 Task: Find connections with filter location Lianzhou with filter topic #Softwaredesignwith filter profile language French with filter current company Patanjali Ayurved Limited with filter school Bharatiya Vidya Bhavan's with filter industry Telecommunications Carriers with filter service category Event Photography with filter keywords title Nuclear Engineer
Action: Mouse moved to (345, 249)
Screenshot: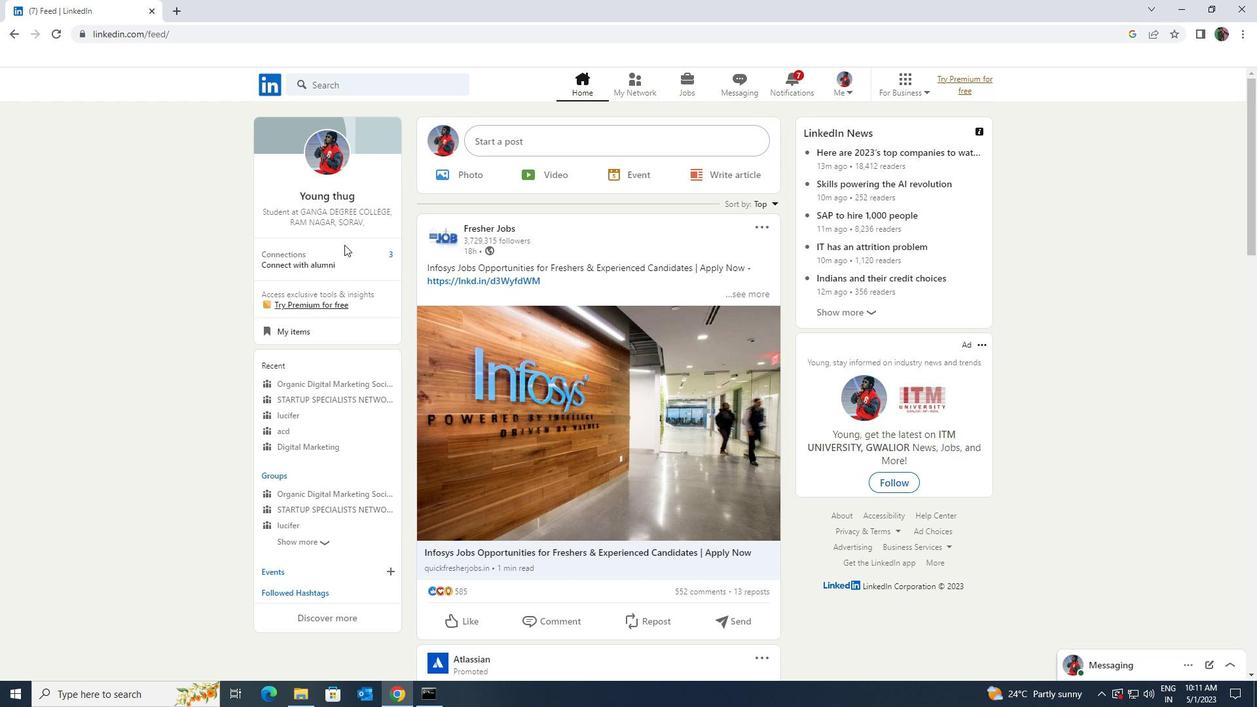 
Action: Mouse pressed left at (345, 249)
Screenshot: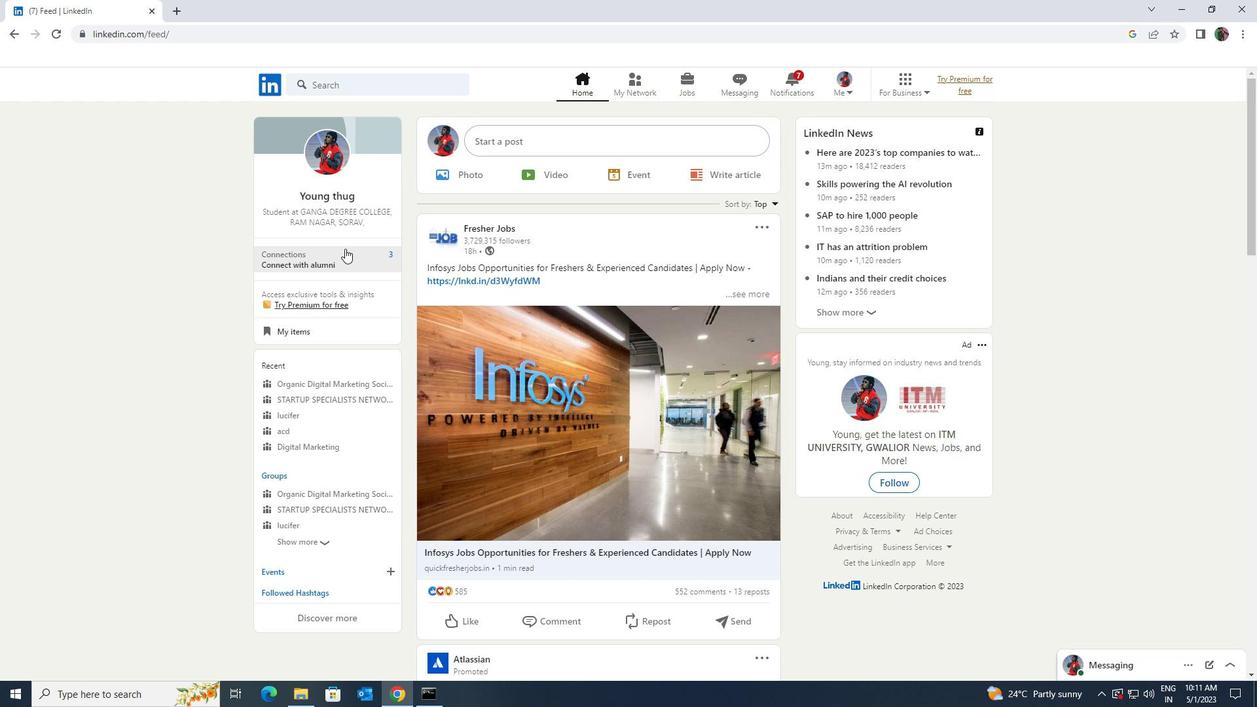 
Action: Mouse moved to (364, 157)
Screenshot: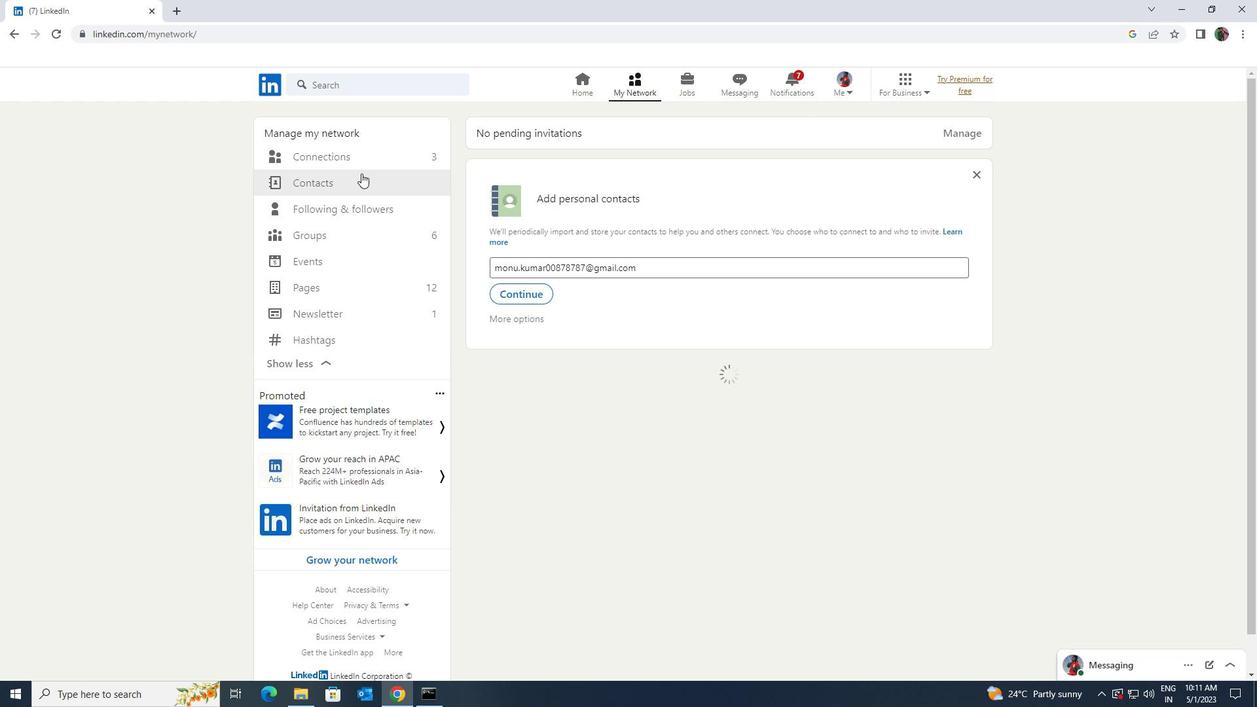 
Action: Mouse pressed left at (364, 157)
Screenshot: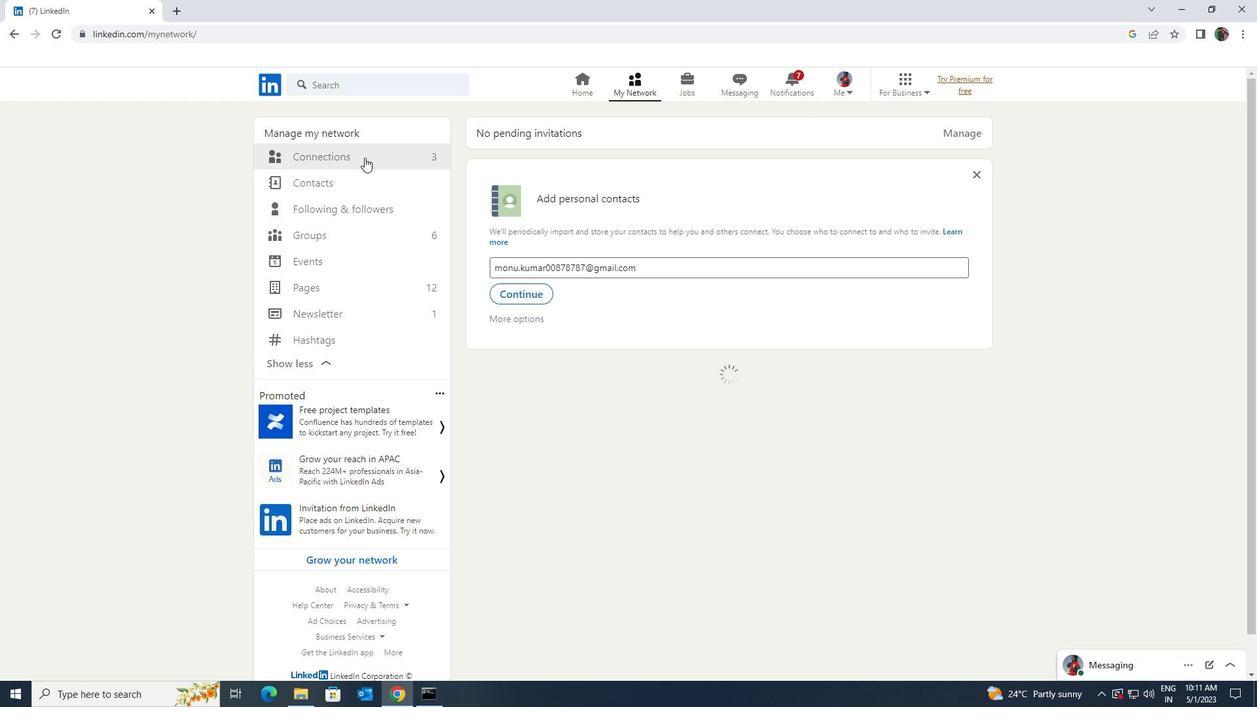 
Action: Mouse moved to (703, 161)
Screenshot: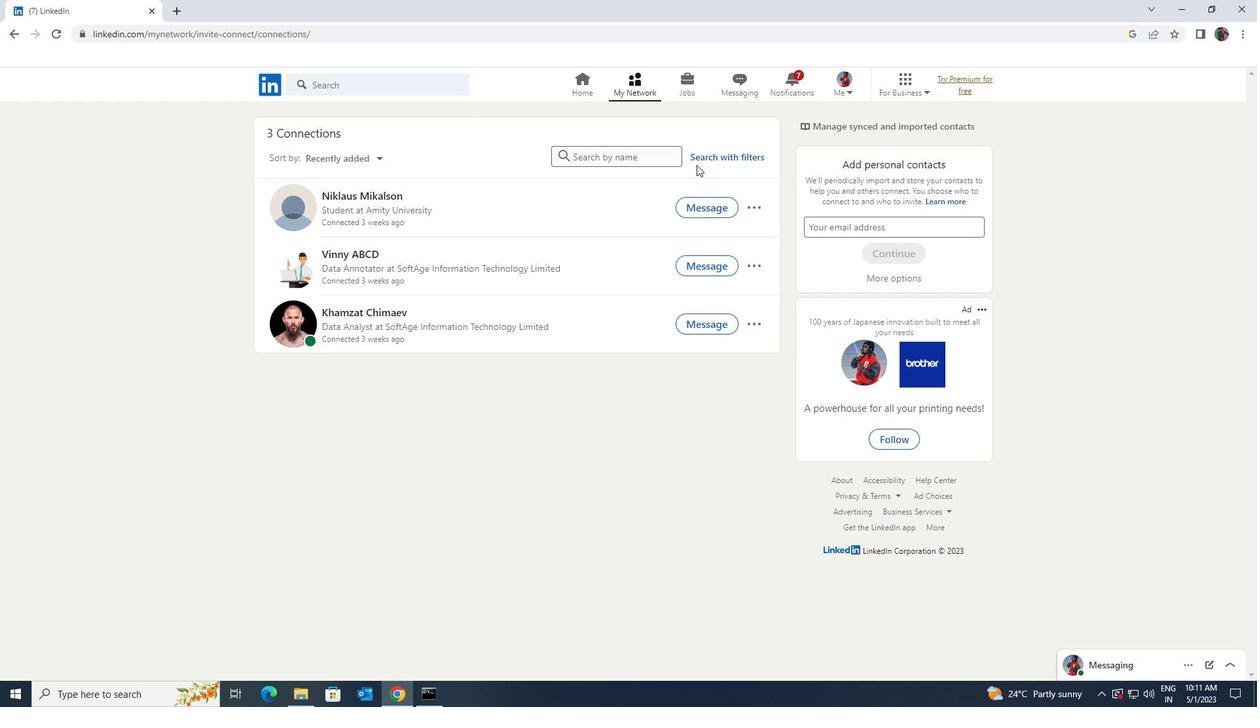 
Action: Mouse pressed left at (703, 161)
Screenshot: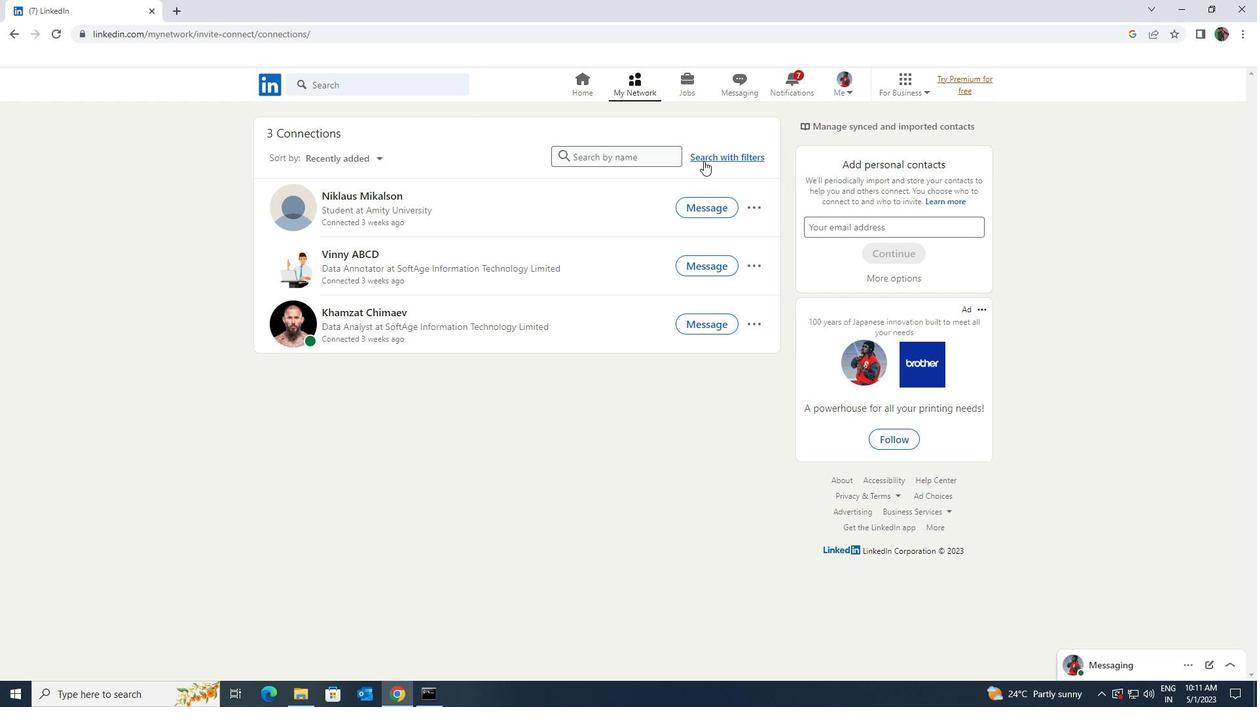 
Action: Mouse moved to (683, 123)
Screenshot: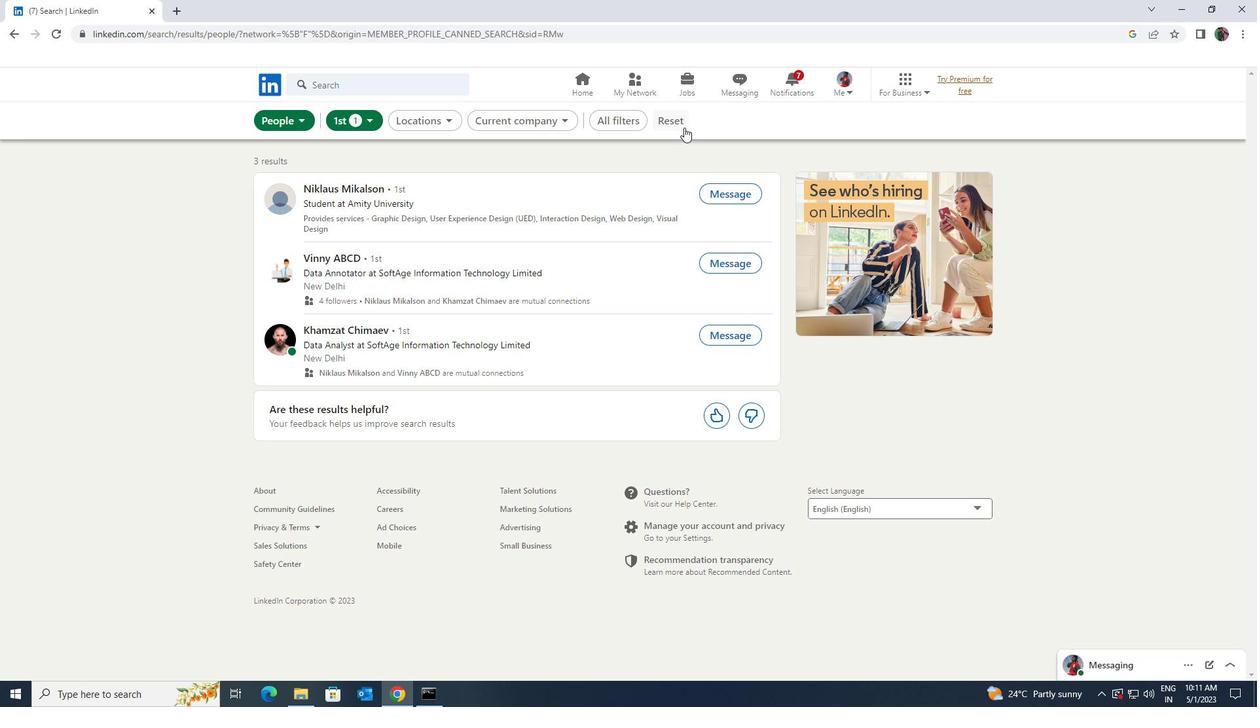 
Action: Mouse pressed left at (683, 123)
Screenshot: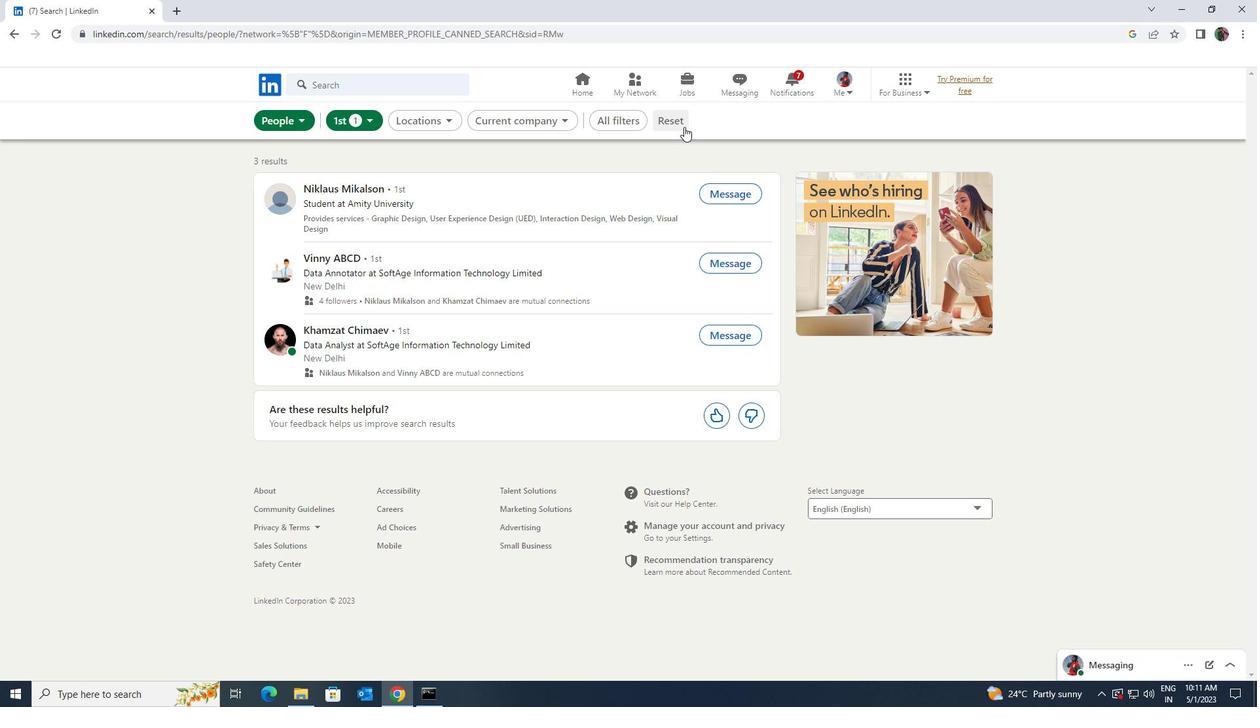 
Action: Mouse moved to (628, 115)
Screenshot: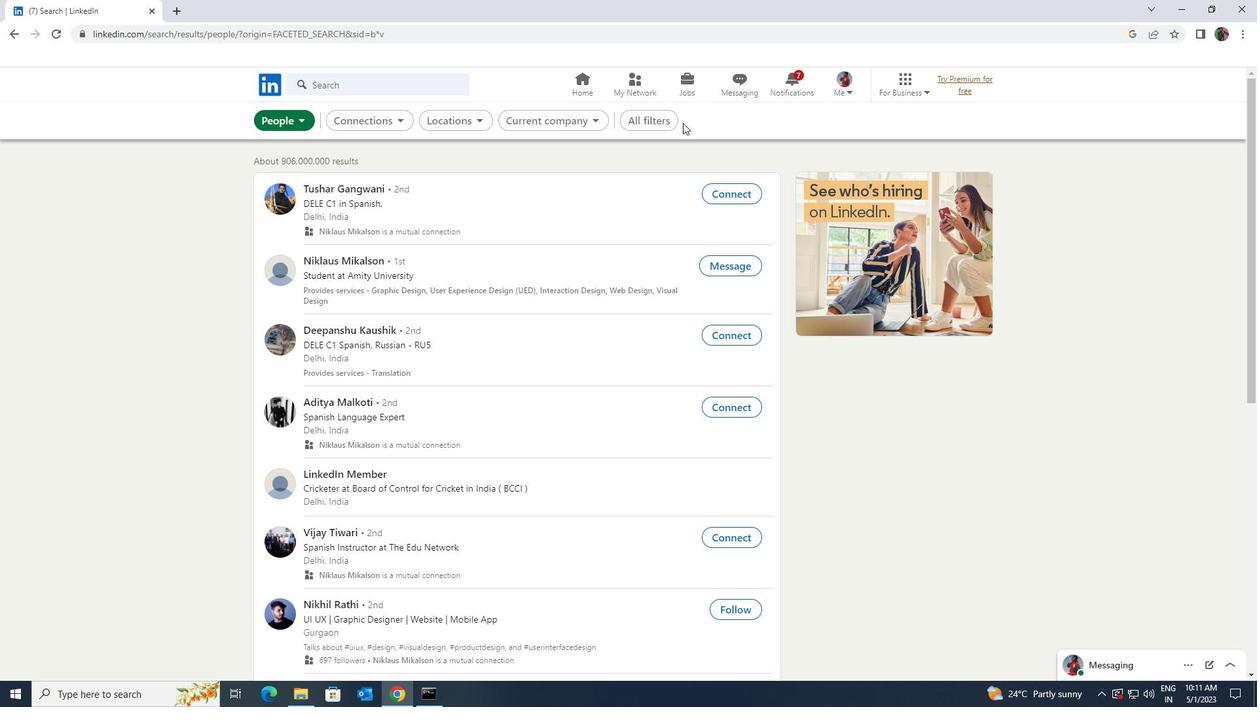 
Action: Mouse pressed left at (628, 115)
Screenshot: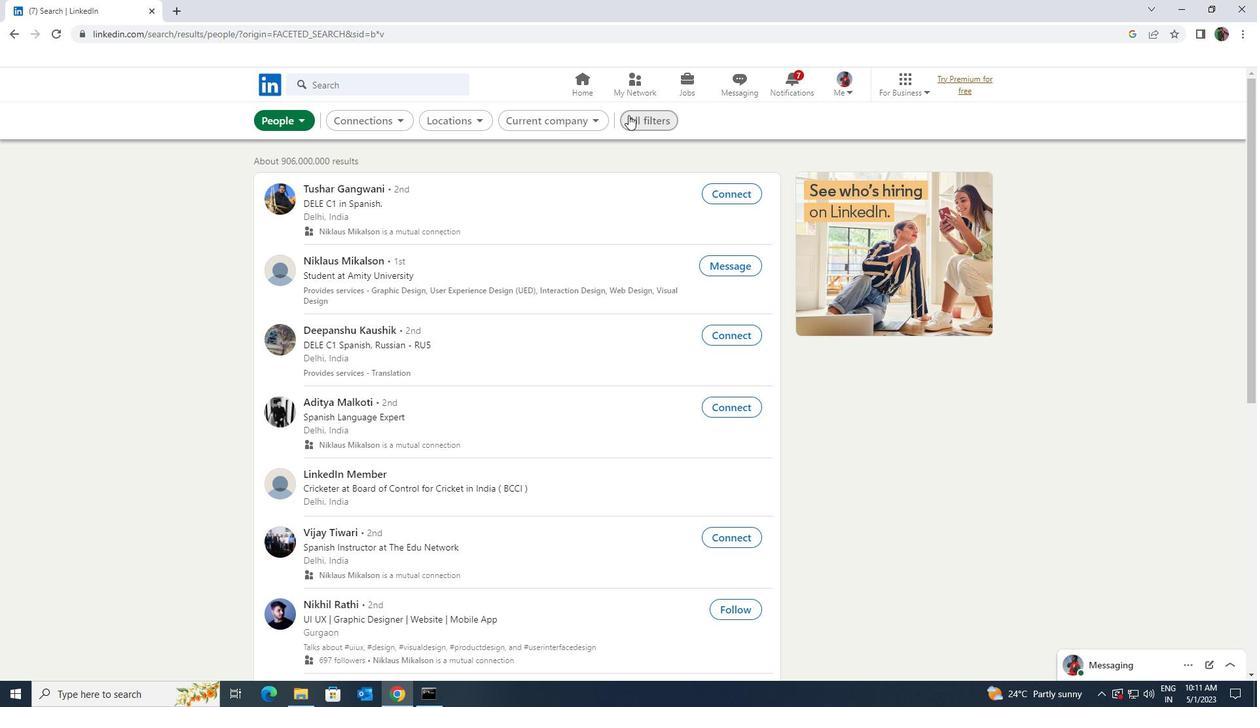 
Action: Mouse moved to (1053, 409)
Screenshot: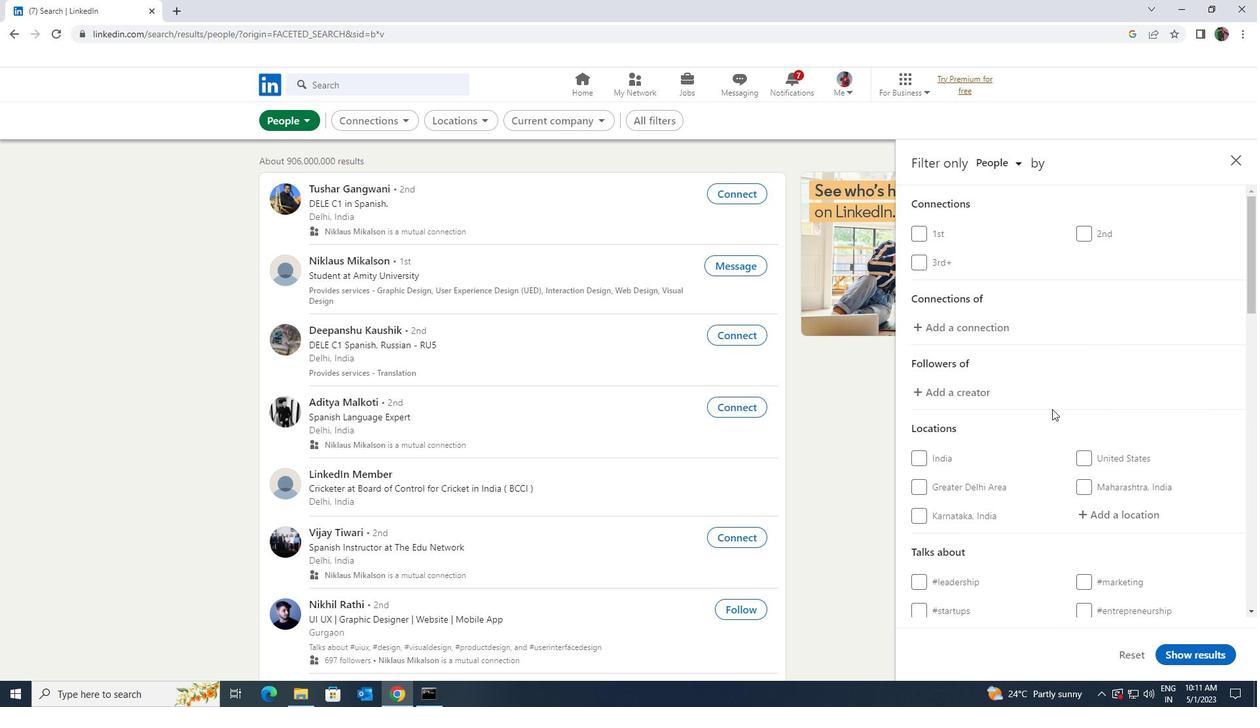 
Action: Mouse scrolled (1053, 408) with delta (0, 0)
Screenshot: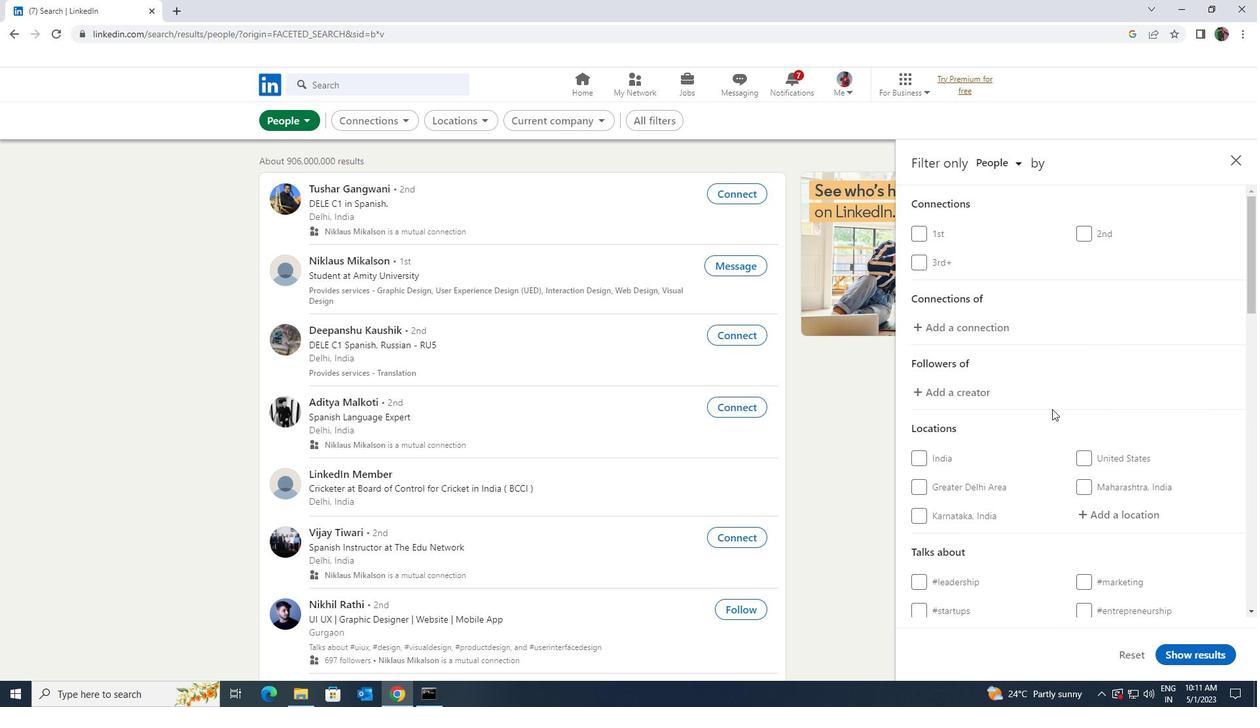 
Action: Mouse scrolled (1053, 408) with delta (0, 0)
Screenshot: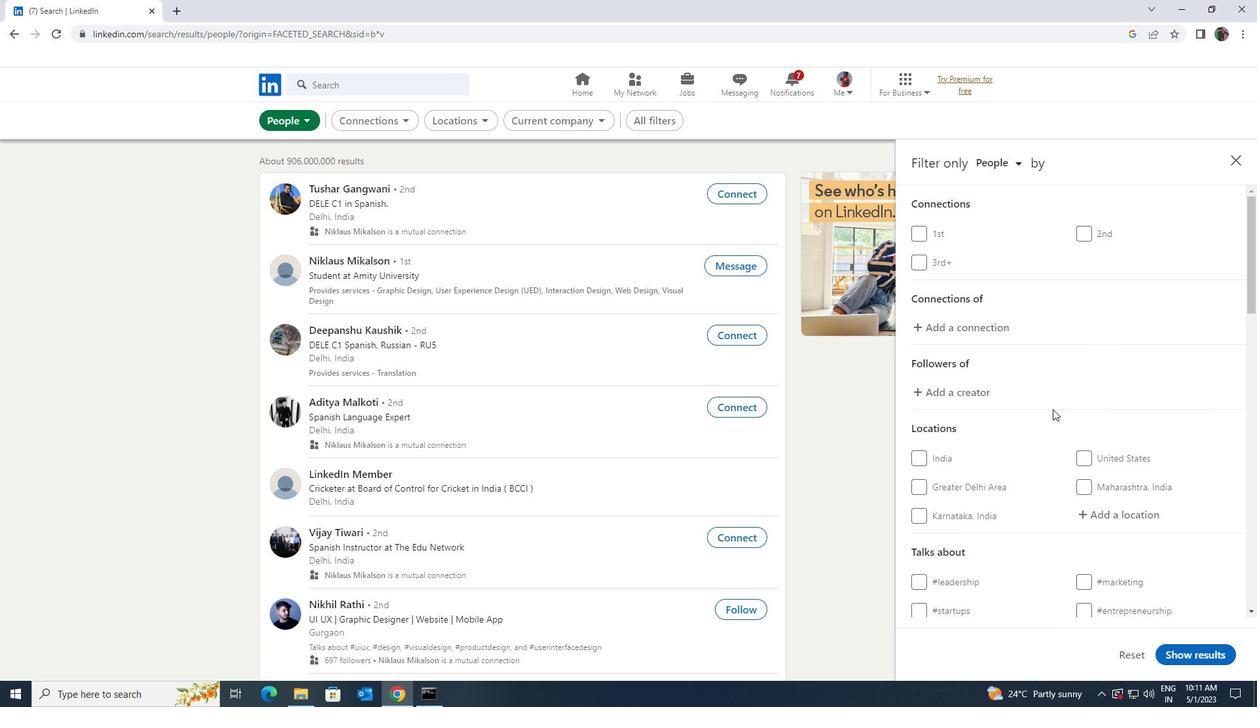 
Action: Mouse moved to (1106, 383)
Screenshot: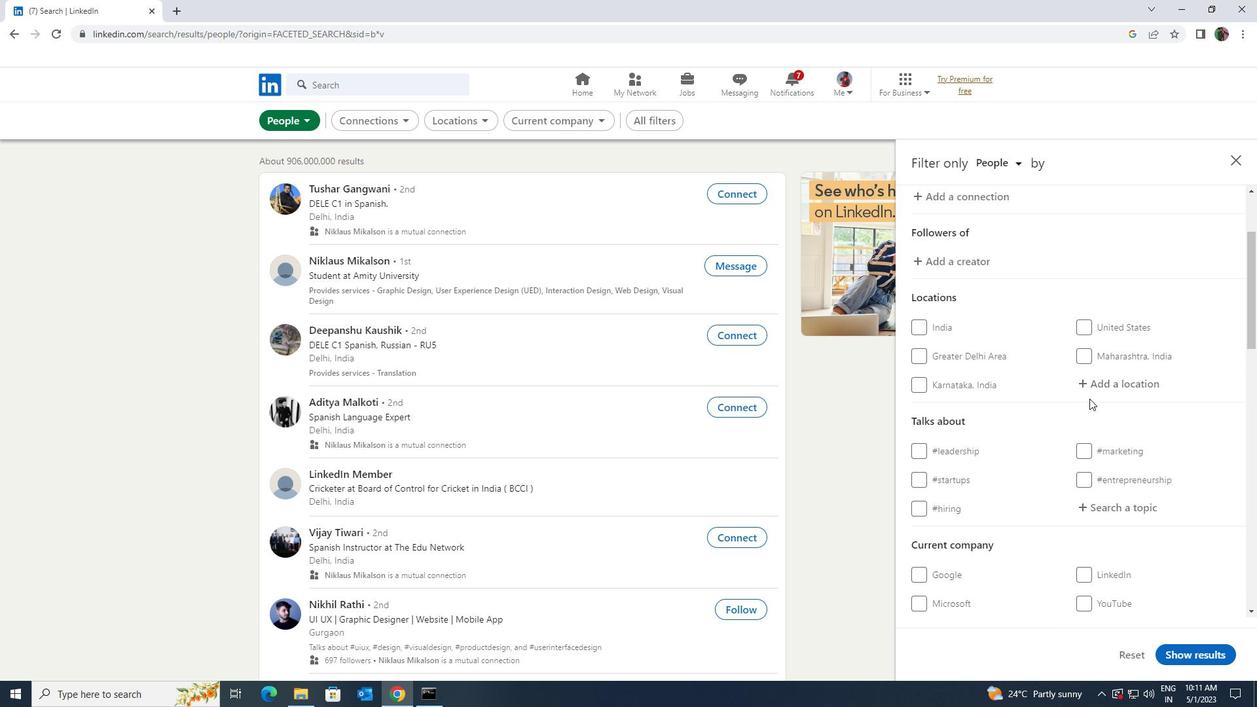 
Action: Mouse pressed left at (1106, 383)
Screenshot: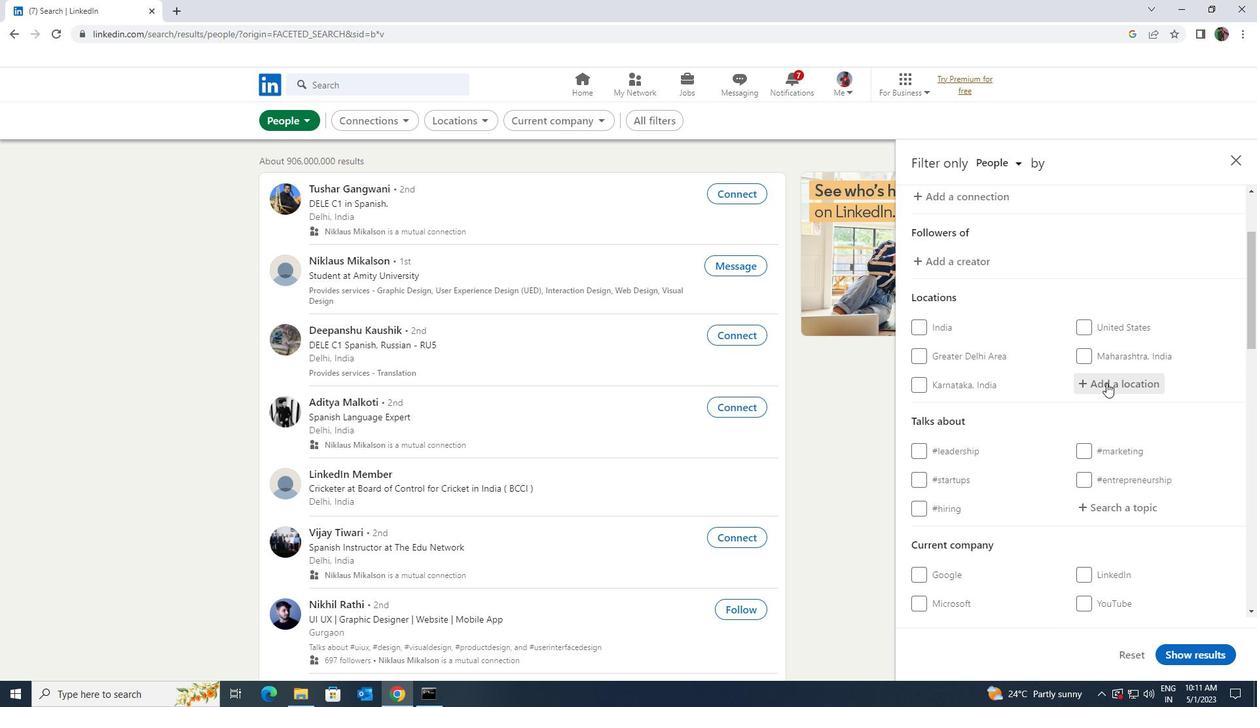 
Action: Key pressed <Key.shift>LIANZHOU
Screenshot: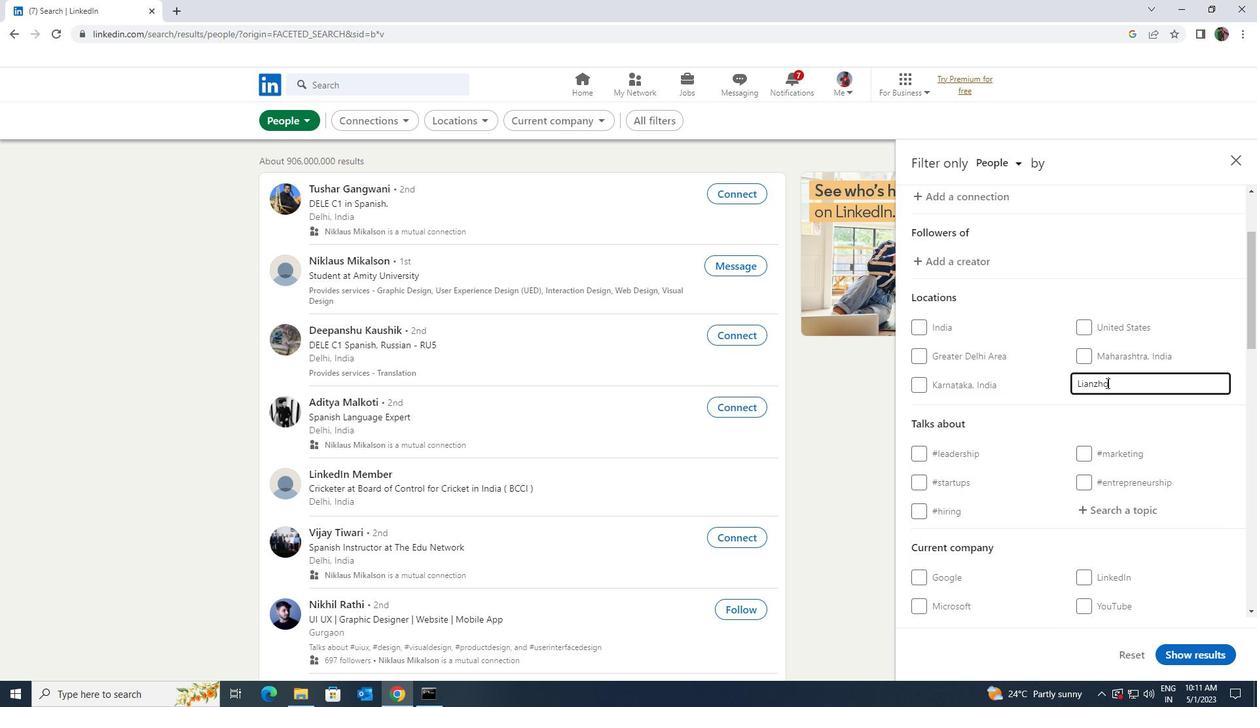 
Action: Mouse moved to (1121, 508)
Screenshot: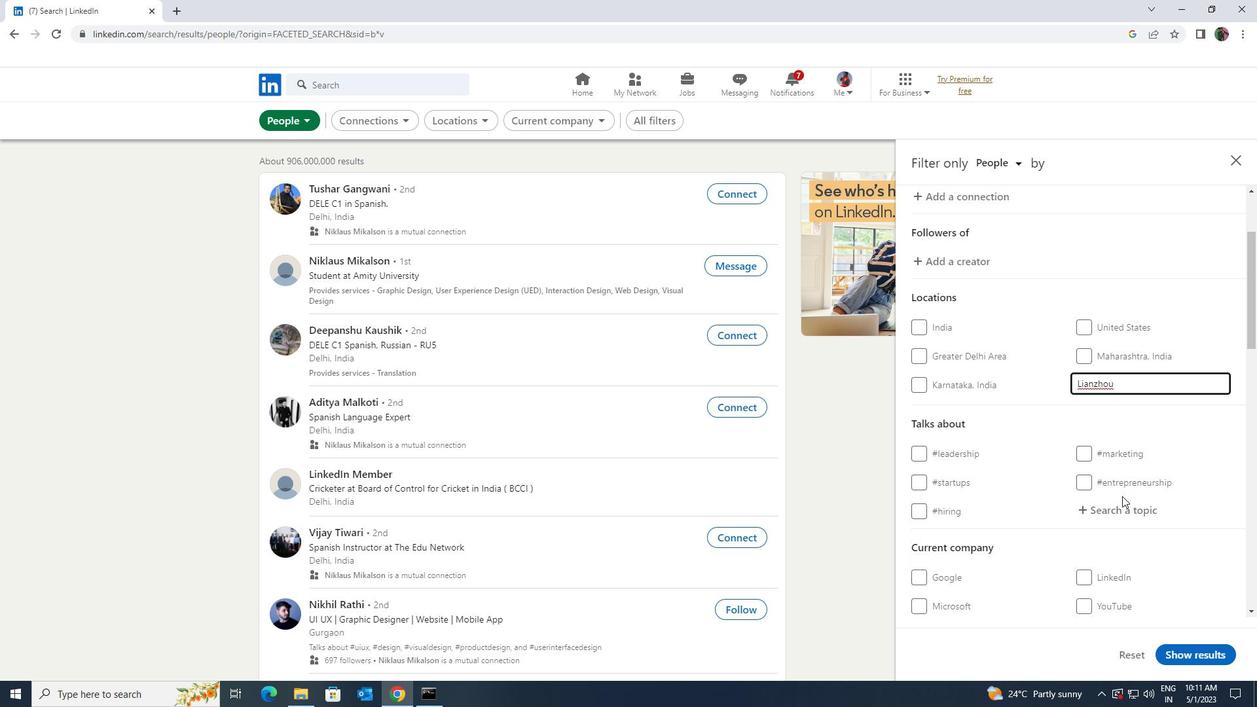 
Action: Mouse pressed left at (1121, 508)
Screenshot: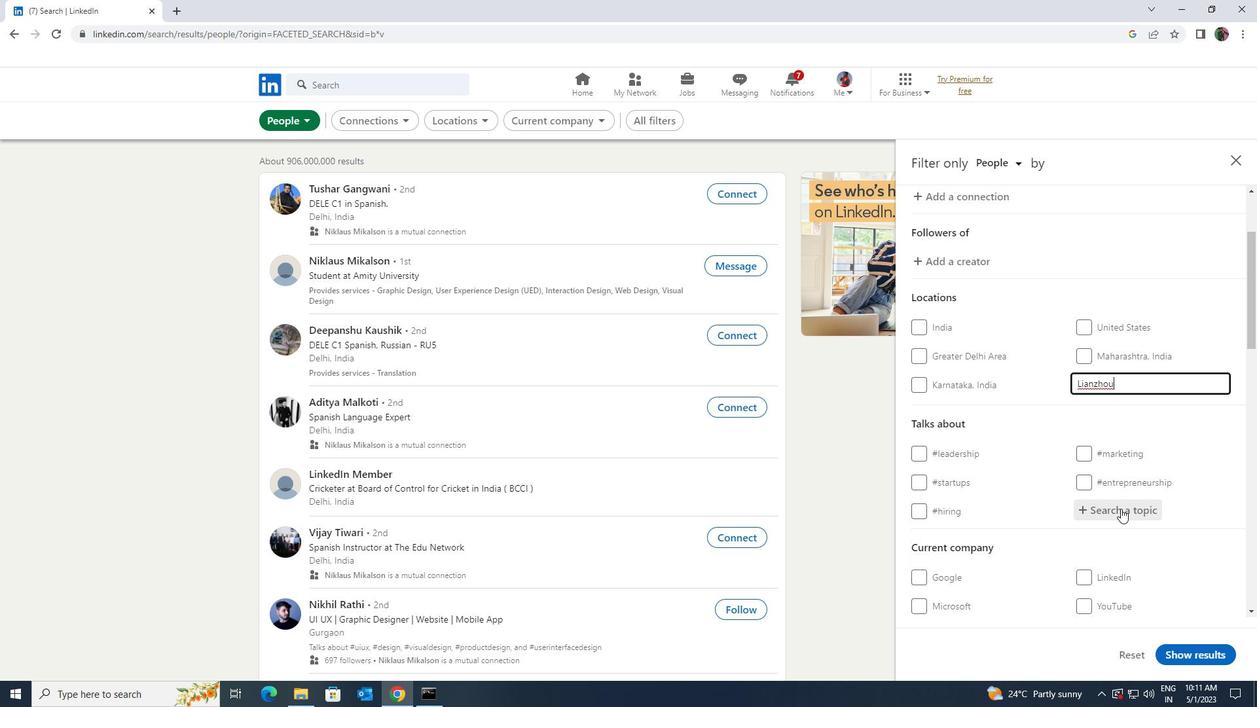 
Action: Key pressed <Key.shift>SOFTWAREDE
Screenshot: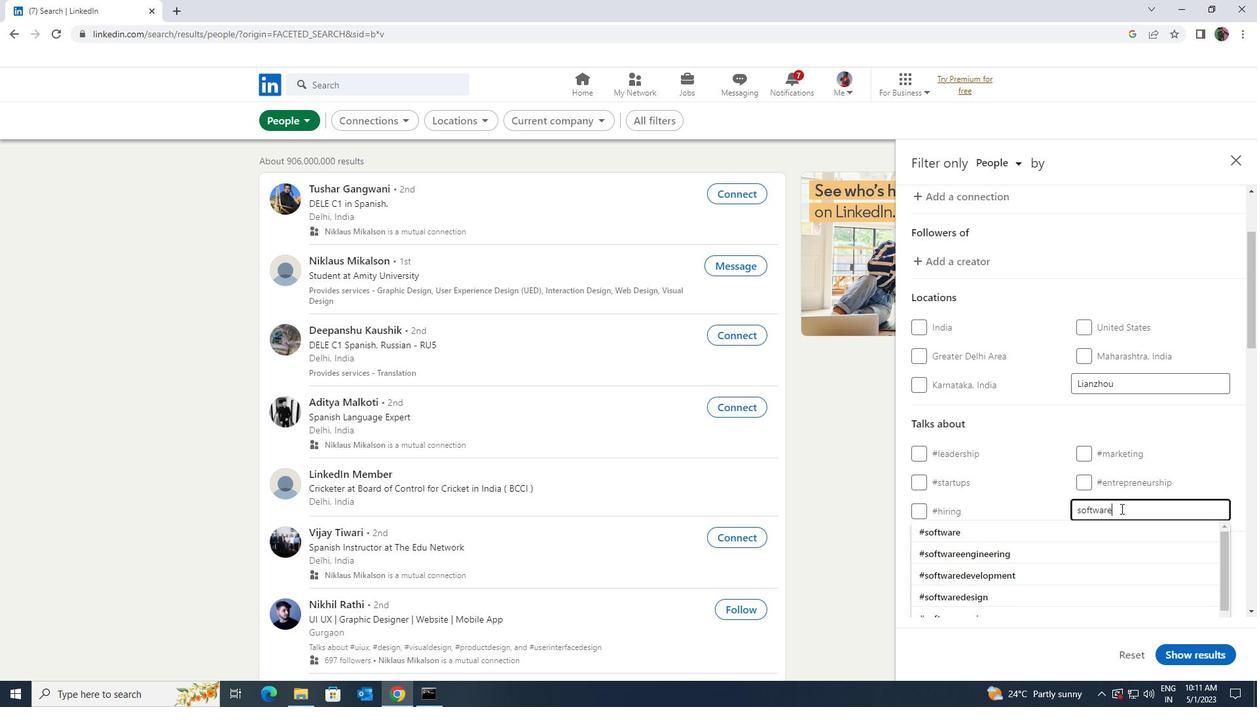 
Action: Mouse moved to (1107, 544)
Screenshot: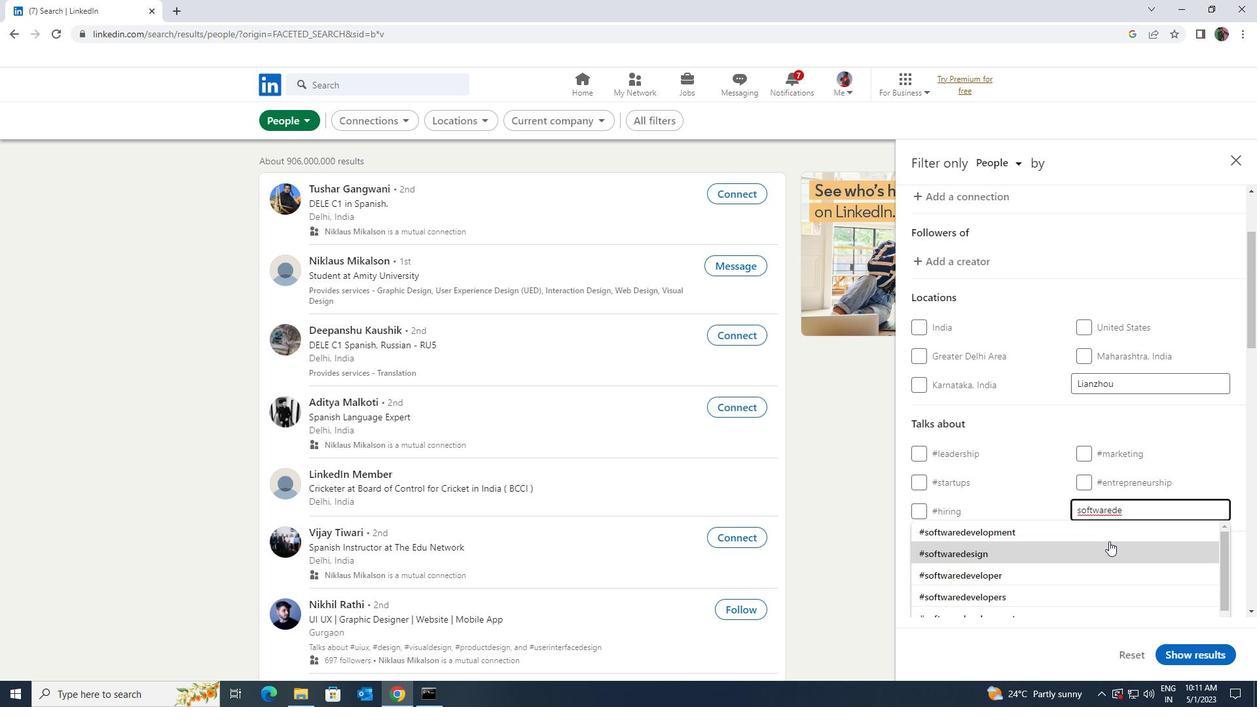 
Action: Mouse pressed left at (1107, 544)
Screenshot: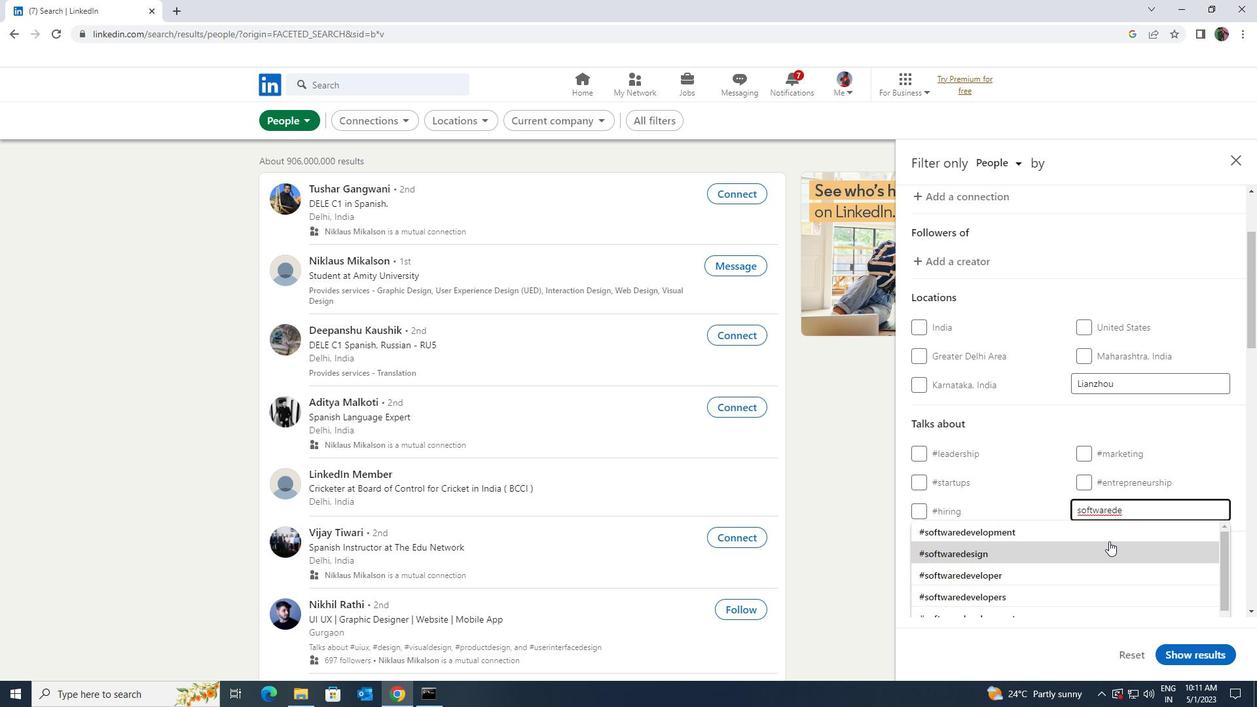
Action: Mouse moved to (1107, 543)
Screenshot: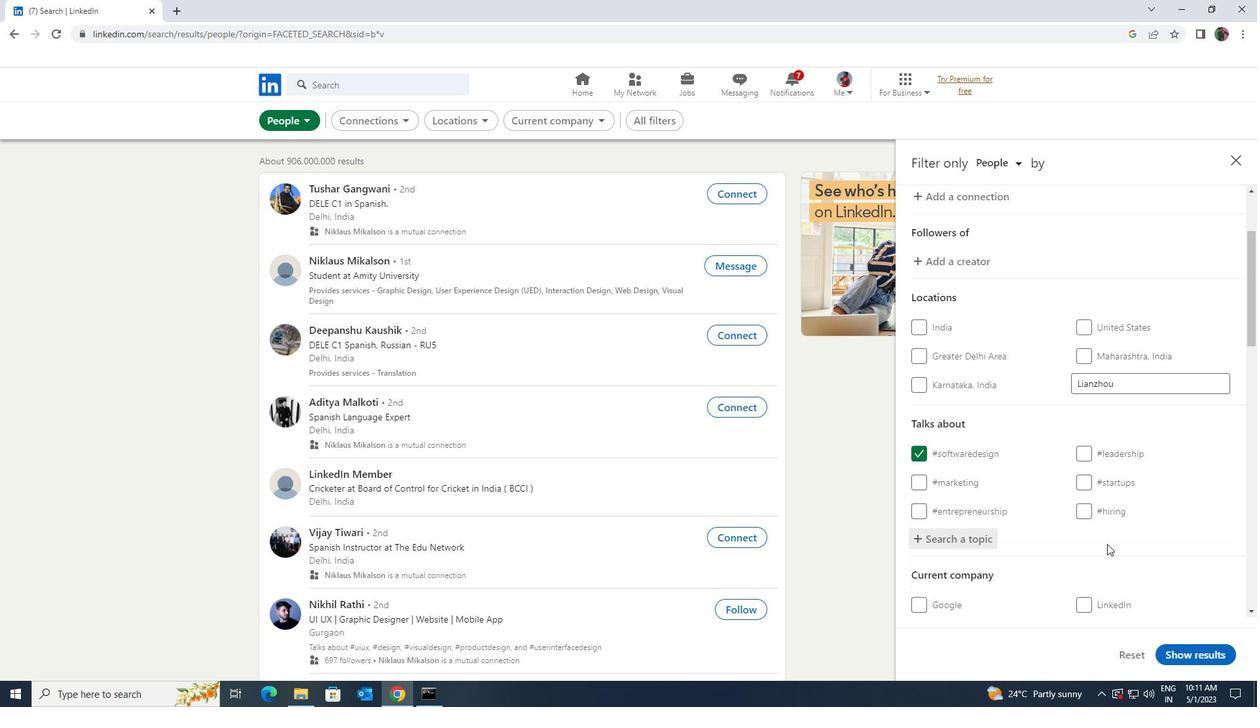 
Action: Mouse scrolled (1107, 542) with delta (0, 0)
Screenshot: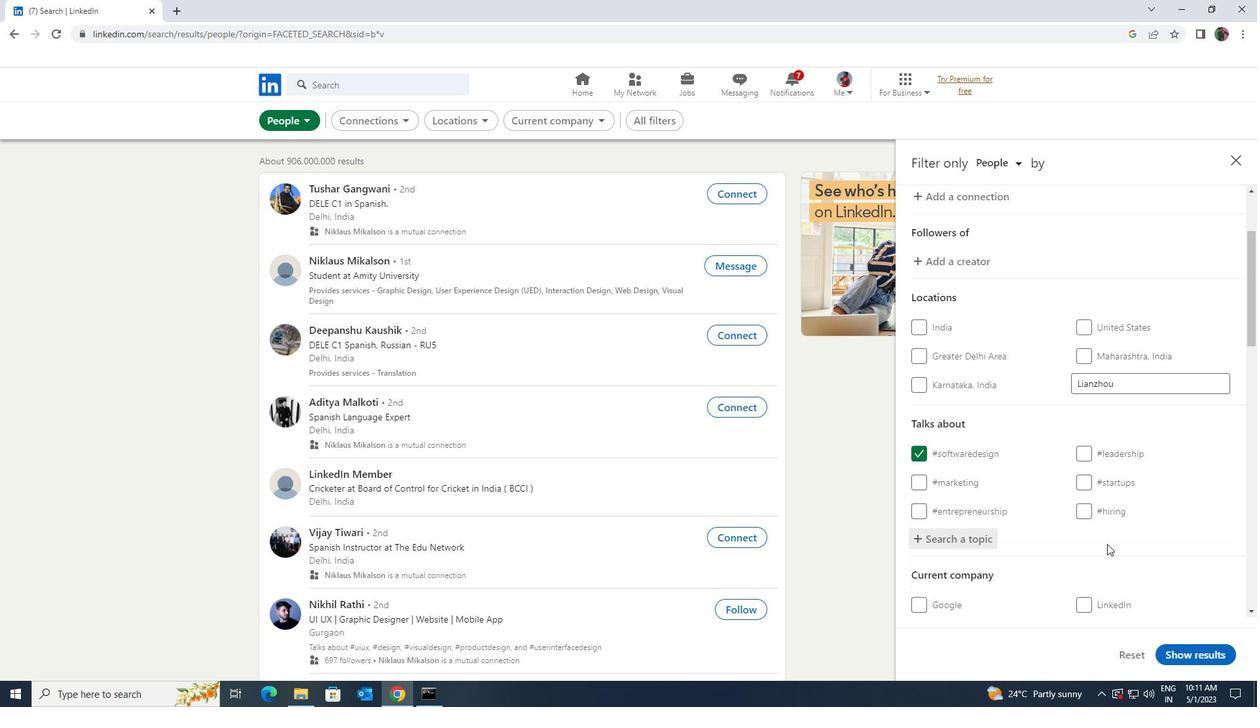 
Action: Mouse scrolled (1107, 542) with delta (0, 0)
Screenshot: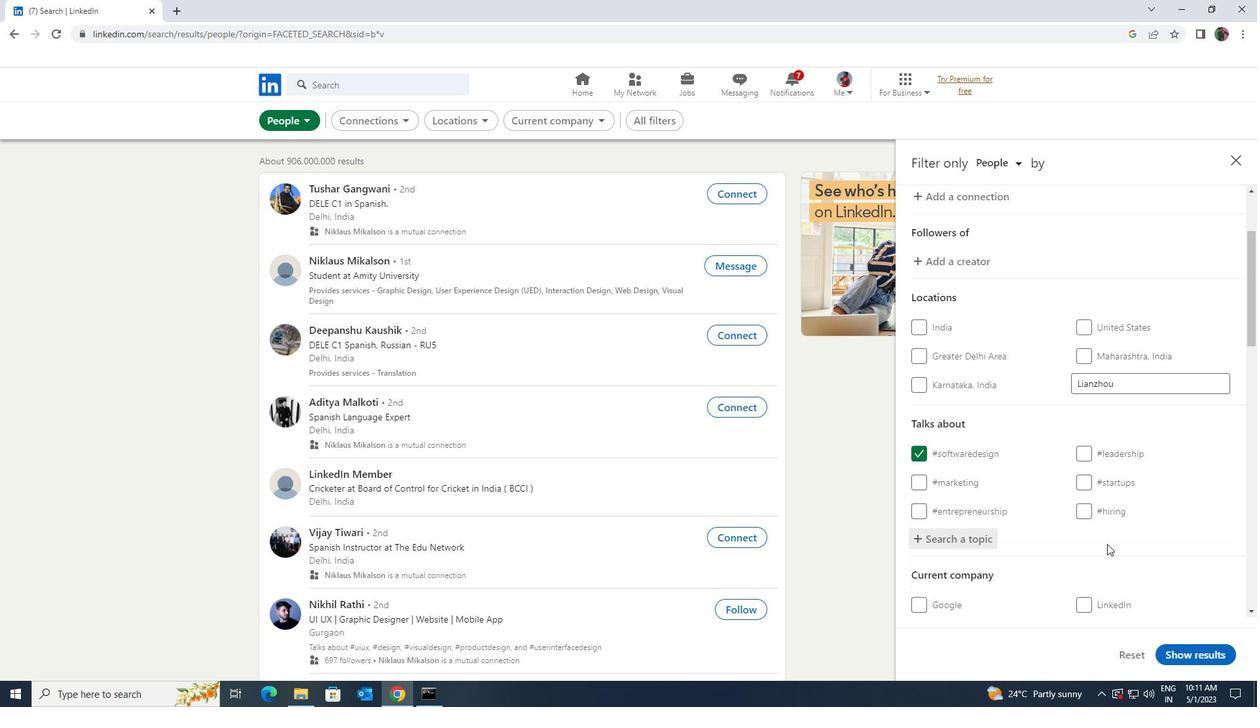 
Action: Mouse moved to (1107, 542)
Screenshot: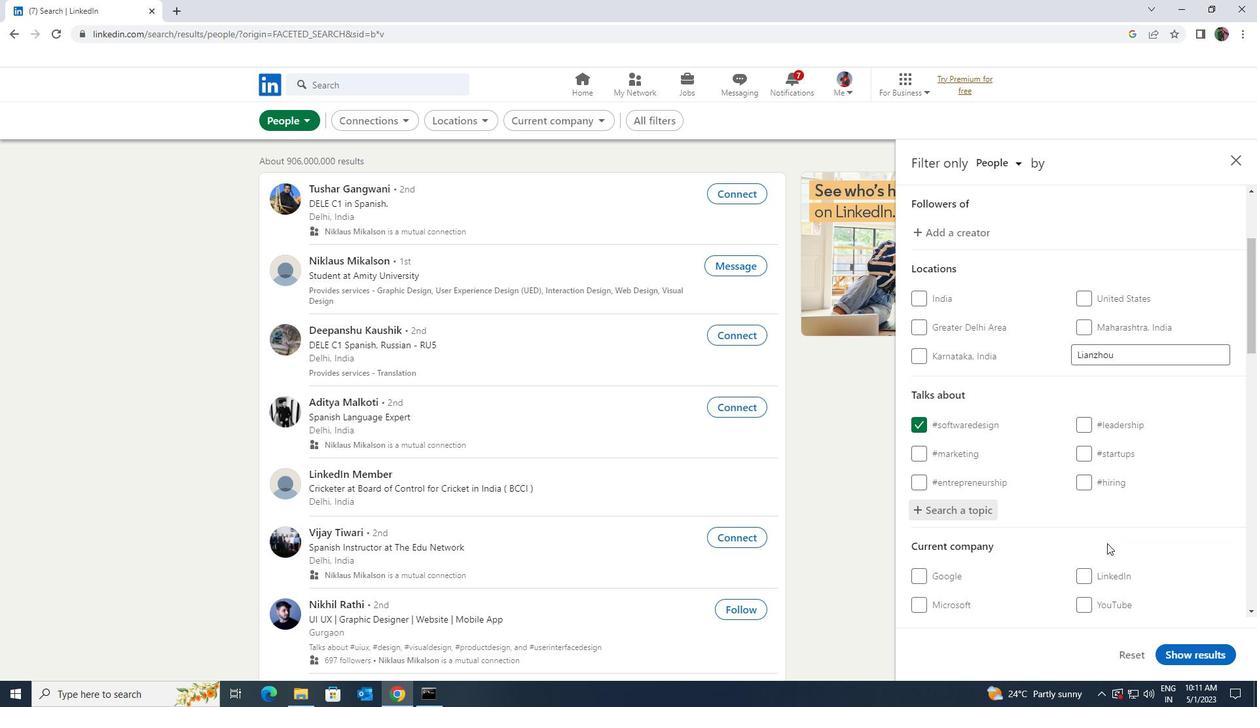 
Action: Mouse scrolled (1107, 541) with delta (0, 0)
Screenshot: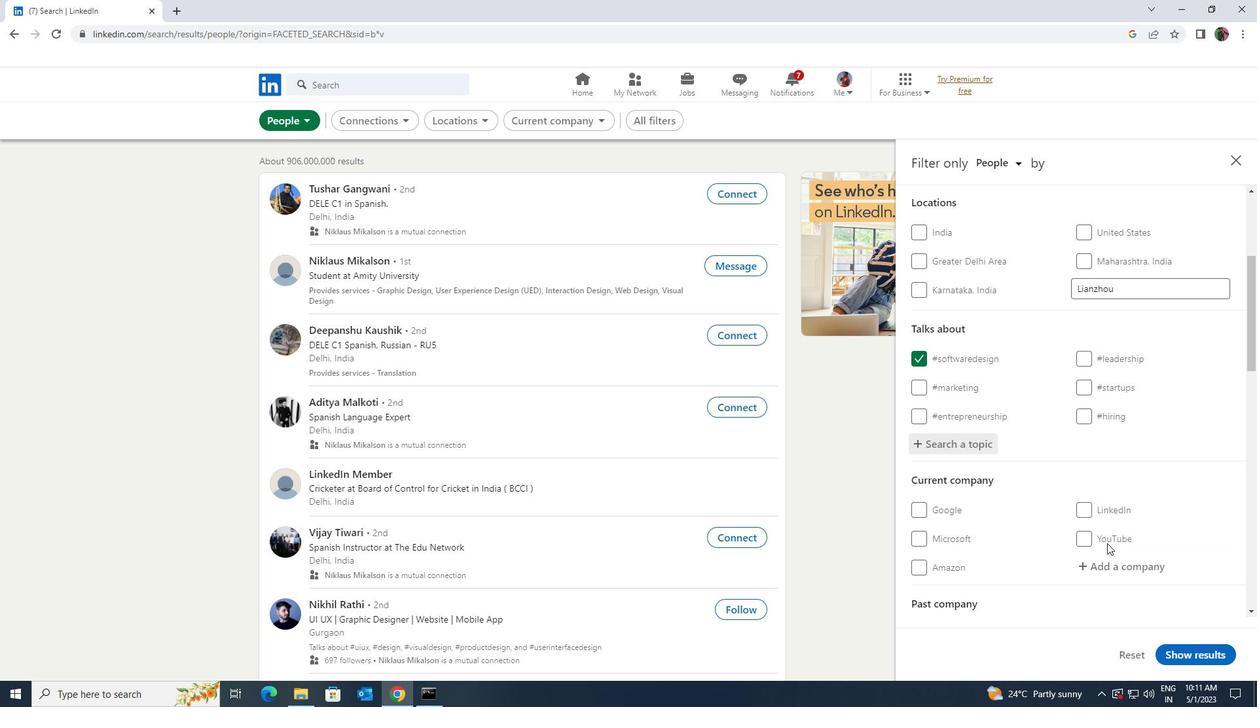 
Action: Mouse scrolled (1107, 541) with delta (0, 0)
Screenshot: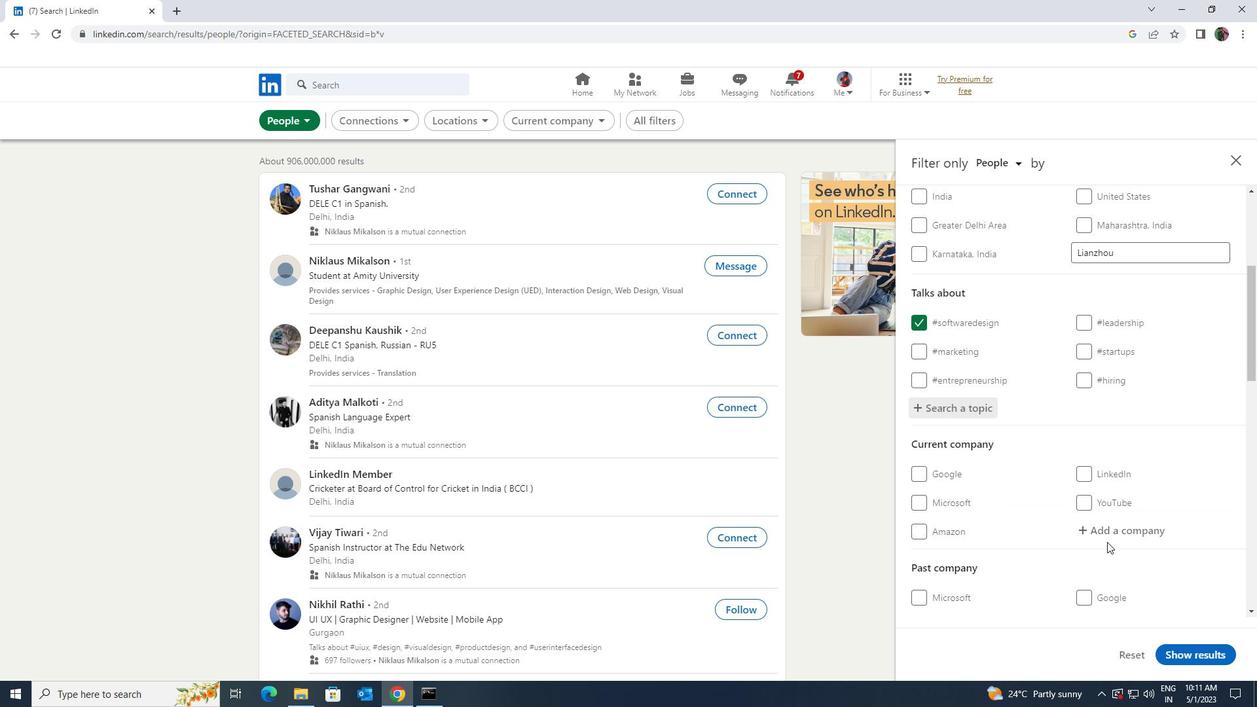 
Action: Mouse moved to (1103, 538)
Screenshot: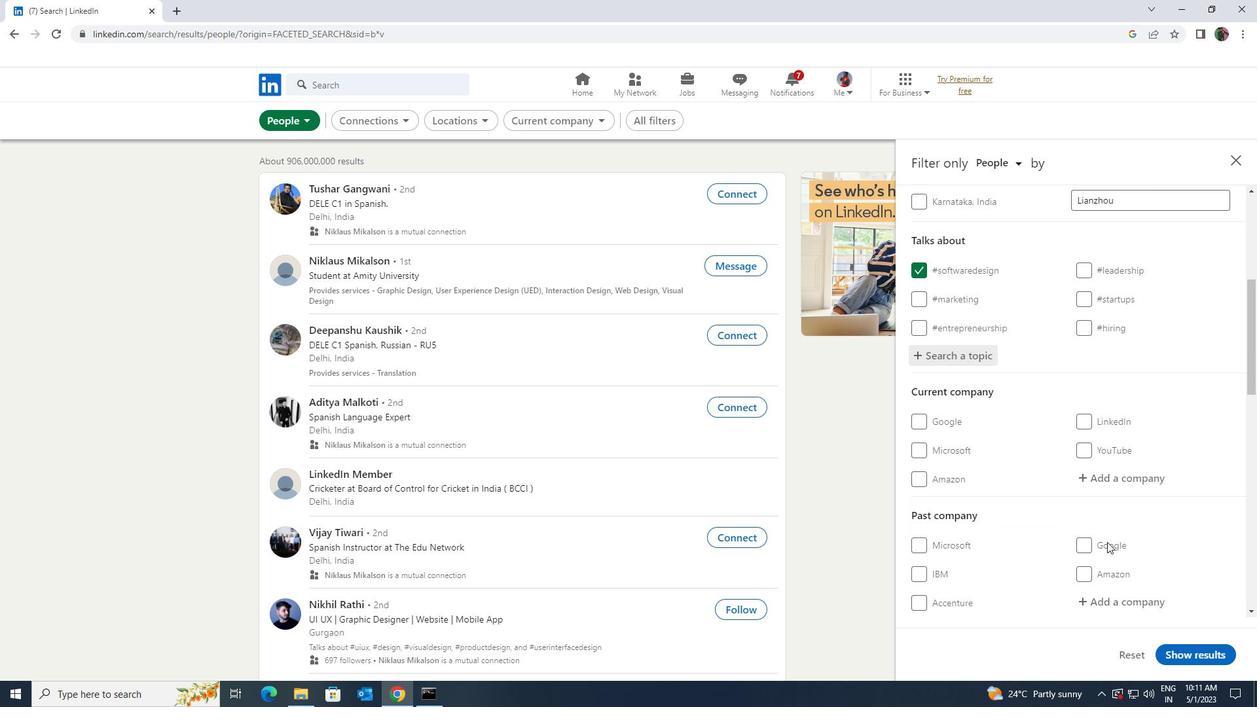 
Action: Mouse scrolled (1103, 538) with delta (0, 0)
Screenshot: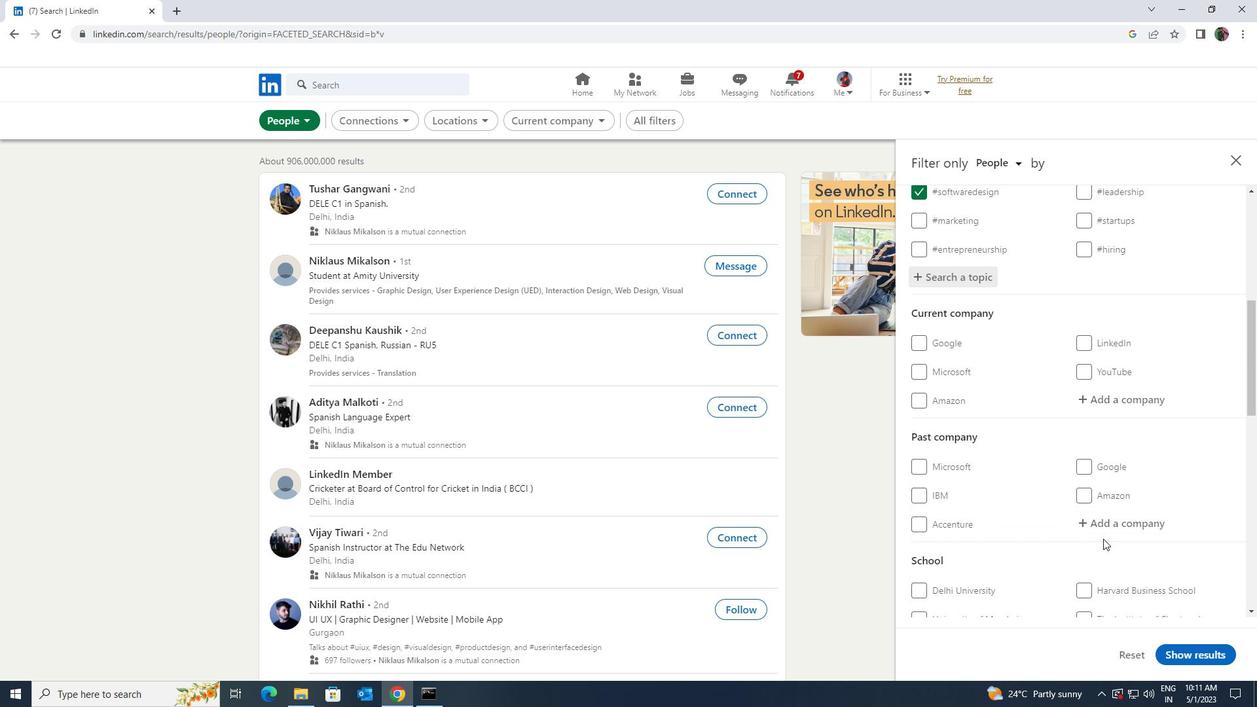 
Action: Mouse scrolled (1103, 538) with delta (0, 0)
Screenshot: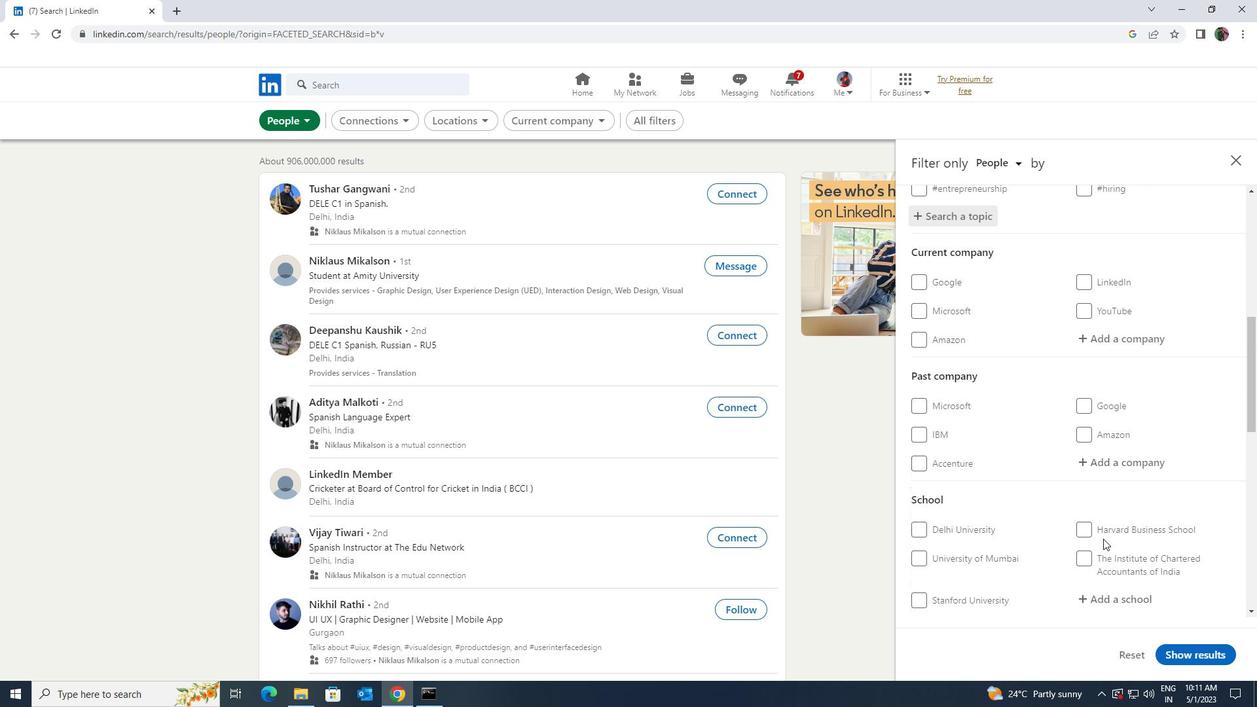 
Action: Mouse scrolled (1103, 538) with delta (0, 0)
Screenshot: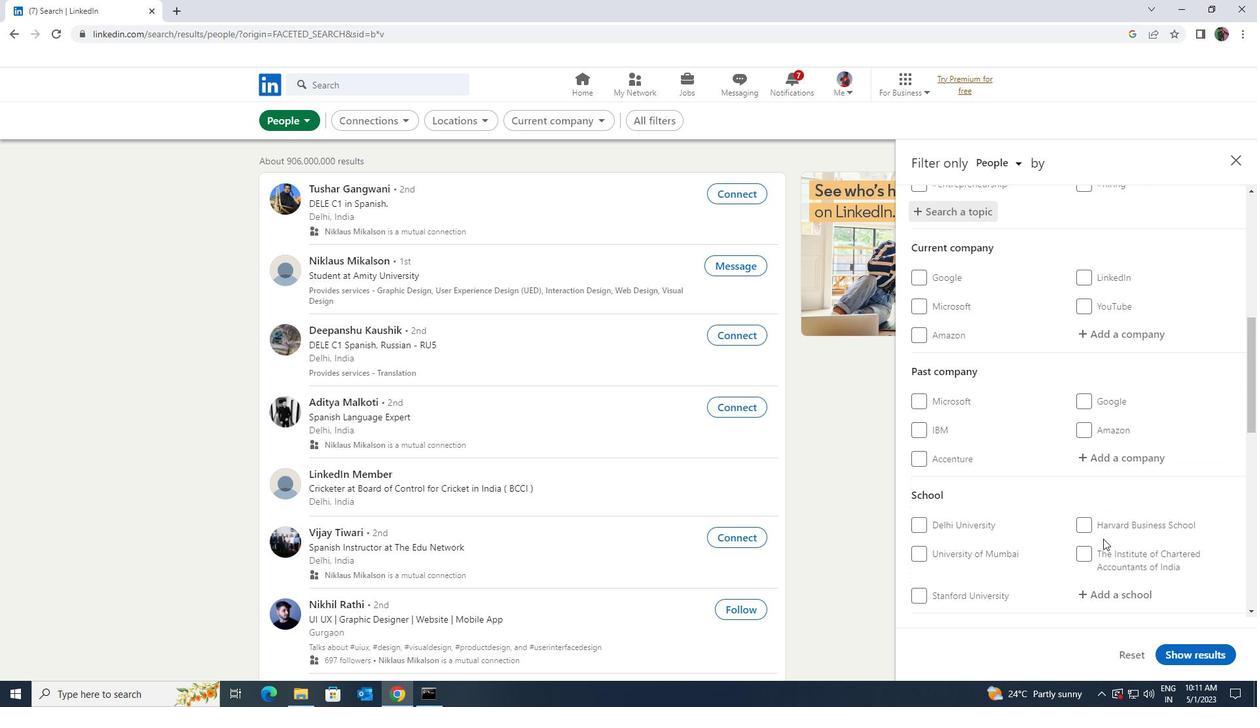 
Action: Mouse scrolled (1103, 538) with delta (0, 0)
Screenshot: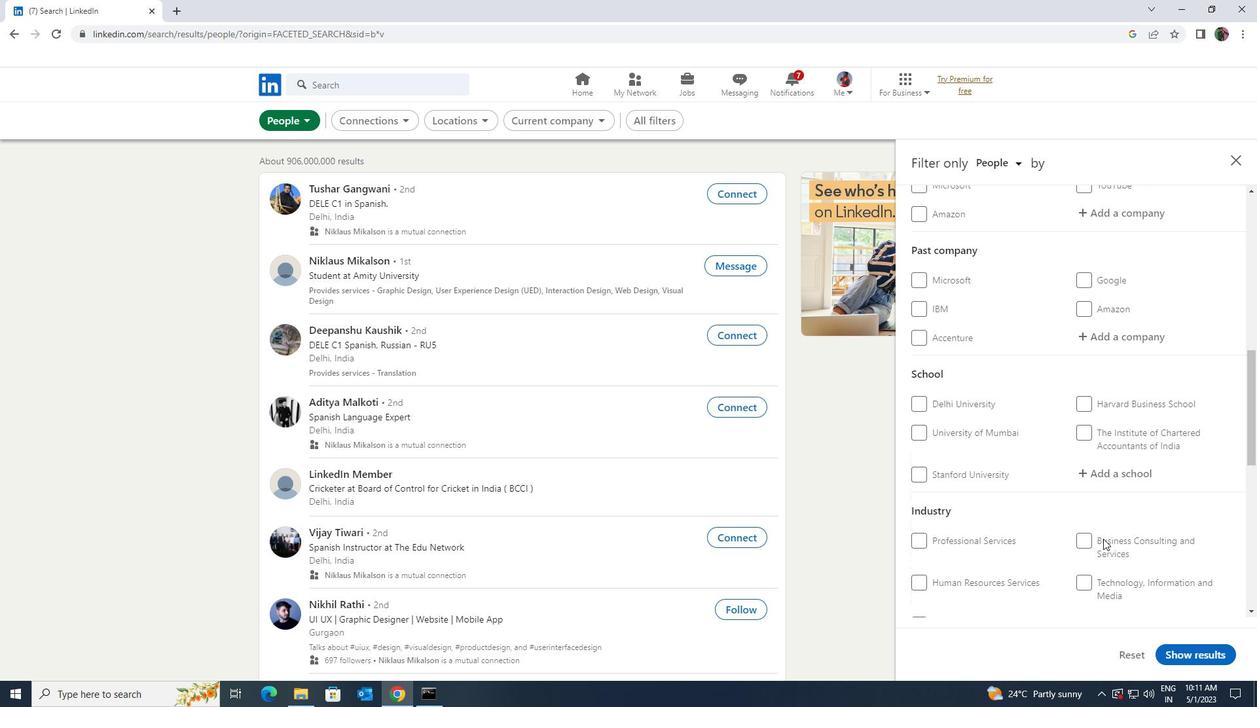 
Action: Mouse scrolled (1103, 538) with delta (0, 0)
Screenshot: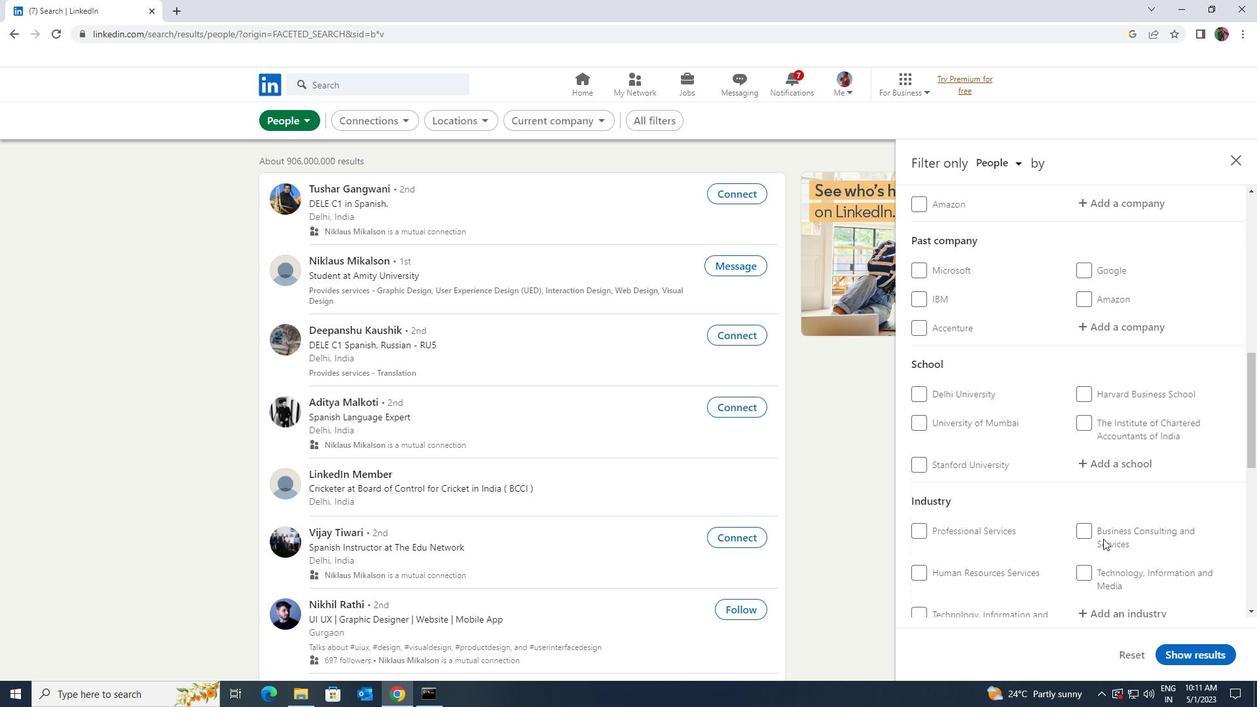 
Action: Mouse scrolled (1103, 538) with delta (0, 0)
Screenshot: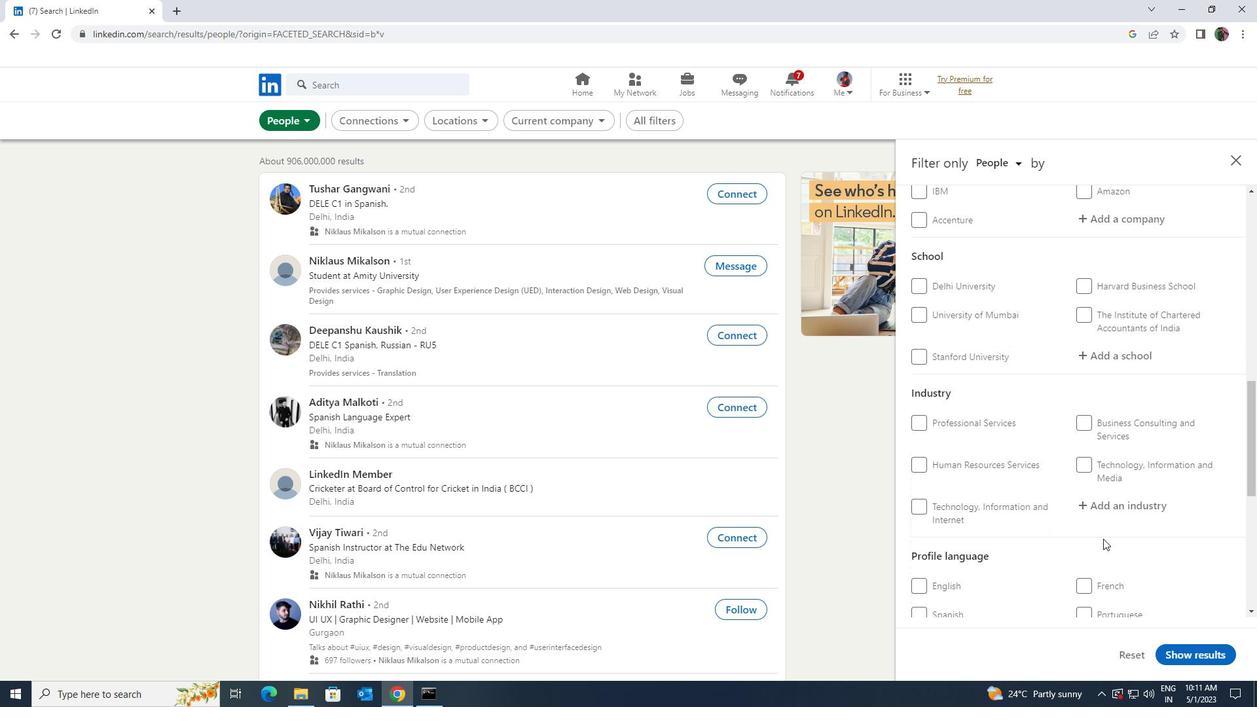 
Action: Mouse moved to (1080, 499)
Screenshot: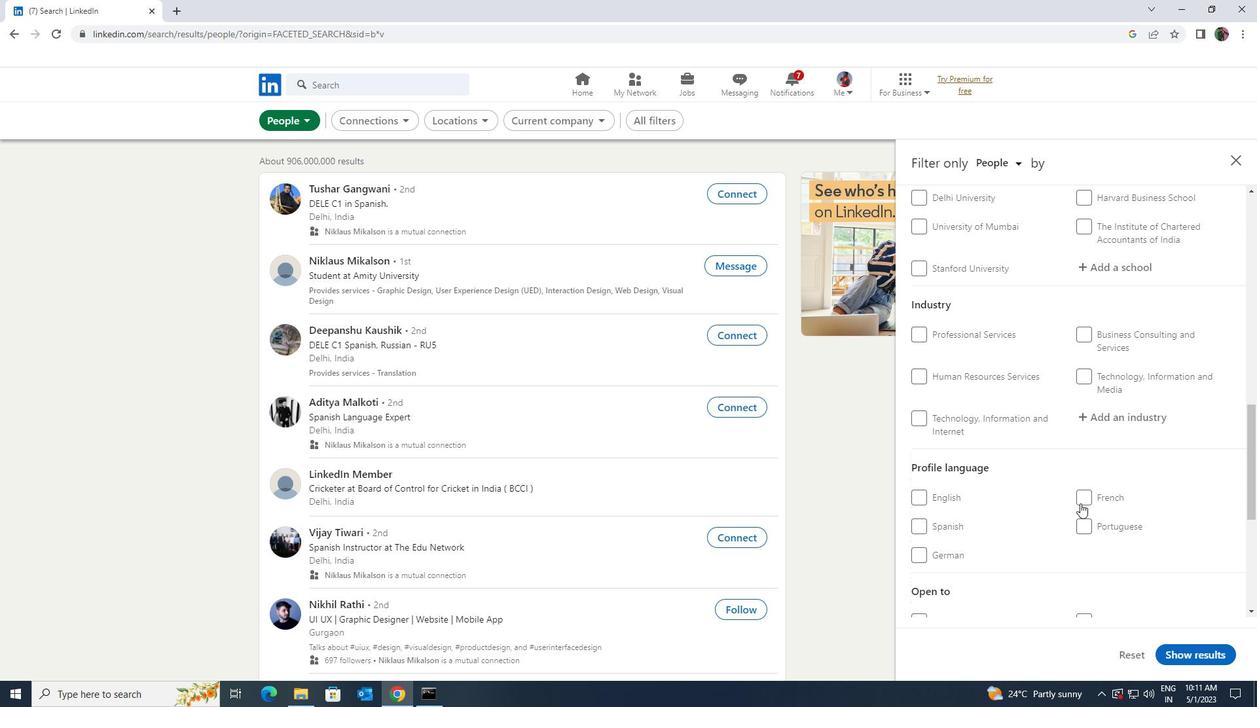 
Action: Mouse pressed left at (1080, 499)
Screenshot: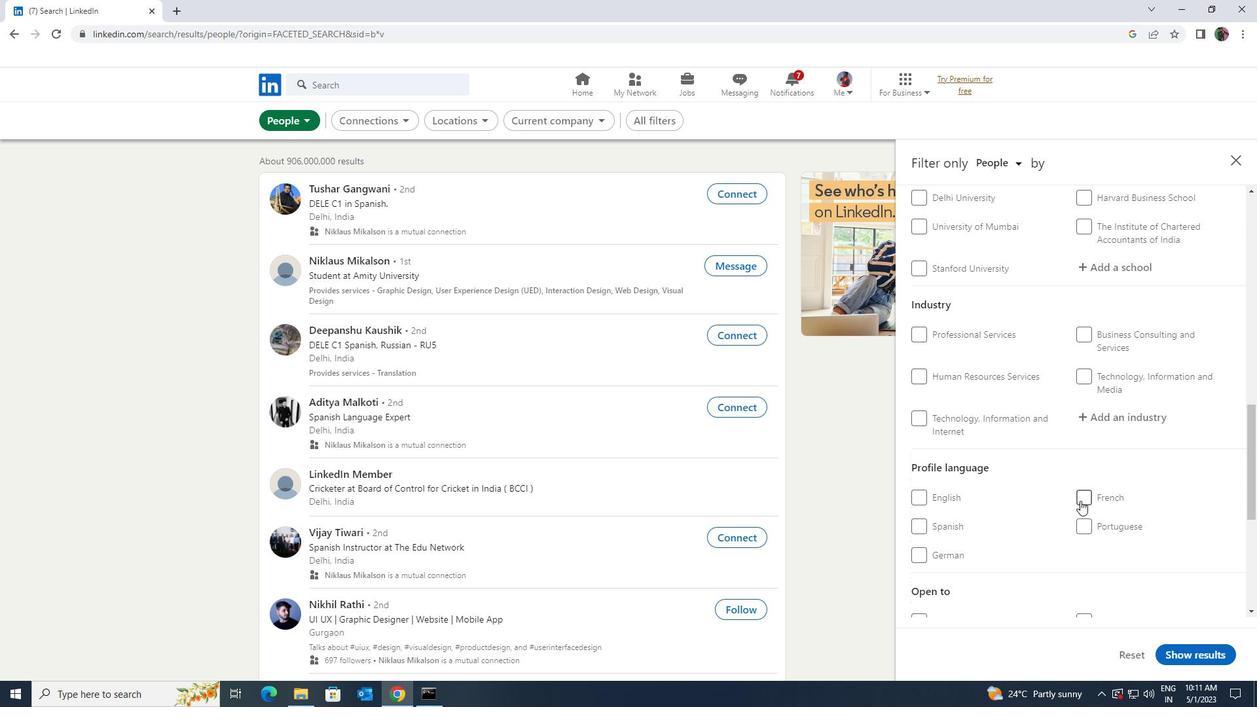 
Action: Mouse scrolled (1080, 500) with delta (0, 0)
Screenshot: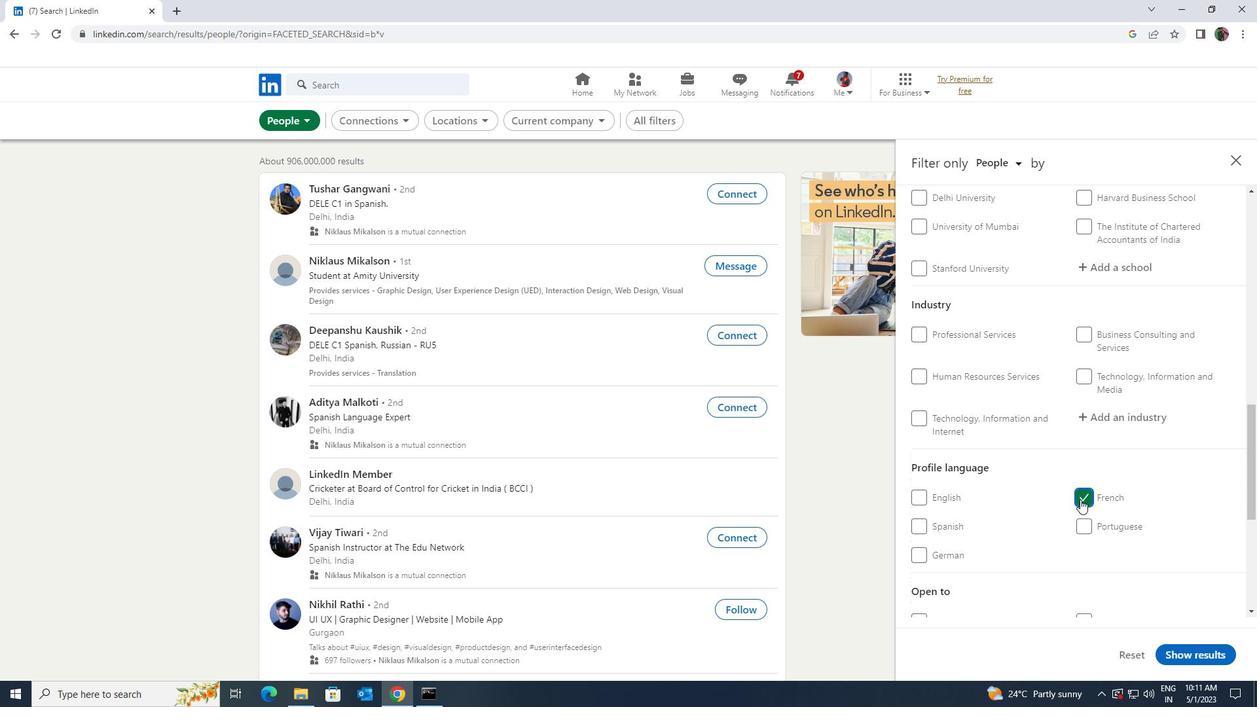
Action: Mouse scrolled (1080, 500) with delta (0, 0)
Screenshot: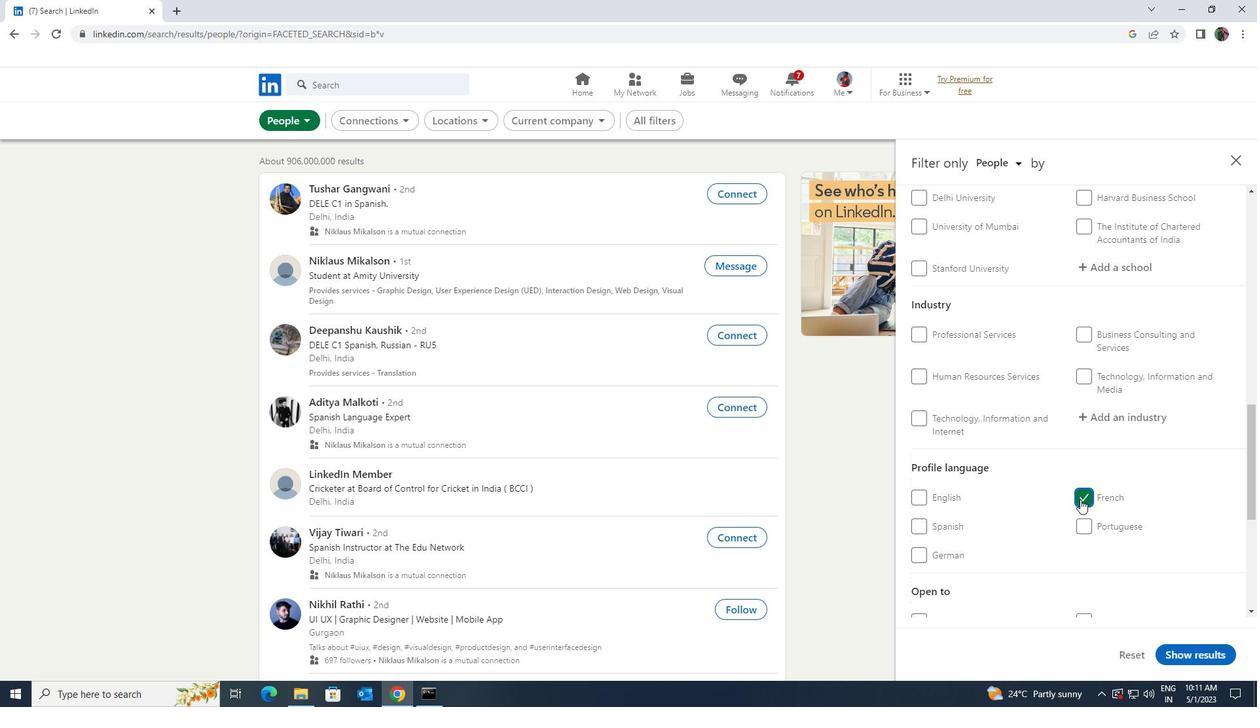 
Action: Mouse scrolled (1080, 500) with delta (0, 0)
Screenshot: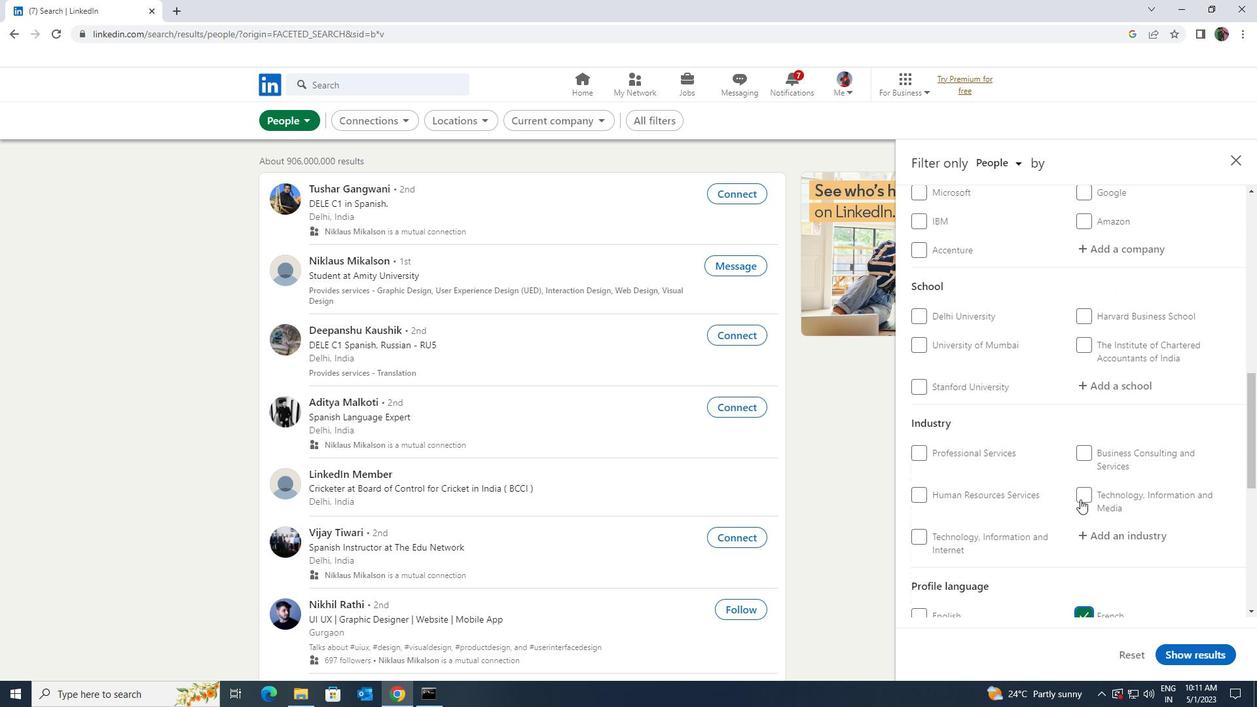 
Action: Mouse scrolled (1080, 500) with delta (0, 0)
Screenshot: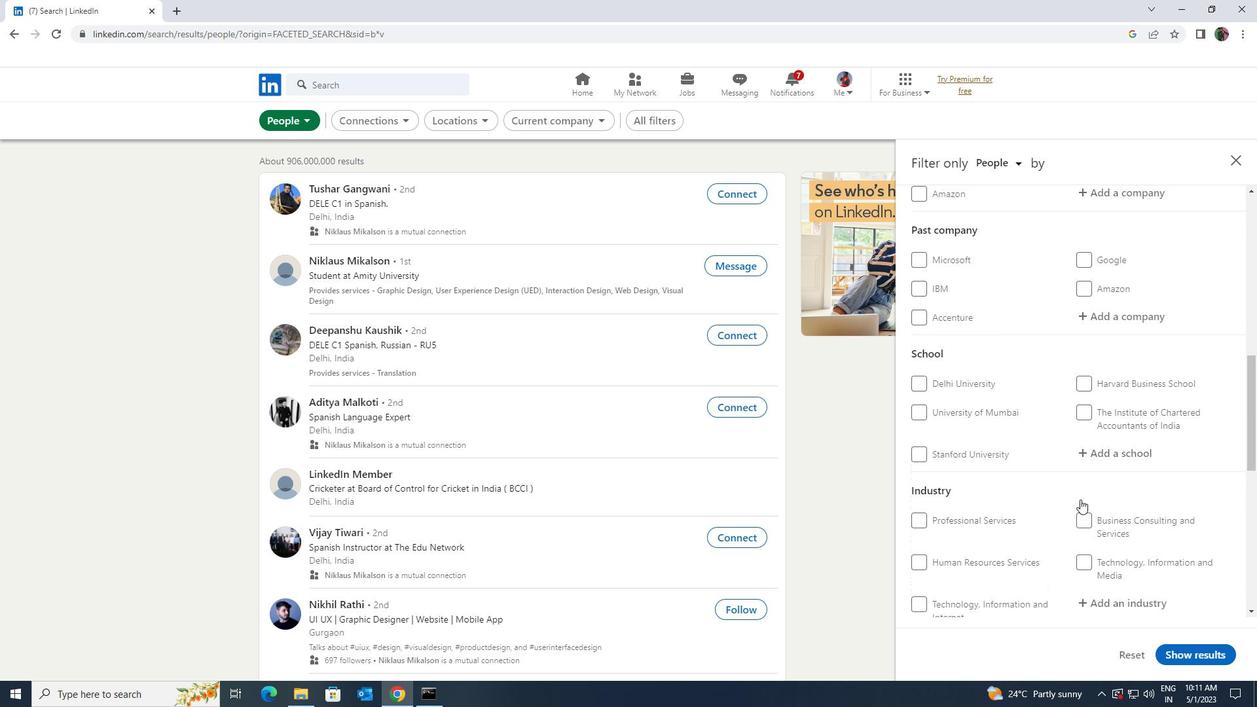 
Action: Mouse scrolled (1080, 500) with delta (0, 0)
Screenshot: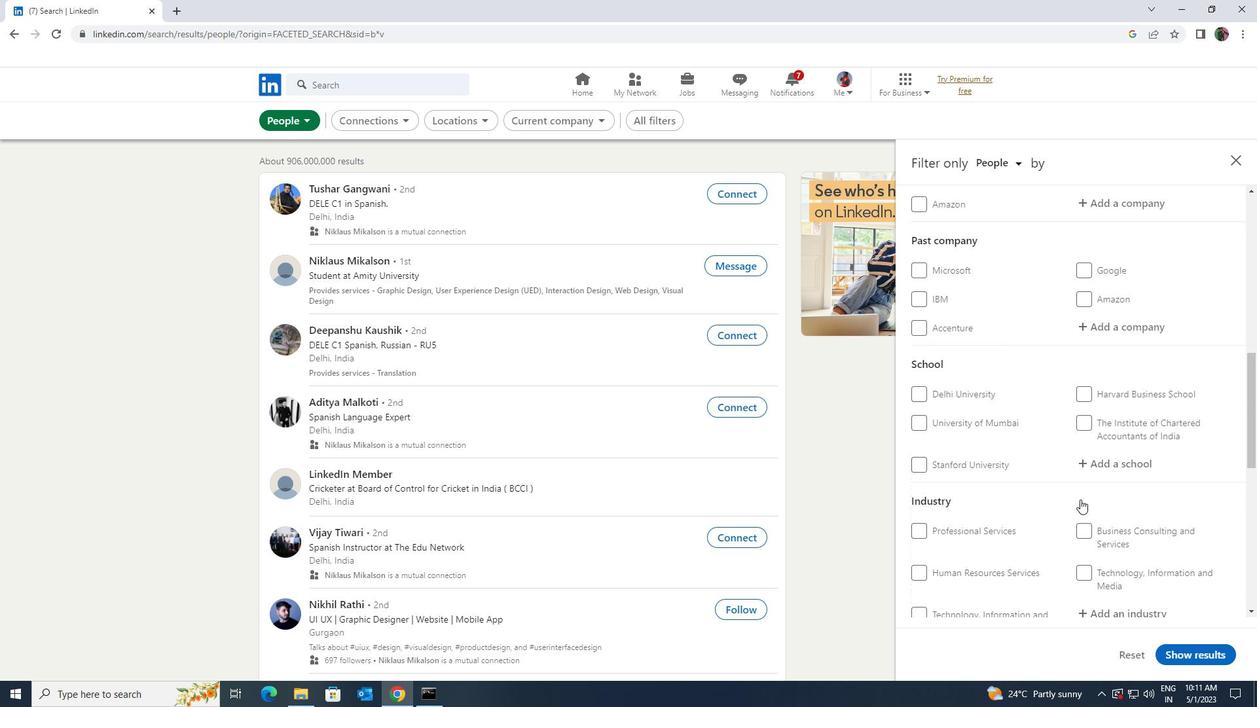 
Action: Mouse scrolled (1080, 500) with delta (0, 0)
Screenshot: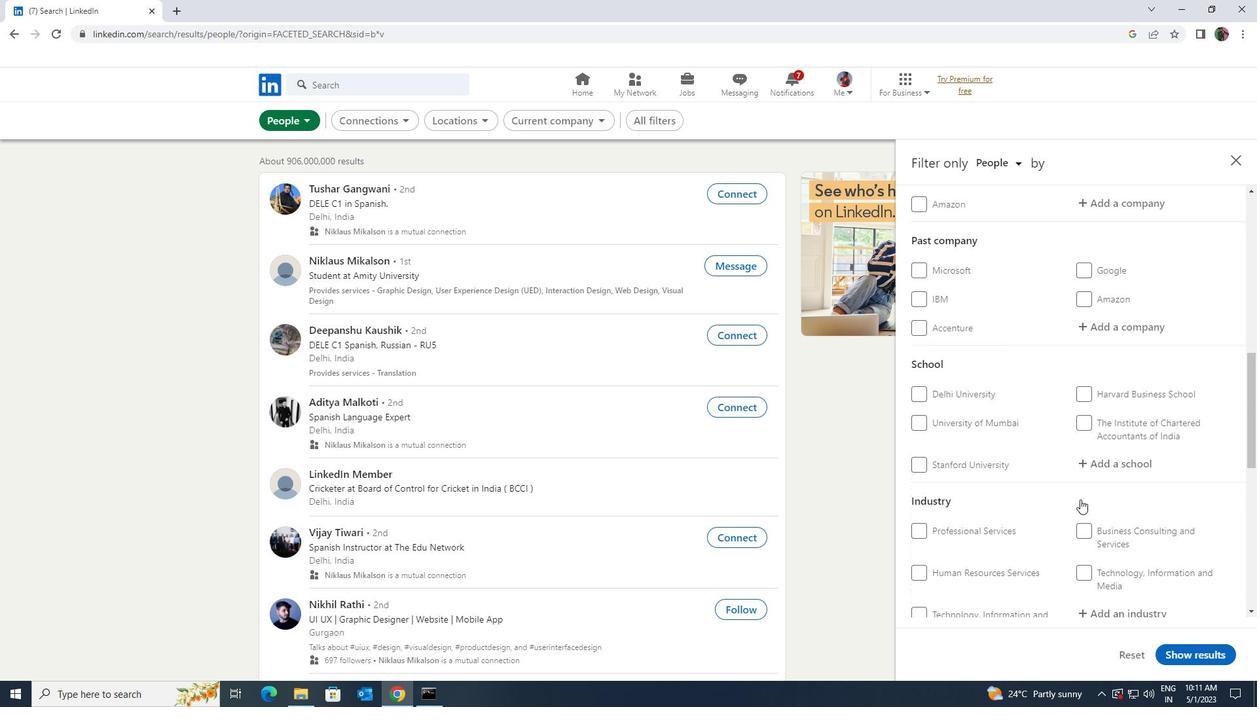 
Action: Mouse scrolled (1080, 500) with delta (0, 0)
Screenshot: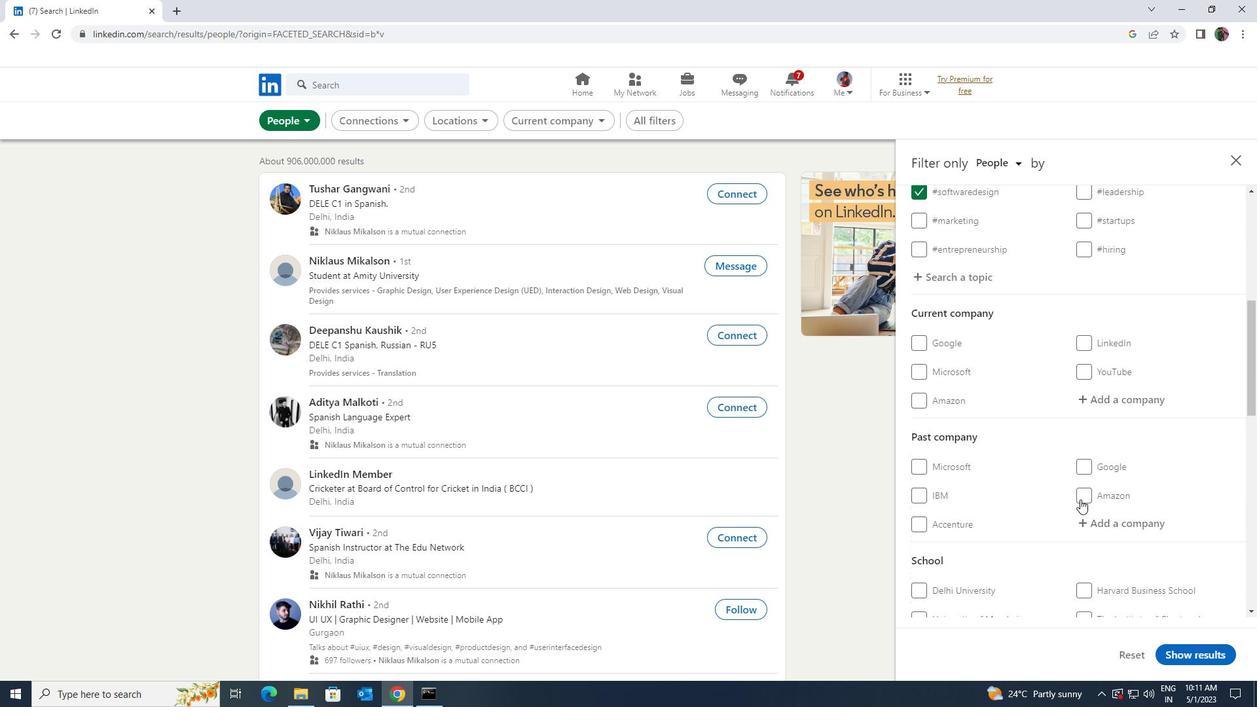 
Action: Mouse moved to (1091, 470)
Screenshot: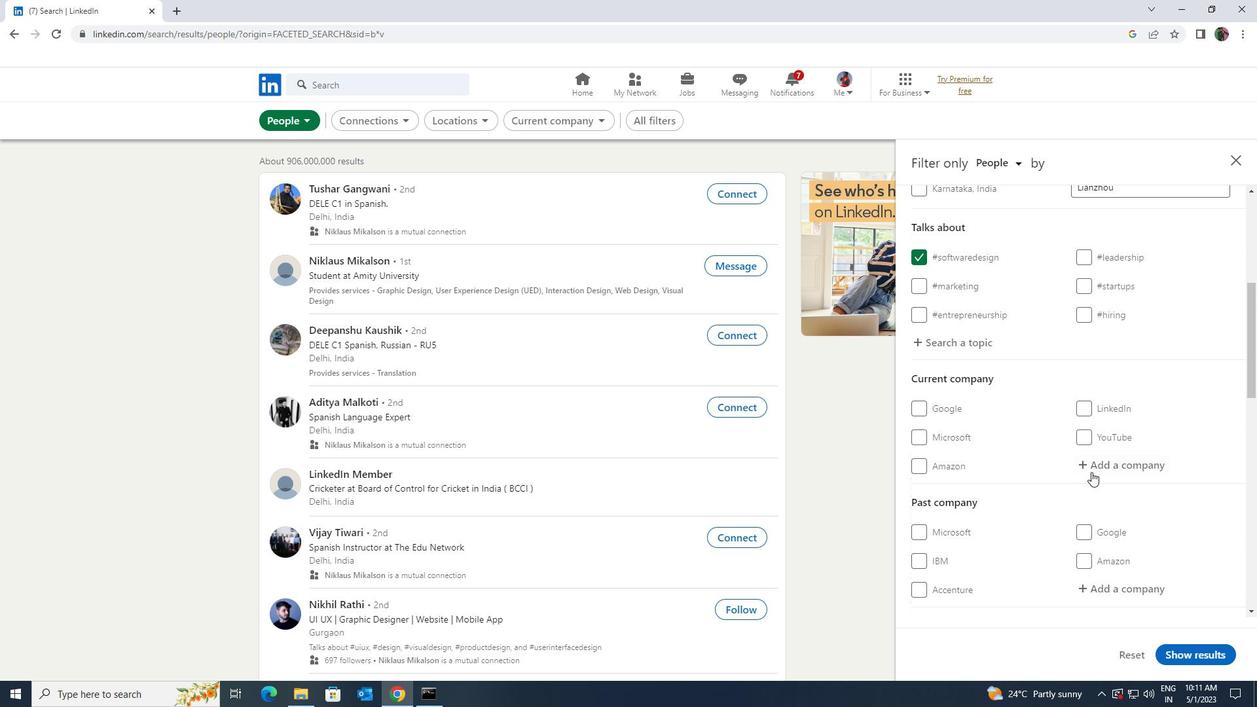 
Action: Mouse pressed left at (1091, 470)
Screenshot: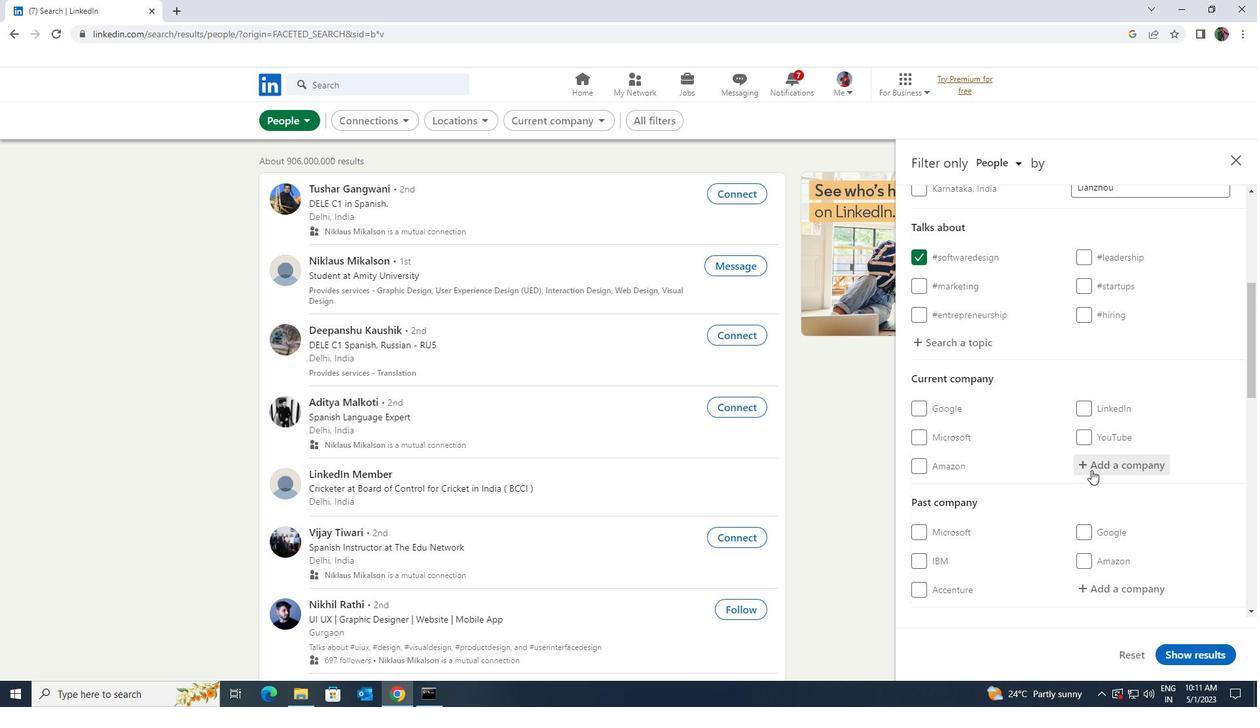 
Action: Key pressed <Key.shift>PATANJA
Screenshot: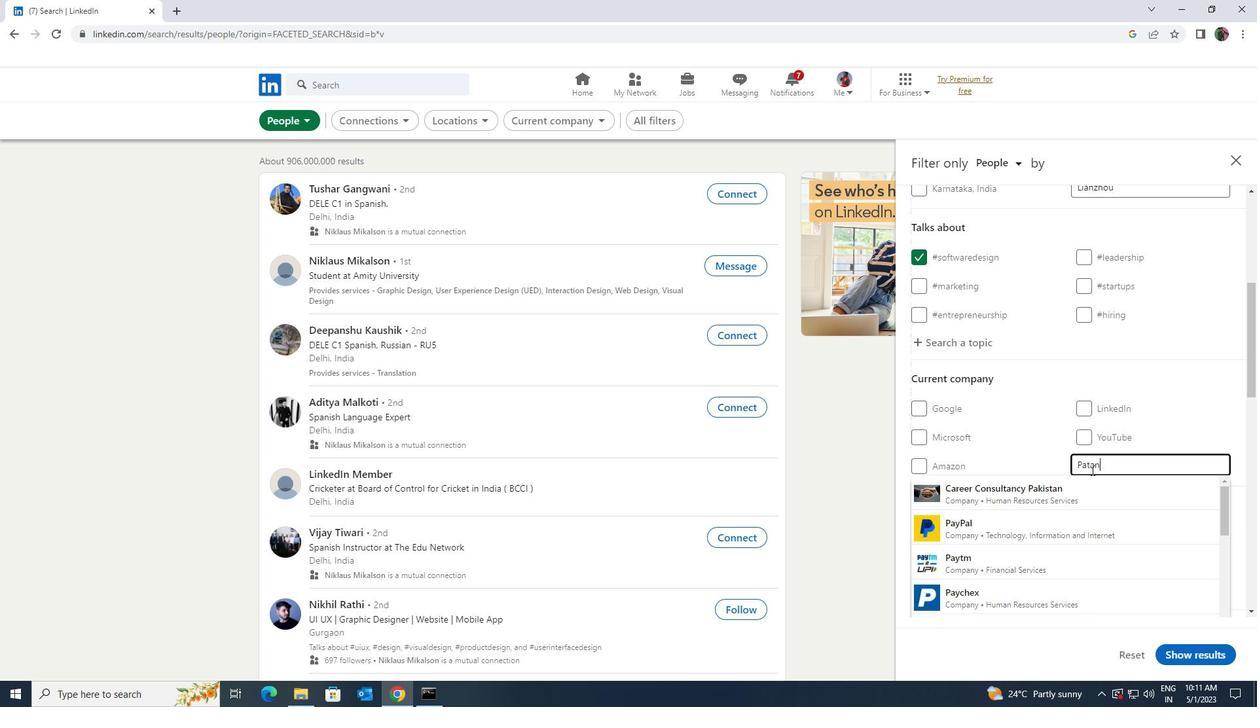 
Action: Mouse moved to (1087, 483)
Screenshot: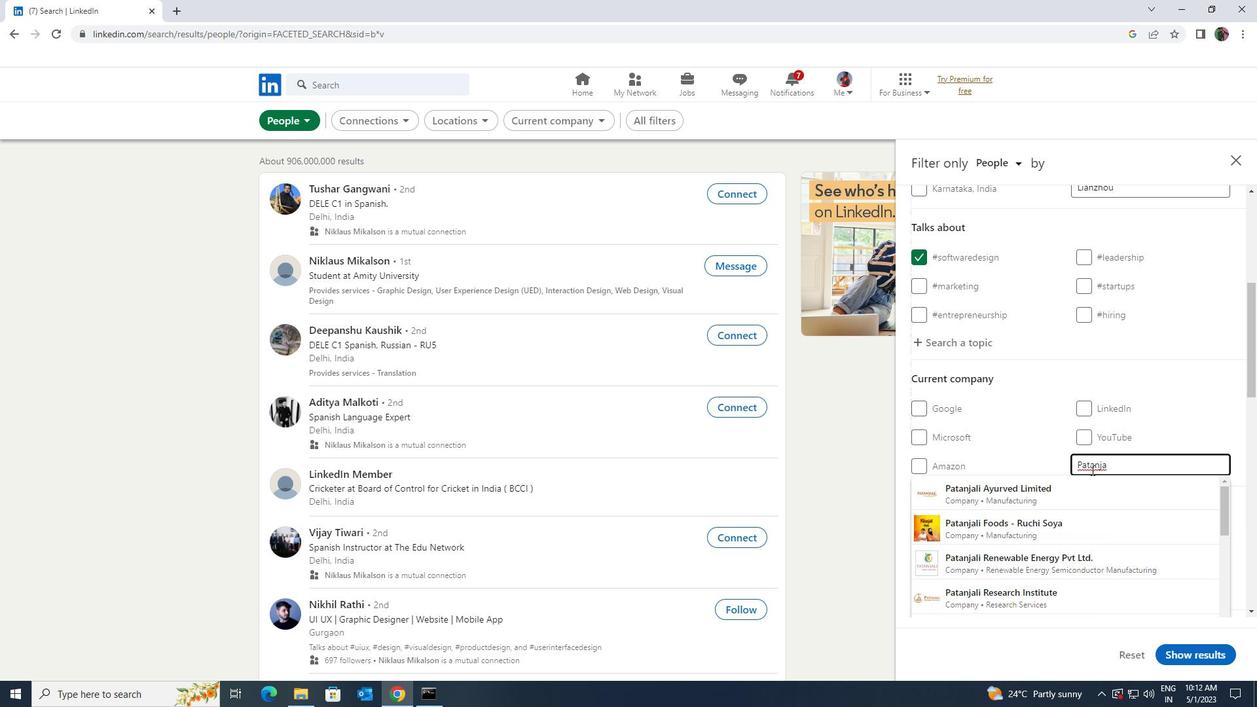 
Action: Mouse pressed left at (1087, 483)
Screenshot: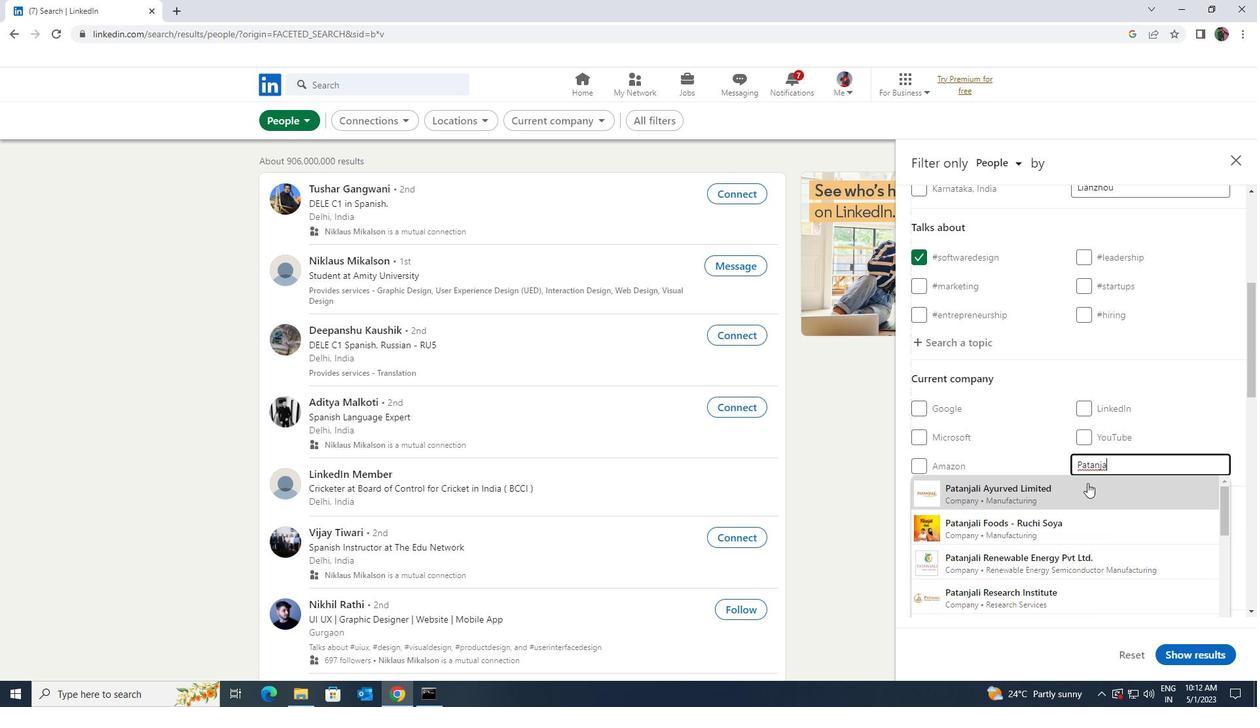 
Action: Mouse moved to (1093, 480)
Screenshot: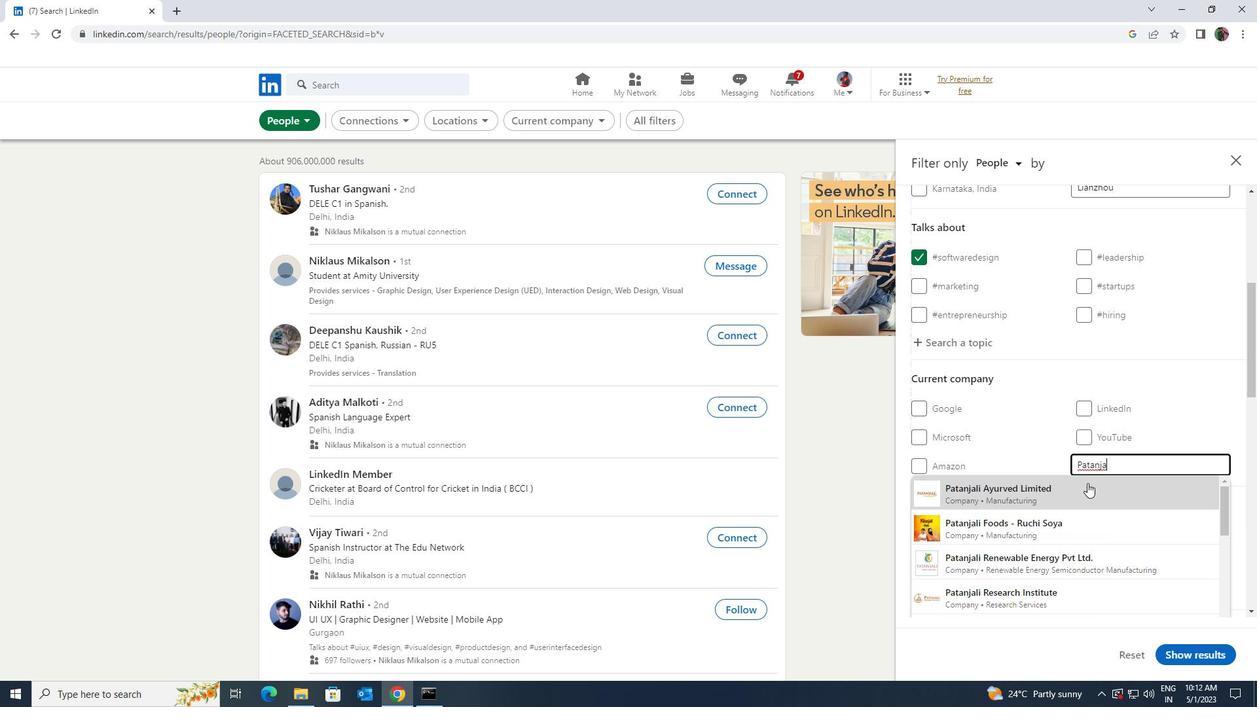 
Action: Mouse scrolled (1093, 480) with delta (0, 0)
Screenshot: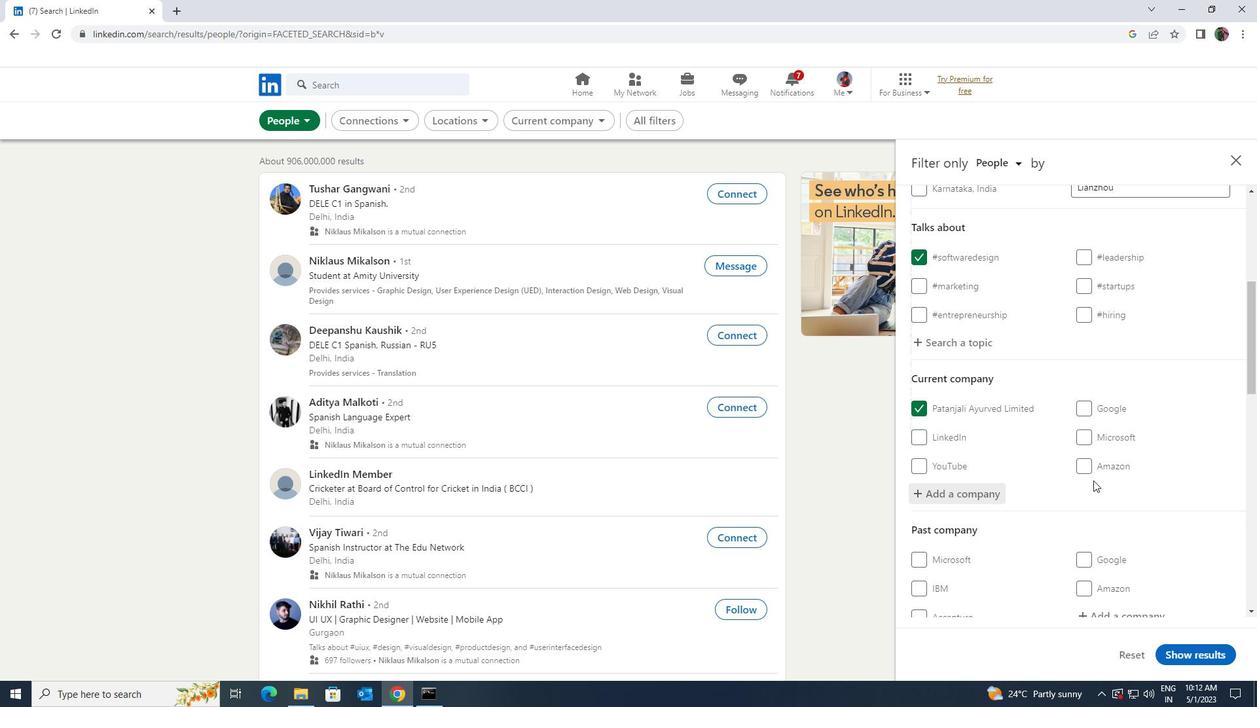 
Action: Mouse scrolled (1093, 480) with delta (0, 0)
Screenshot: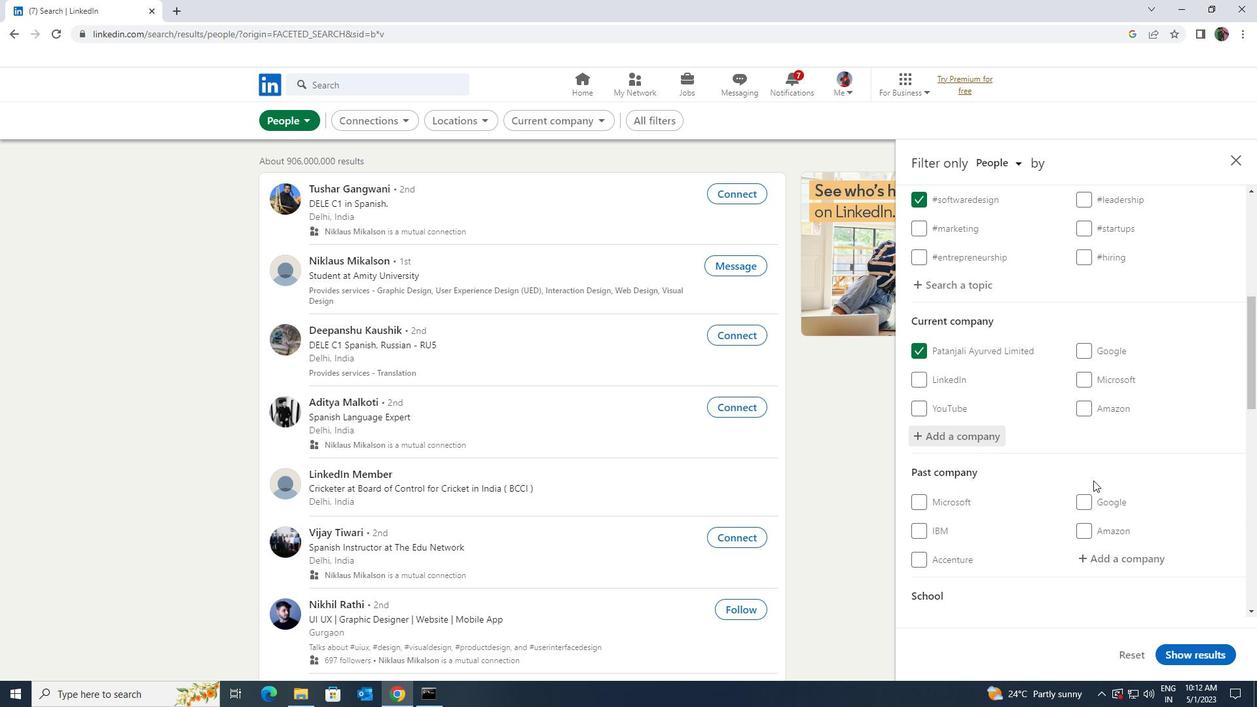 
Action: Mouse scrolled (1093, 480) with delta (0, 0)
Screenshot: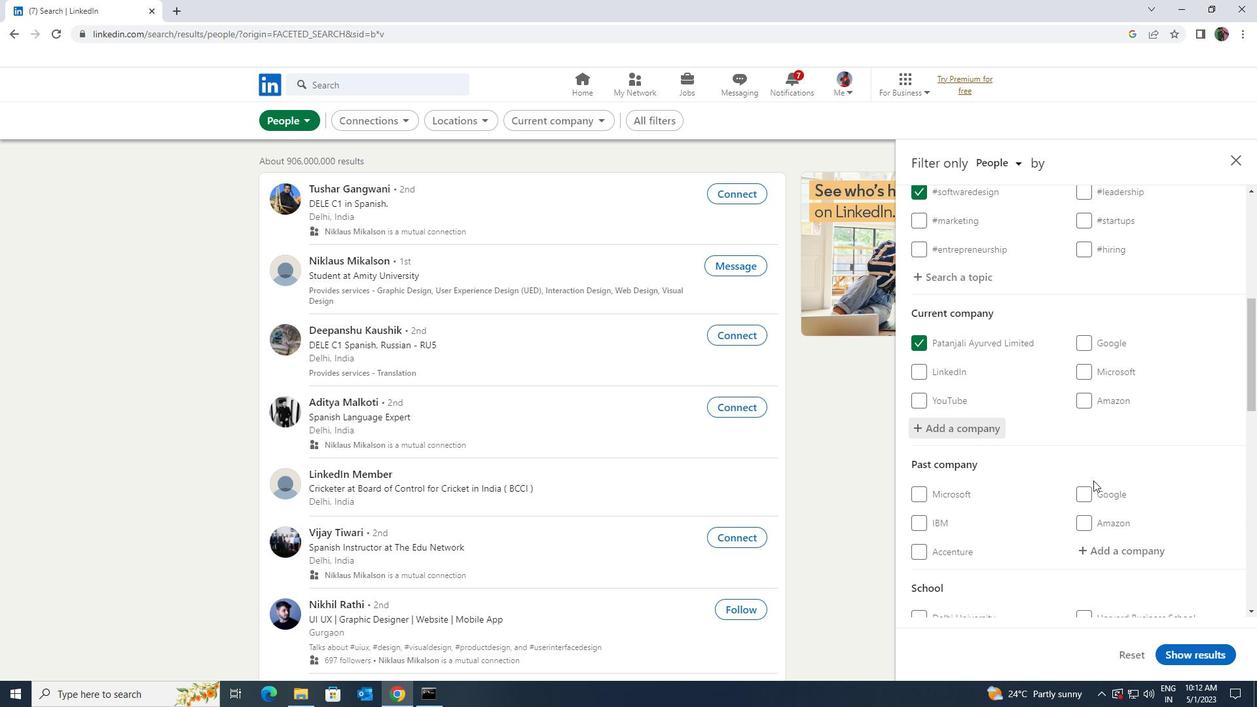 
Action: Mouse scrolled (1093, 480) with delta (0, 0)
Screenshot: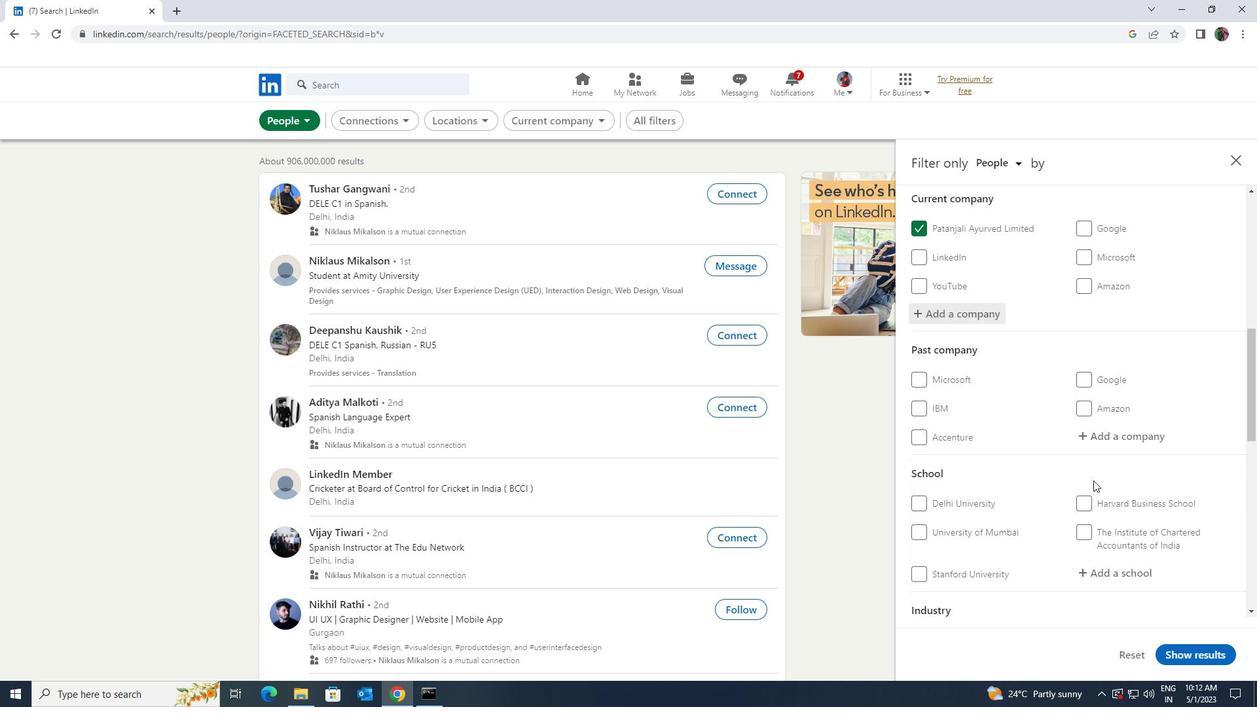 
Action: Mouse moved to (1094, 488)
Screenshot: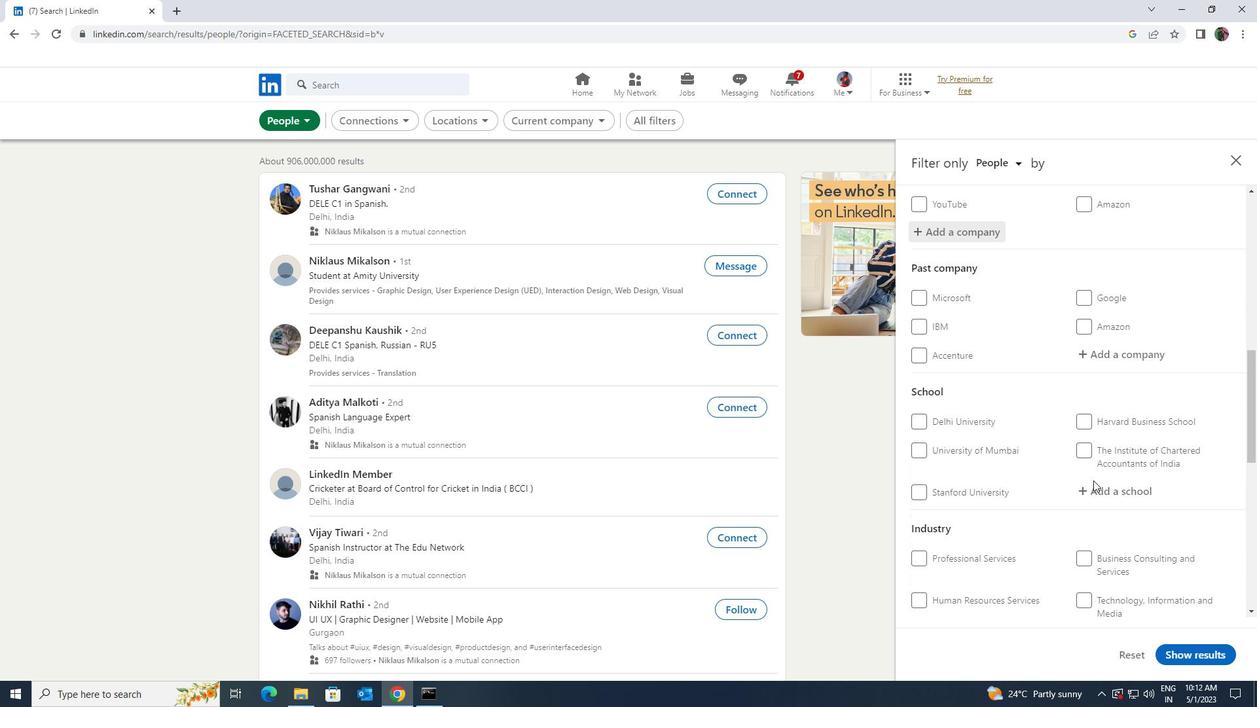 
Action: Mouse pressed left at (1094, 488)
Screenshot: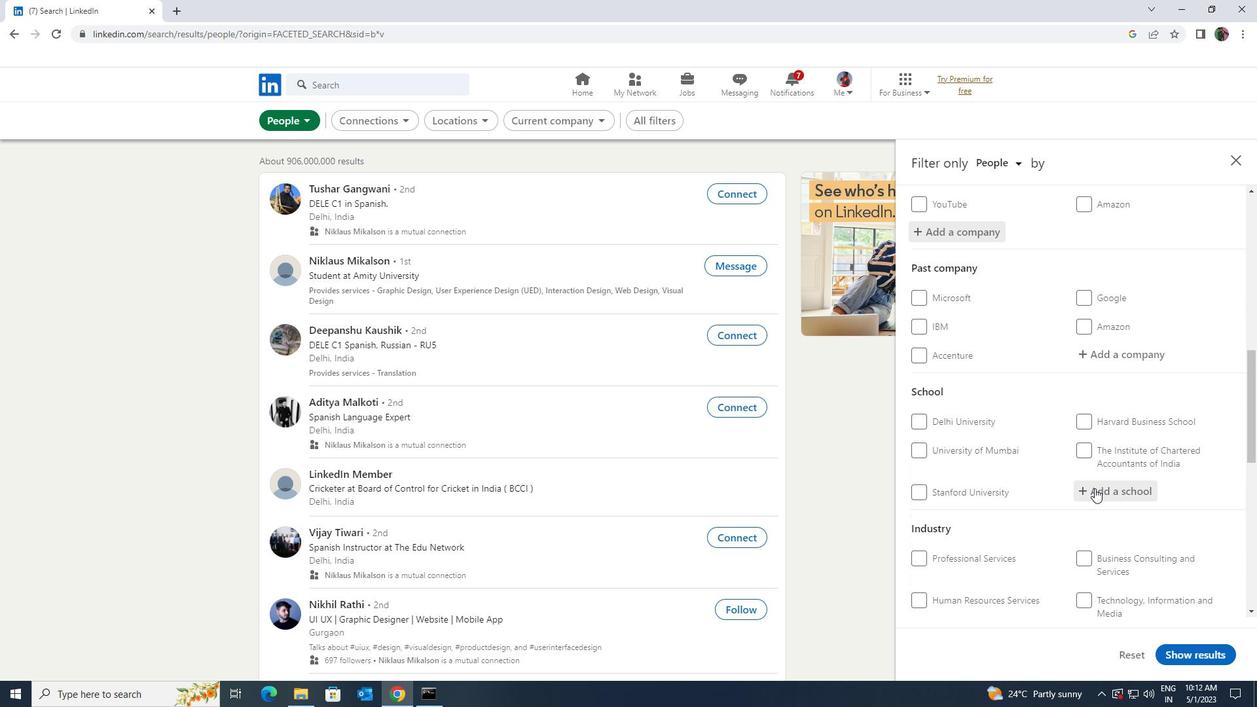 
Action: Mouse moved to (1094, 489)
Screenshot: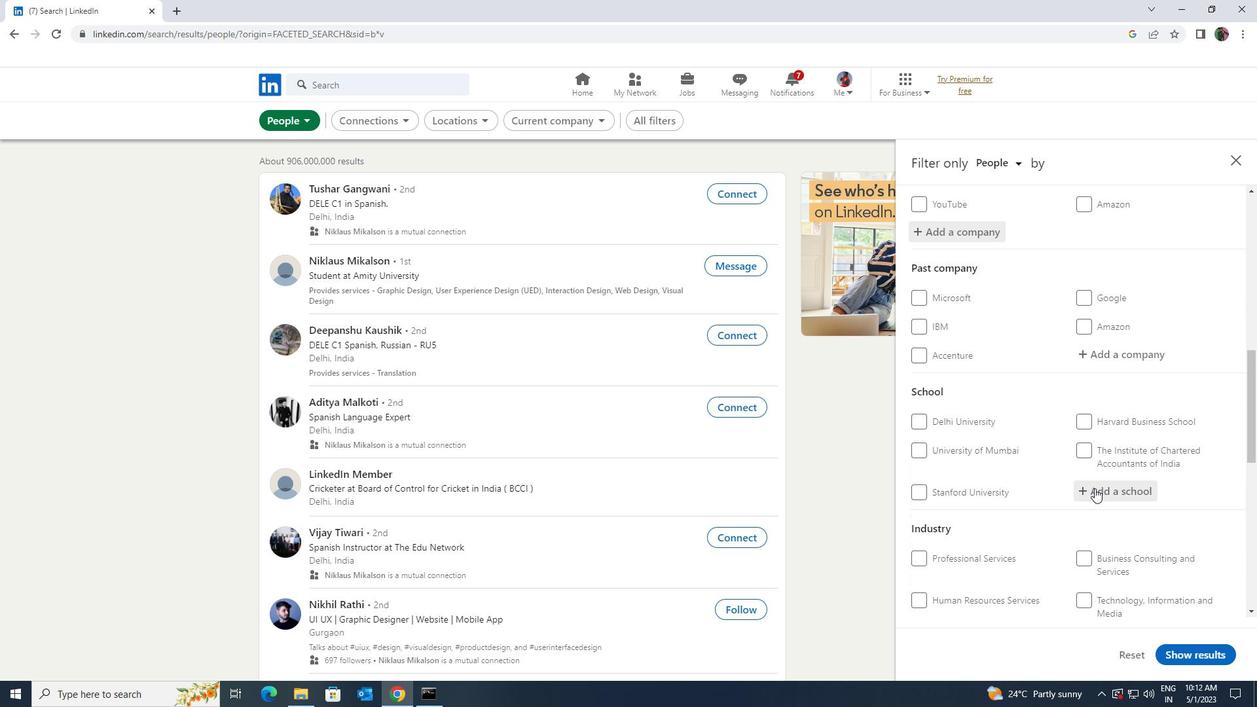 
Action: Key pressed <Key.shift>BHARATI
Screenshot: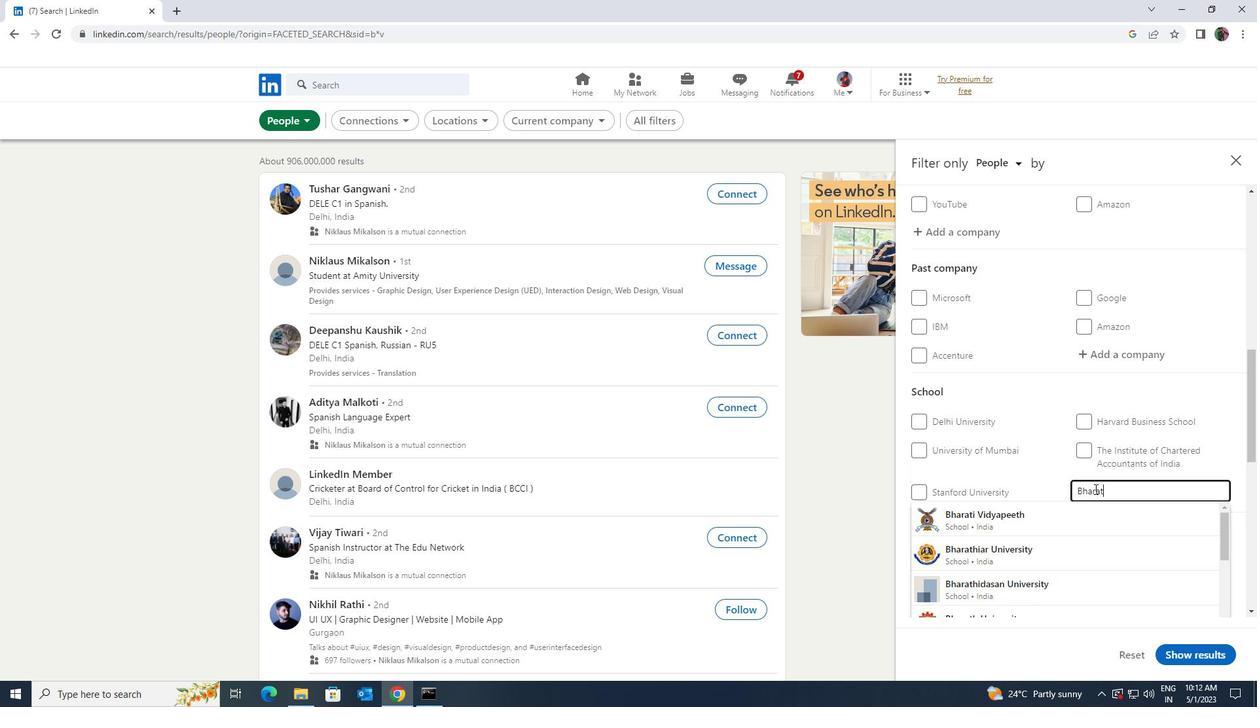 
Action: Mouse moved to (1090, 540)
Screenshot: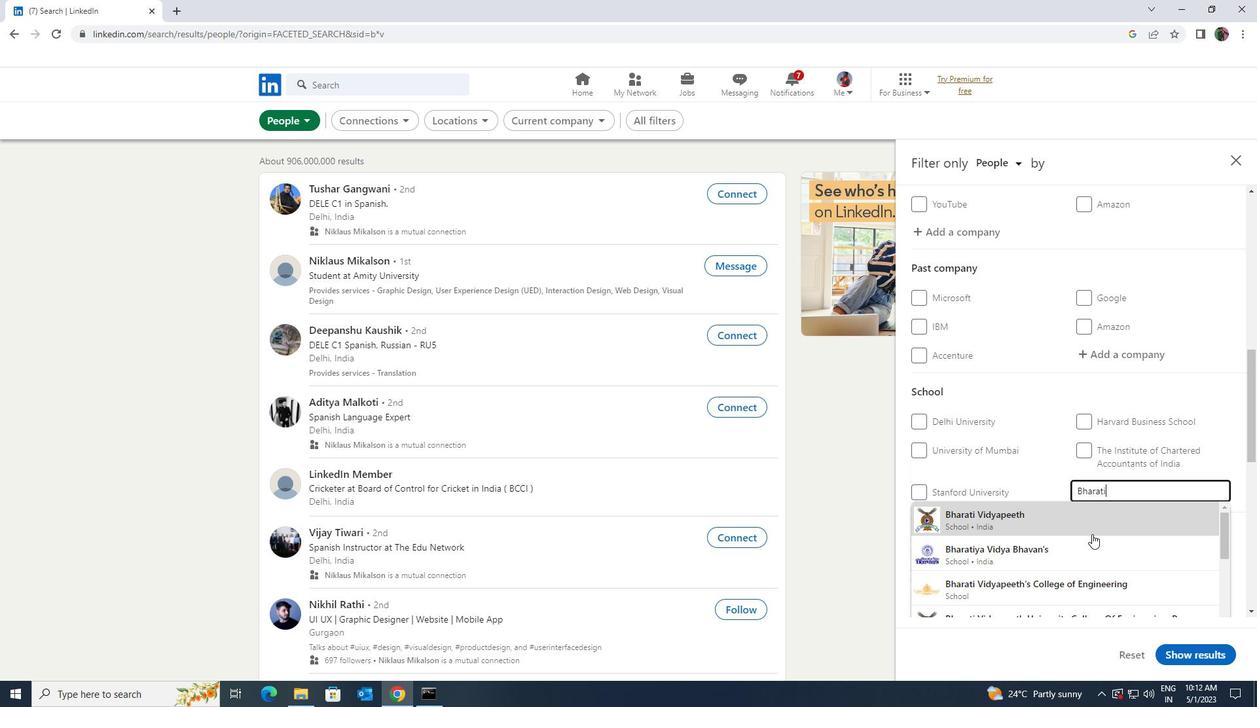 
Action: Mouse pressed left at (1090, 540)
Screenshot: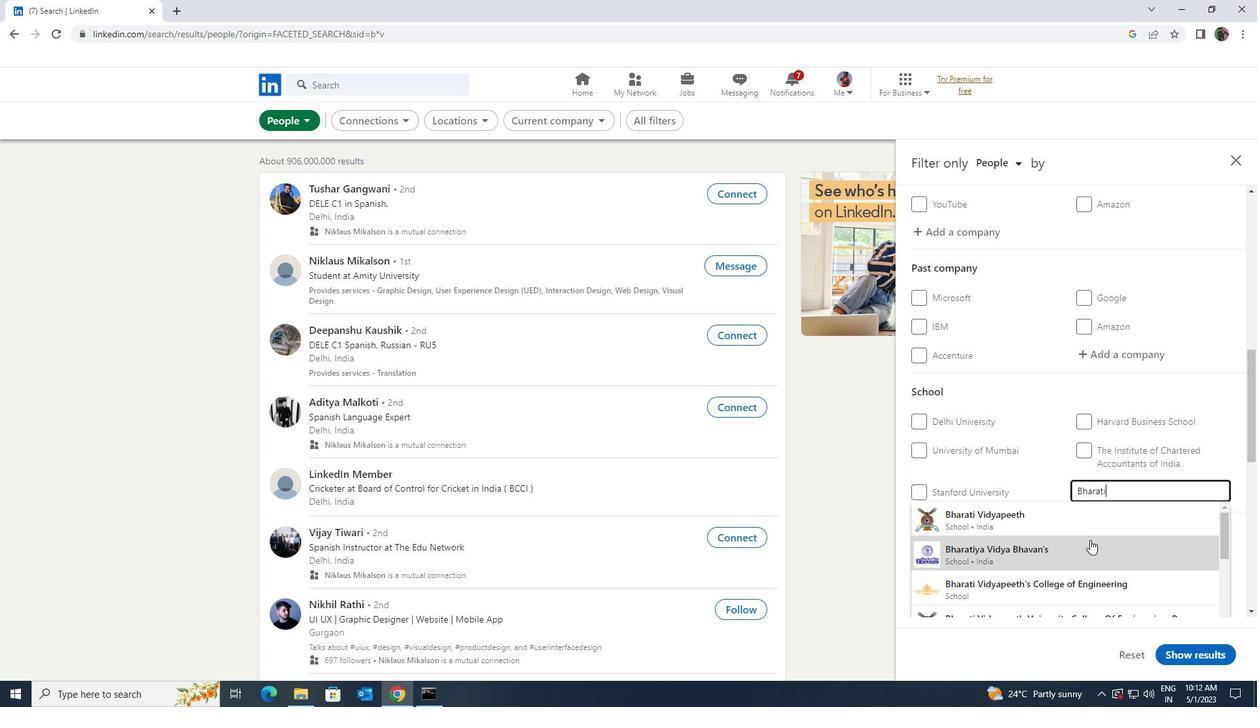
Action: Mouse moved to (1086, 542)
Screenshot: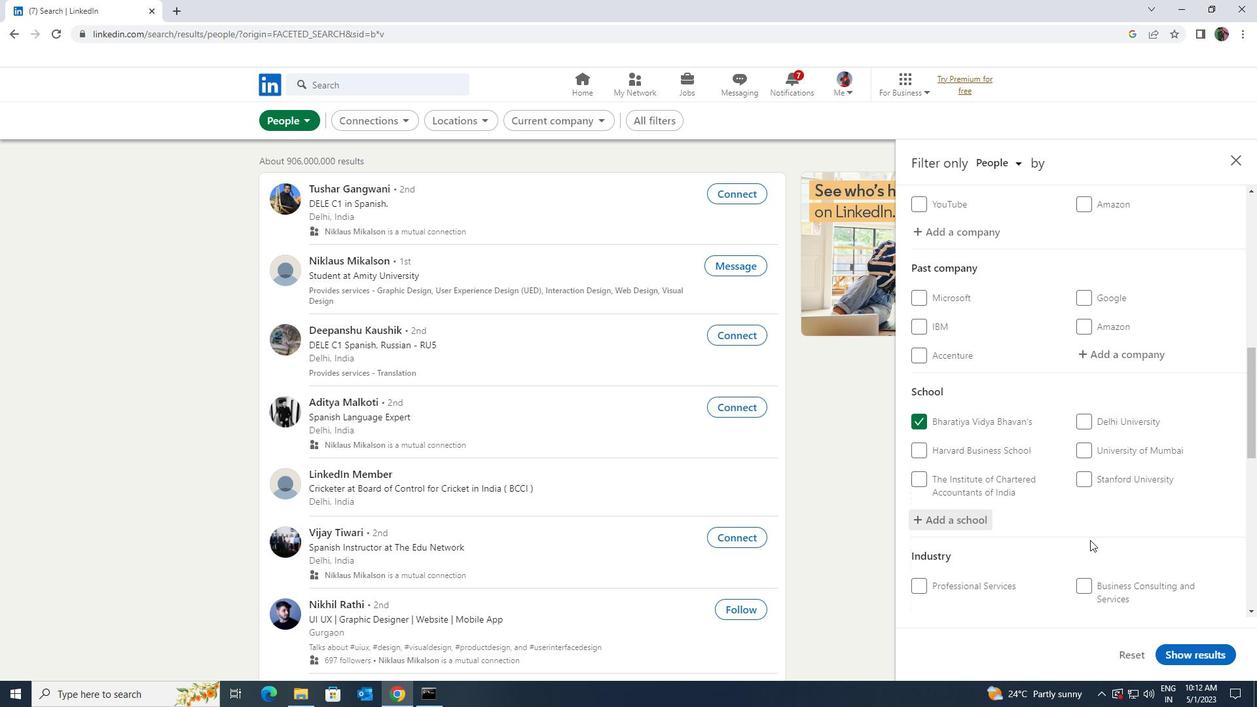 
Action: Mouse scrolled (1086, 542) with delta (0, 0)
Screenshot: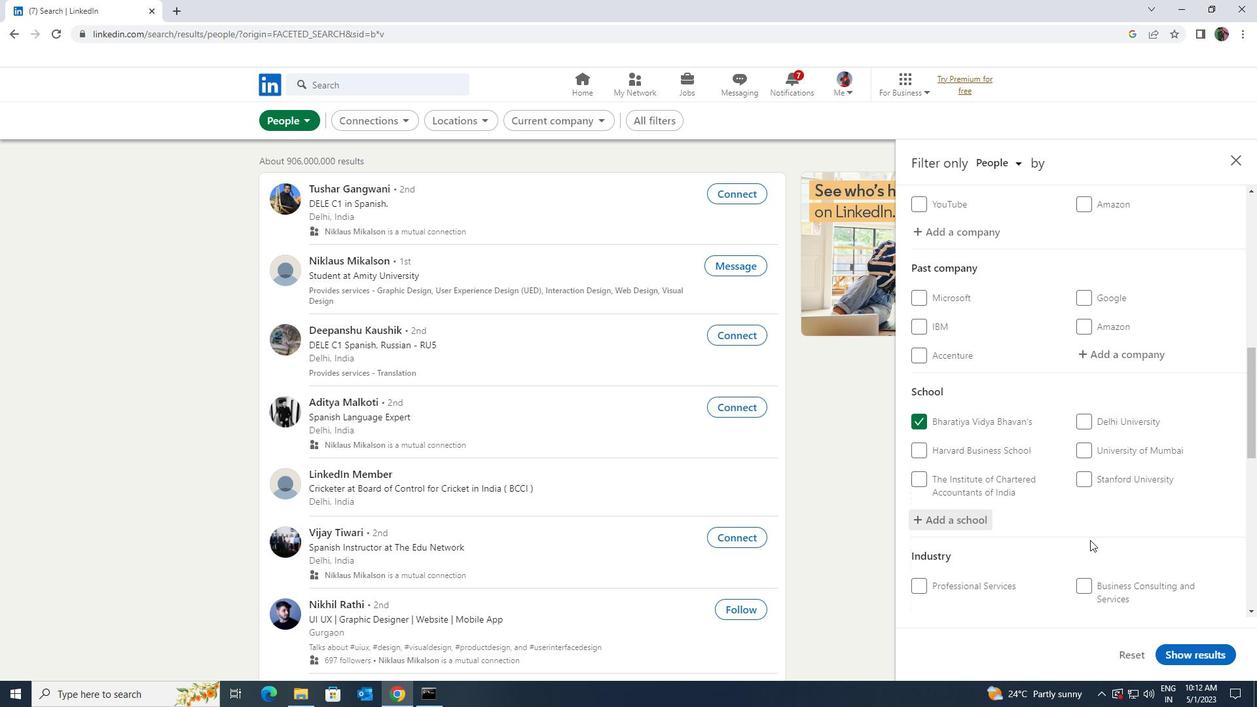 
Action: Mouse moved to (1085, 543)
Screenshot: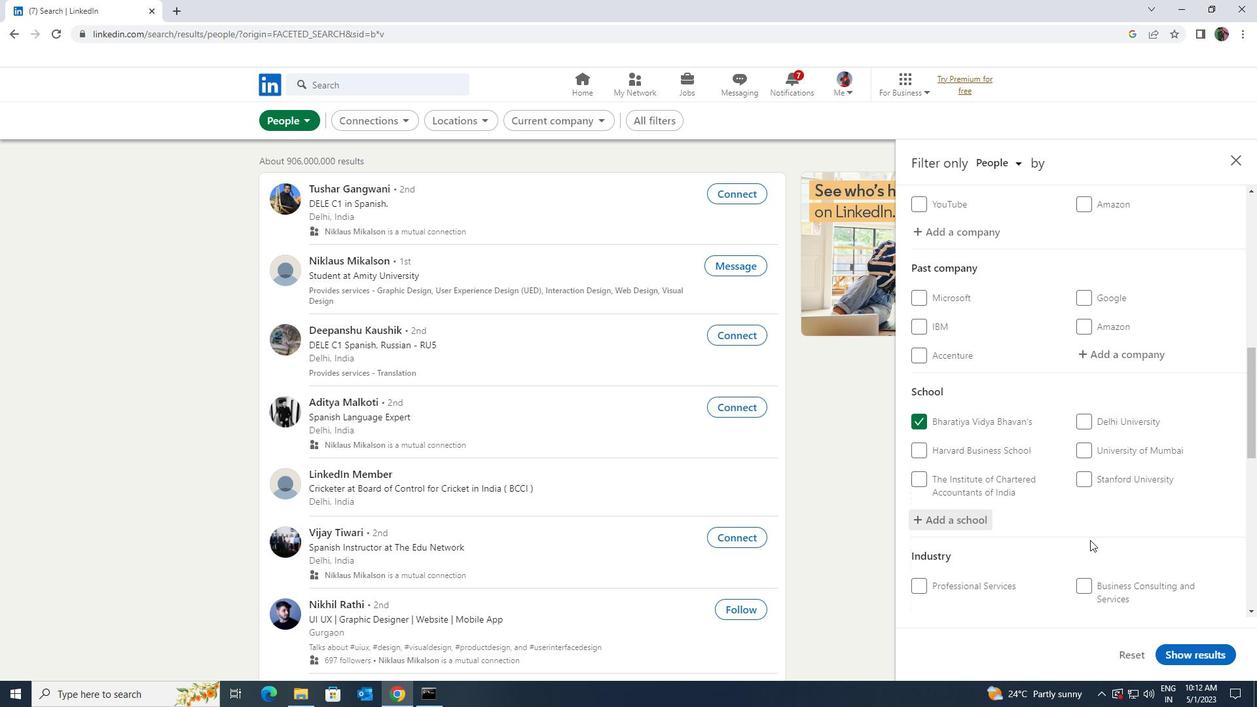 
Action: Mouse scrolled (1085, 542) with delta (0, 0)
Screenshot: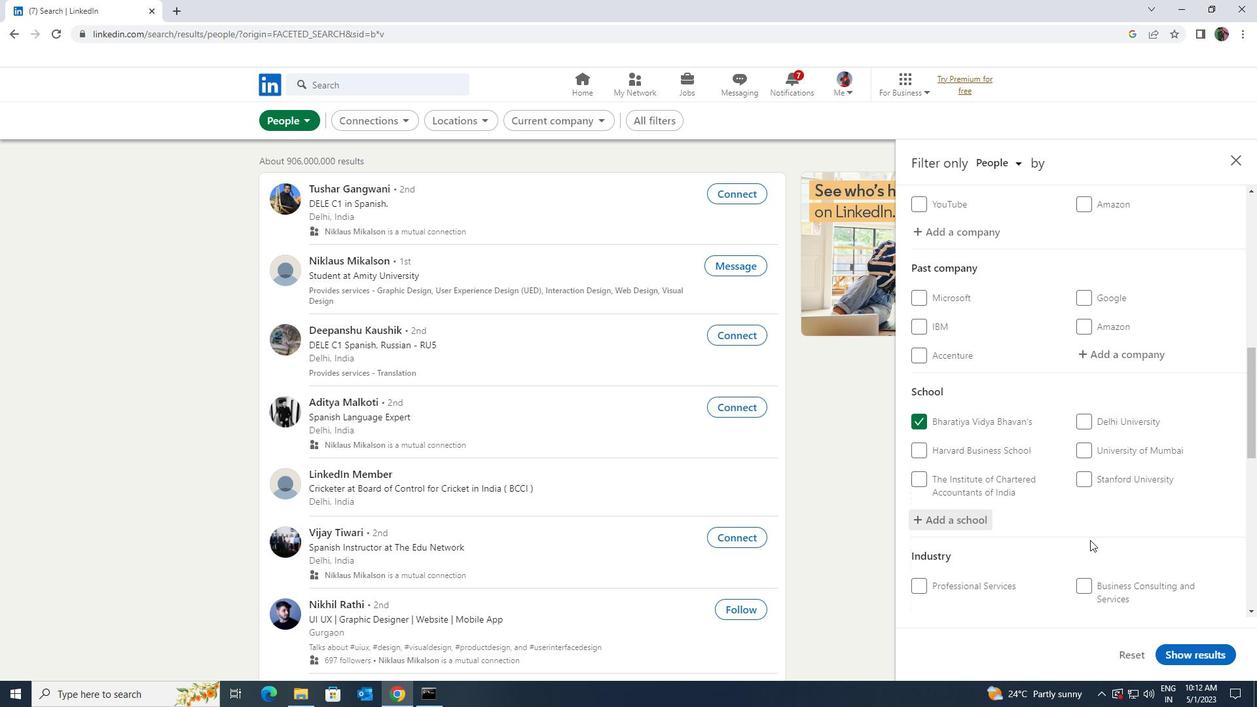 
Action: Mouse moved to (1091, 538)
Screenshot: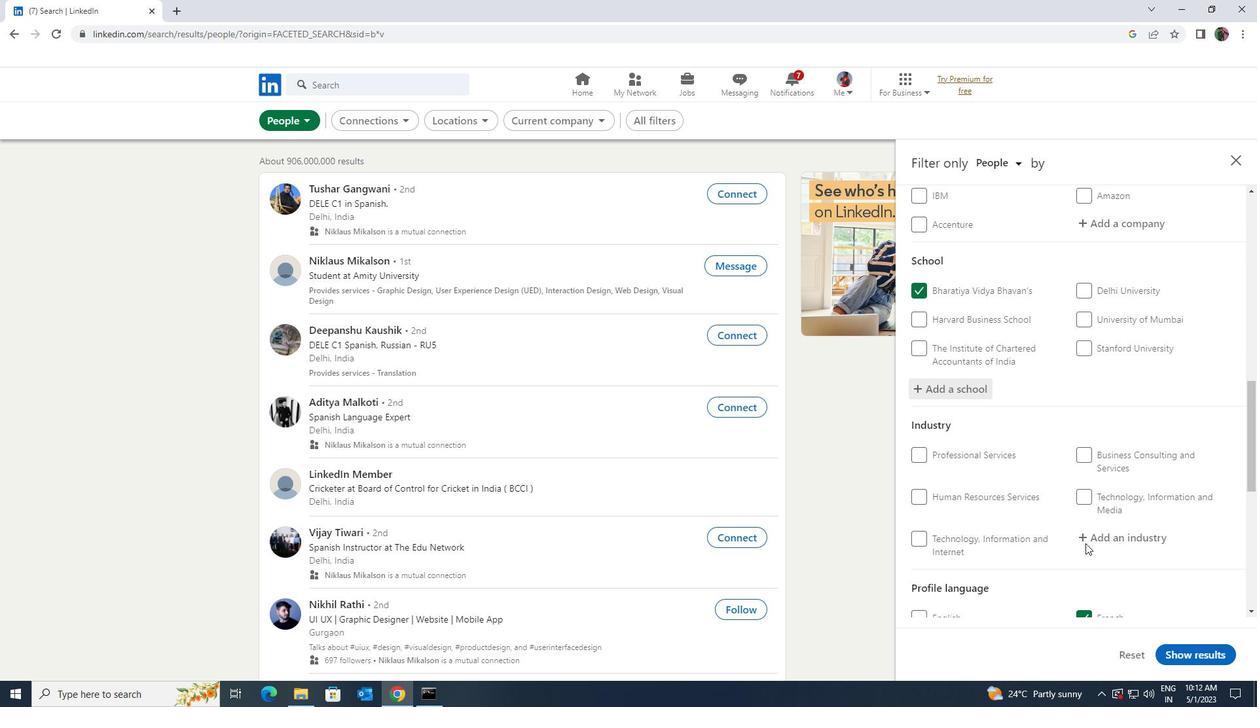 
Action: Mouse pressed left at (1091, 538)
Screenshot: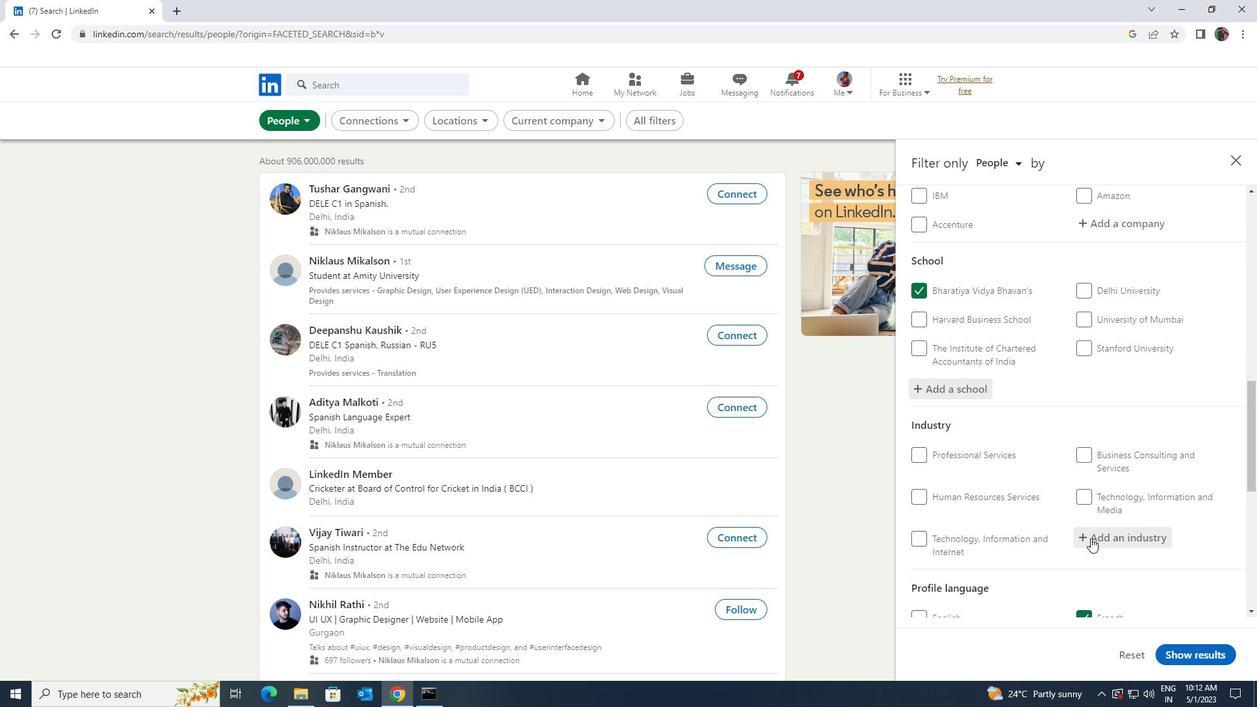 
Action: Key pressed <Key.shift>TELECOMMUNICATIONS<Key.space><Key.shift>CA
Screenshot: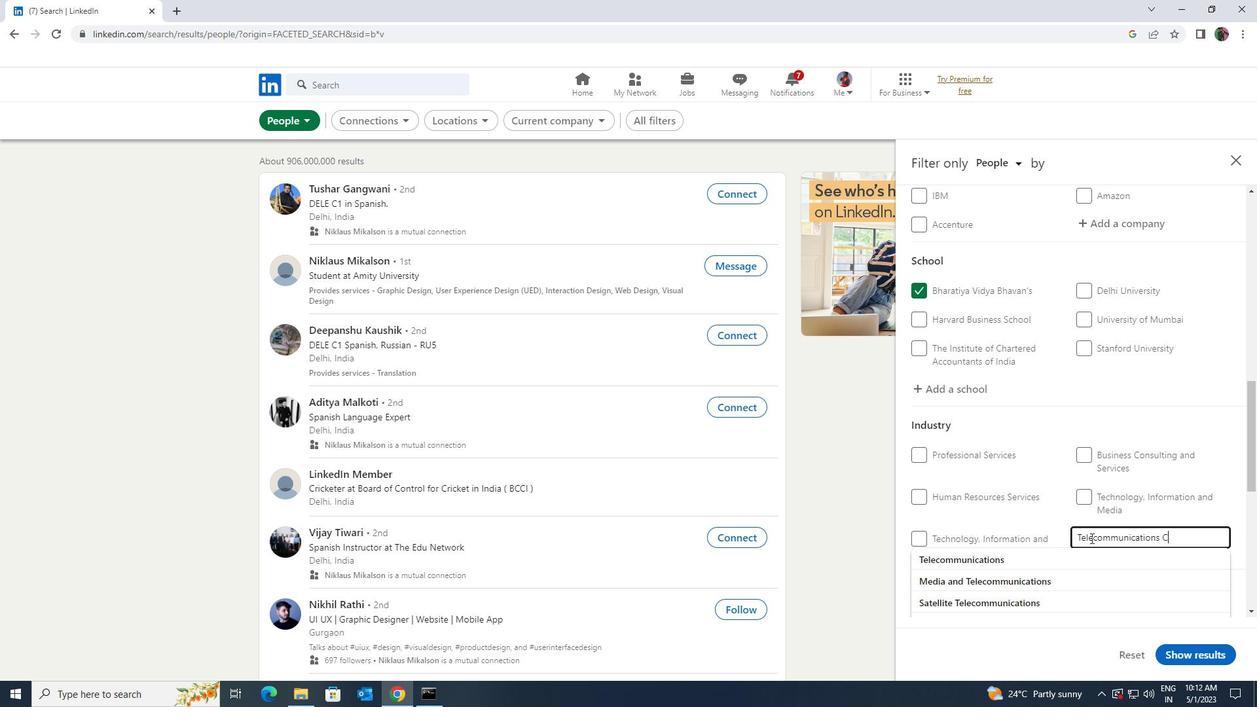 
Action: Mouse moved to (1083, 553)
Screenshot: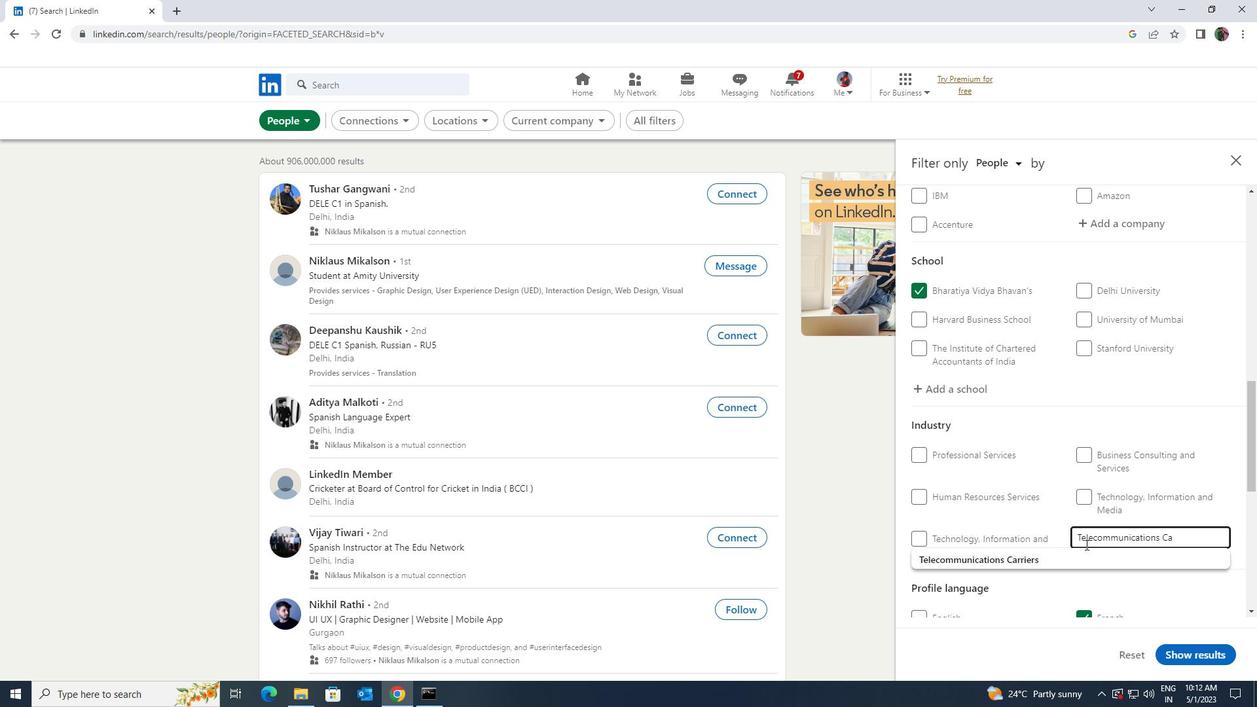 
Action: Mouse pressed left at (1083, 553)
Screenshot: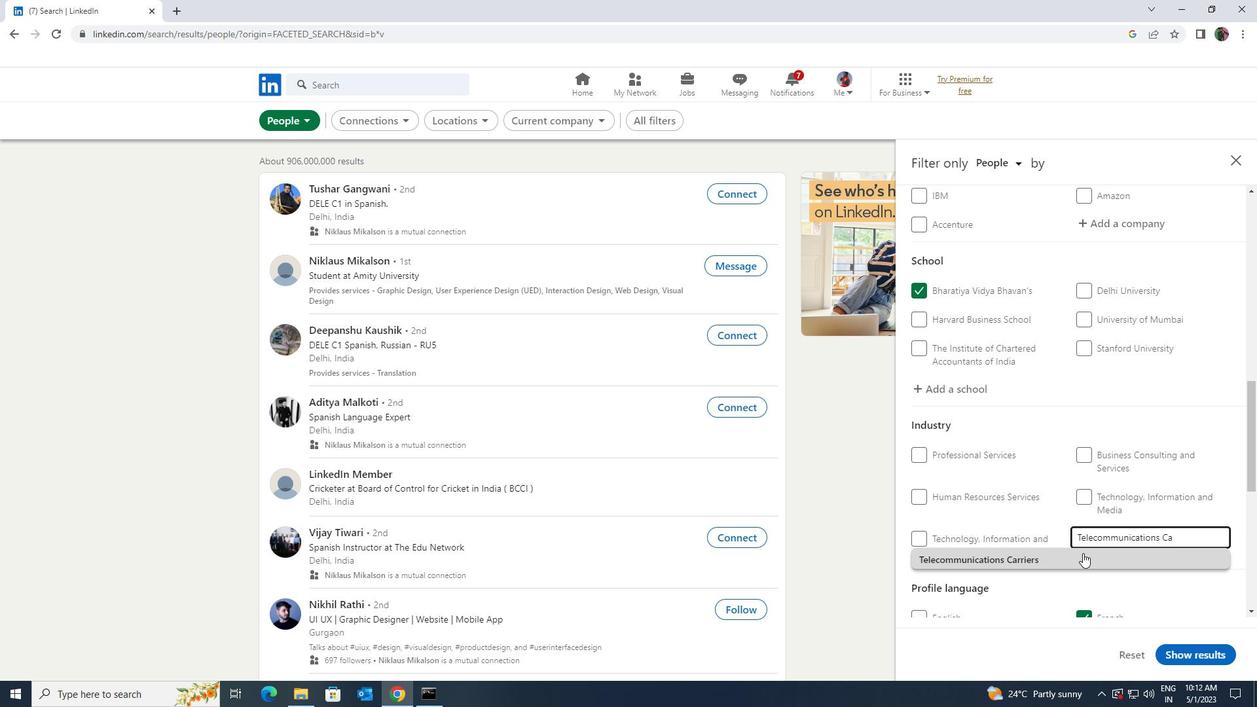 
Action: Mouse scrolled (1083, 552) with delta (0, 0)
Screenshot: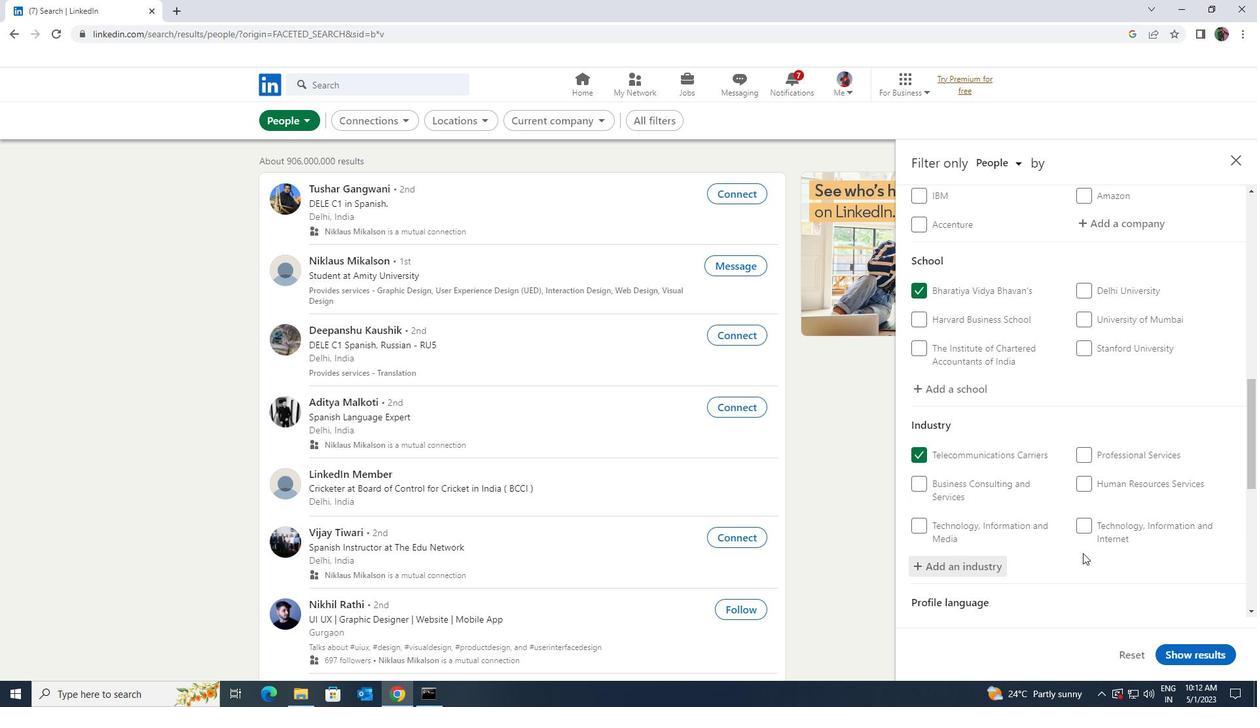 
Action: Mouse scrolled (1083, 552) with delta (0, 0)
Screenshot: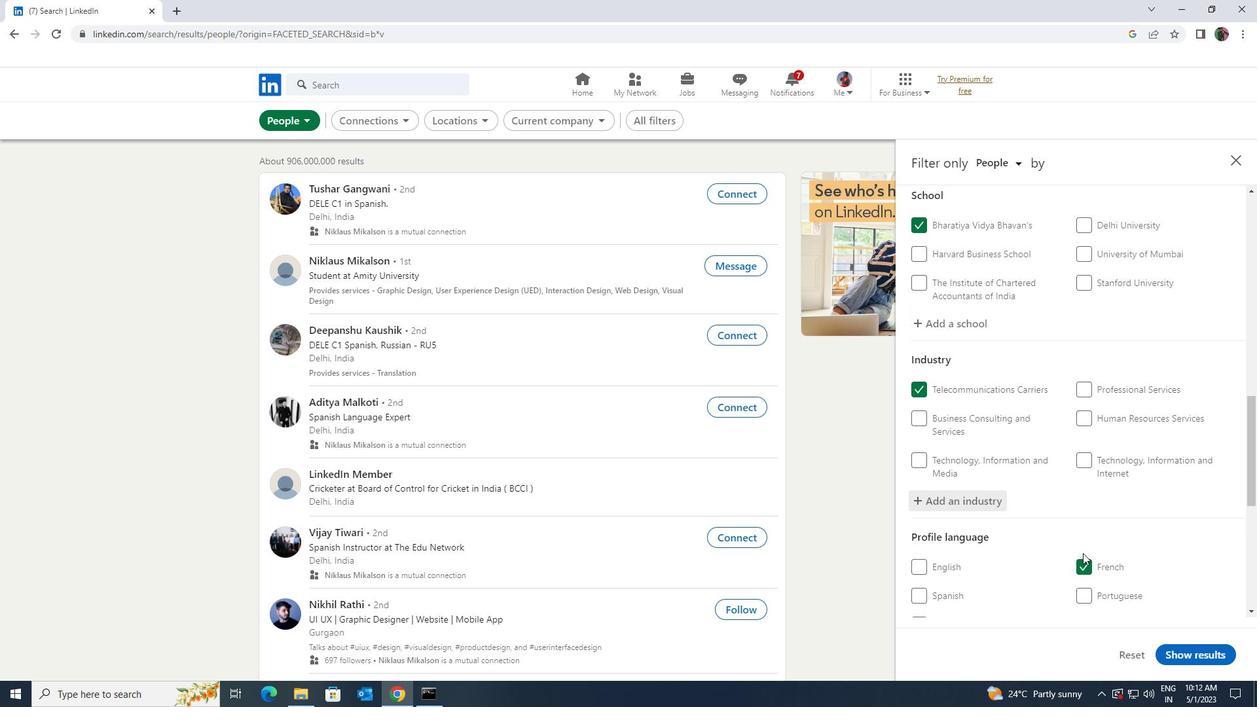 
Action: Mouse scrolled (1083, 552) with delta (0, 0)
Screenshot: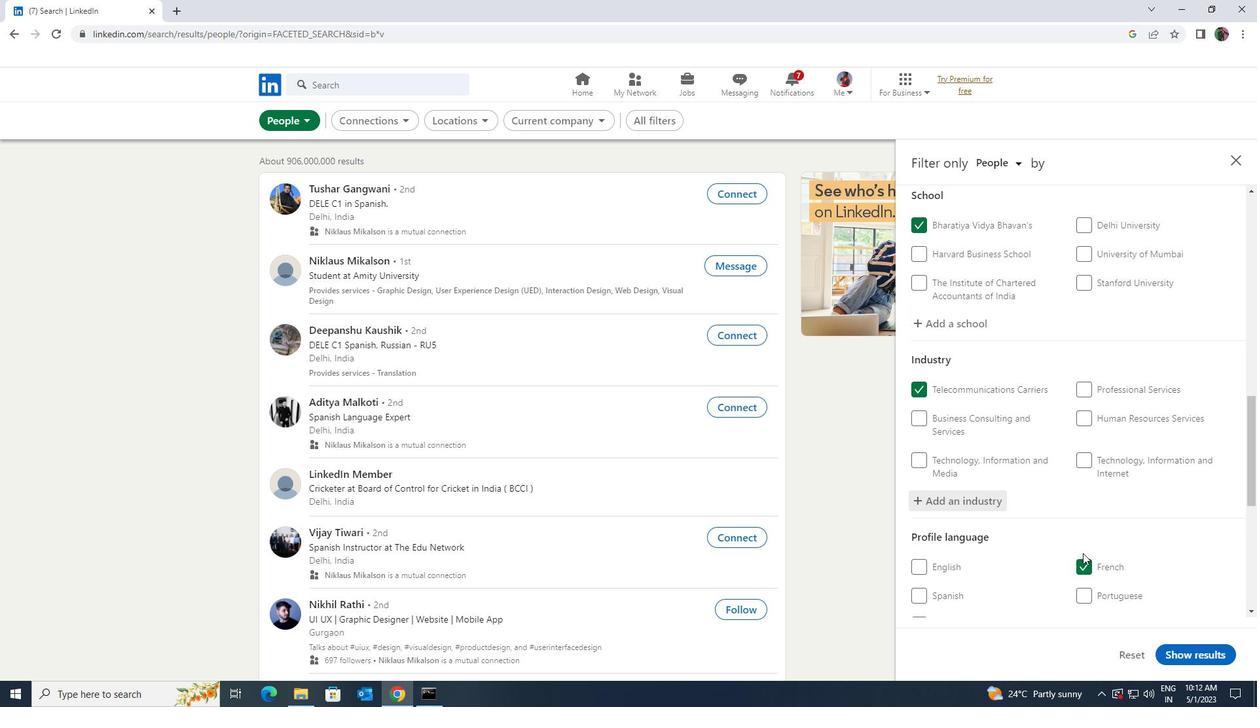 
Action: Mouse scrolled (1083, 552) with delta (0, 0)
Screenshot: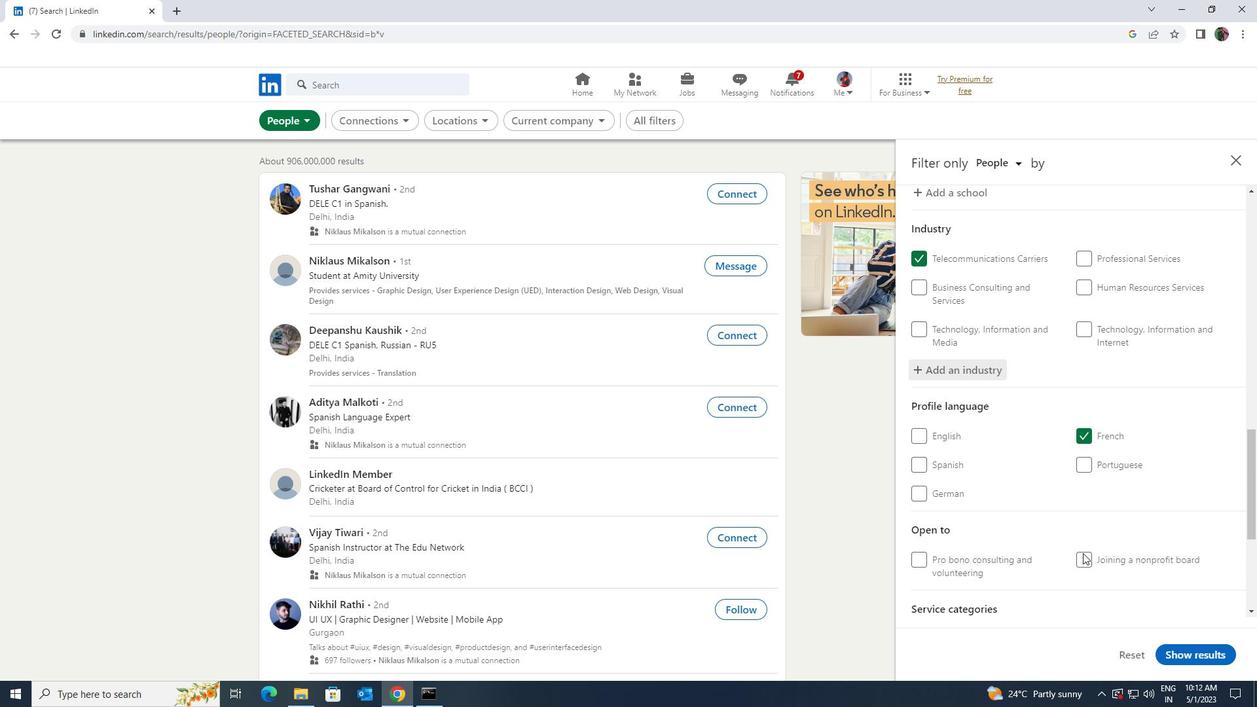 
Action: Mouse scrolled (1083, 552) with delta (0, 0)
Screenshot: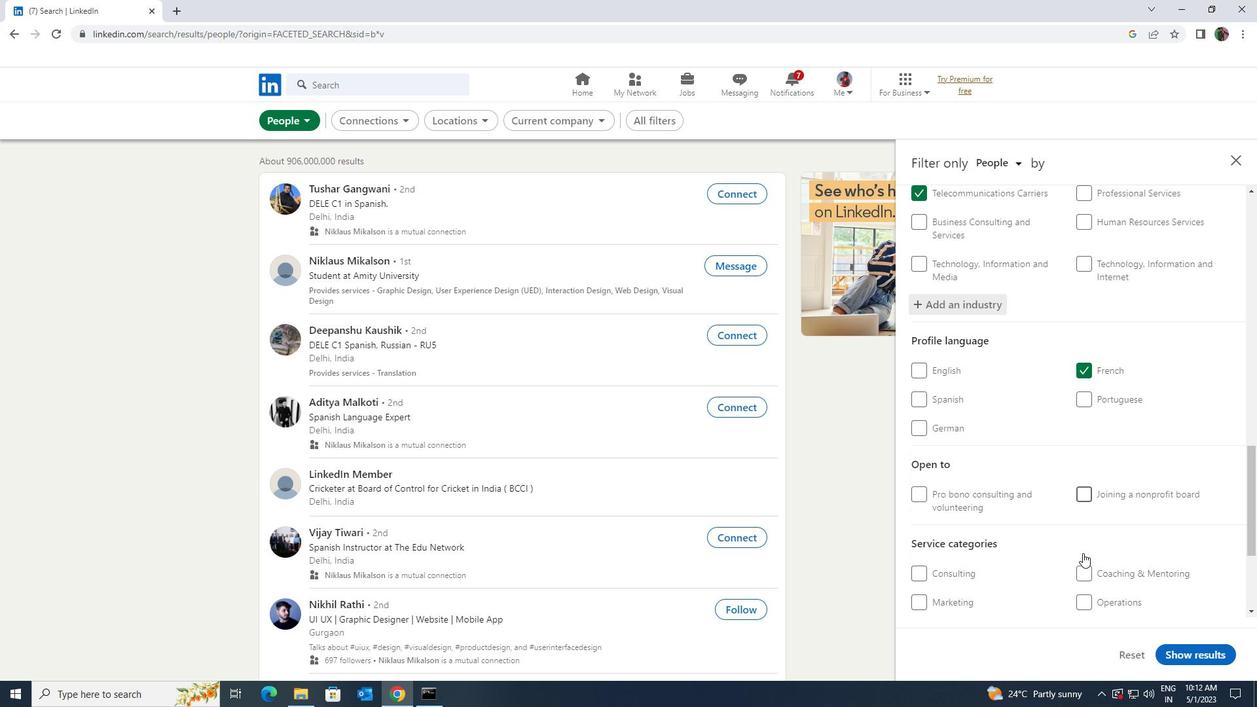 
Action: Mouse scrolled (1083, 552) with delta (0, 0)
Screenshot: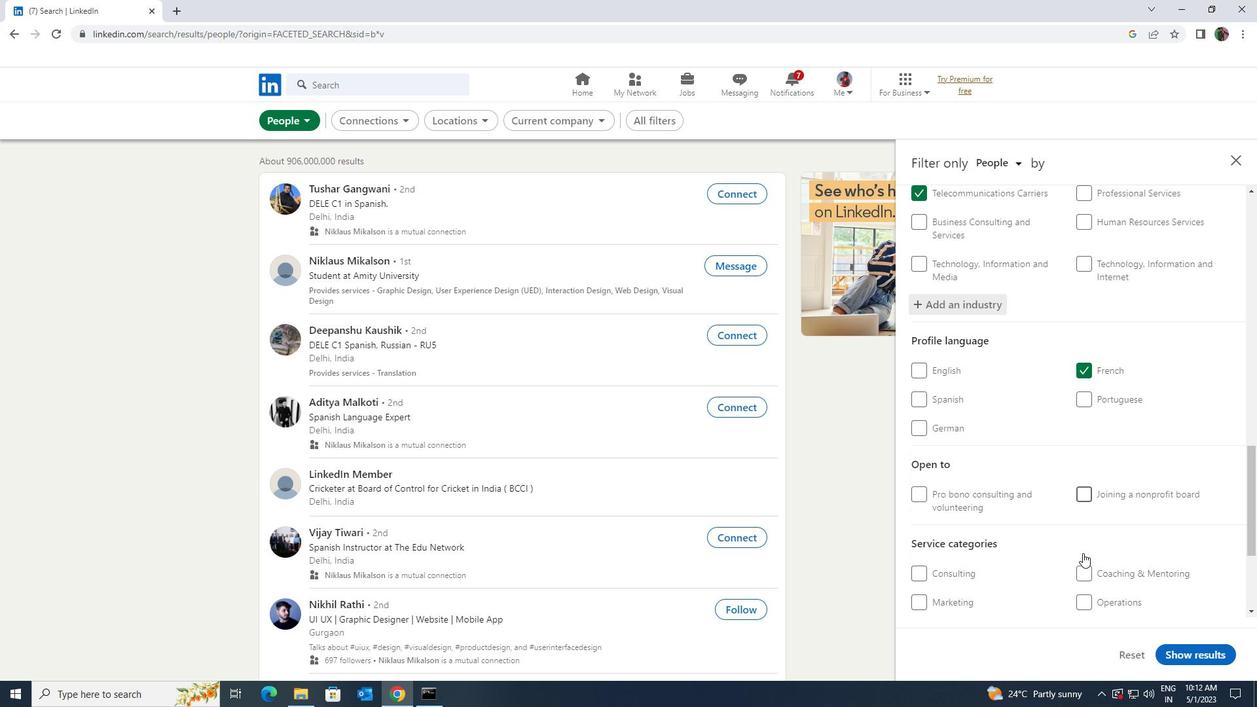 
Action: Mouse moved to (1096, 498)
Screenshot: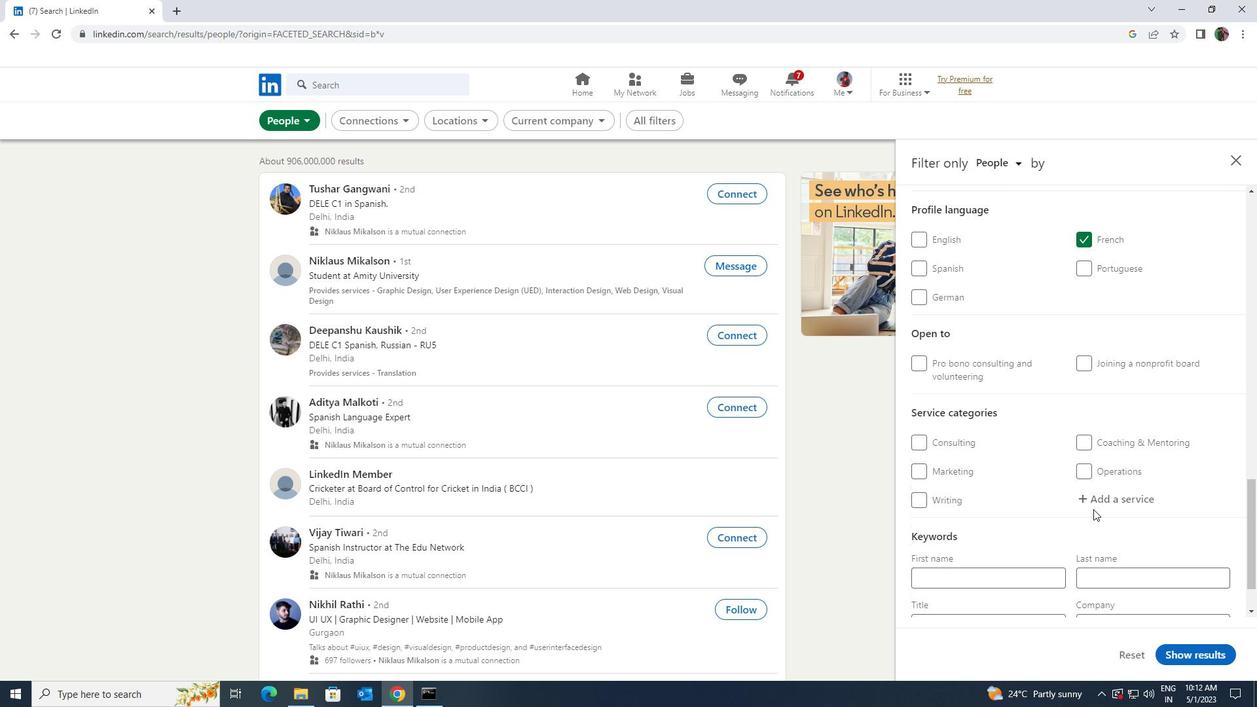 
Action: Mouse pressed left at (1096, 498)
Screenshot: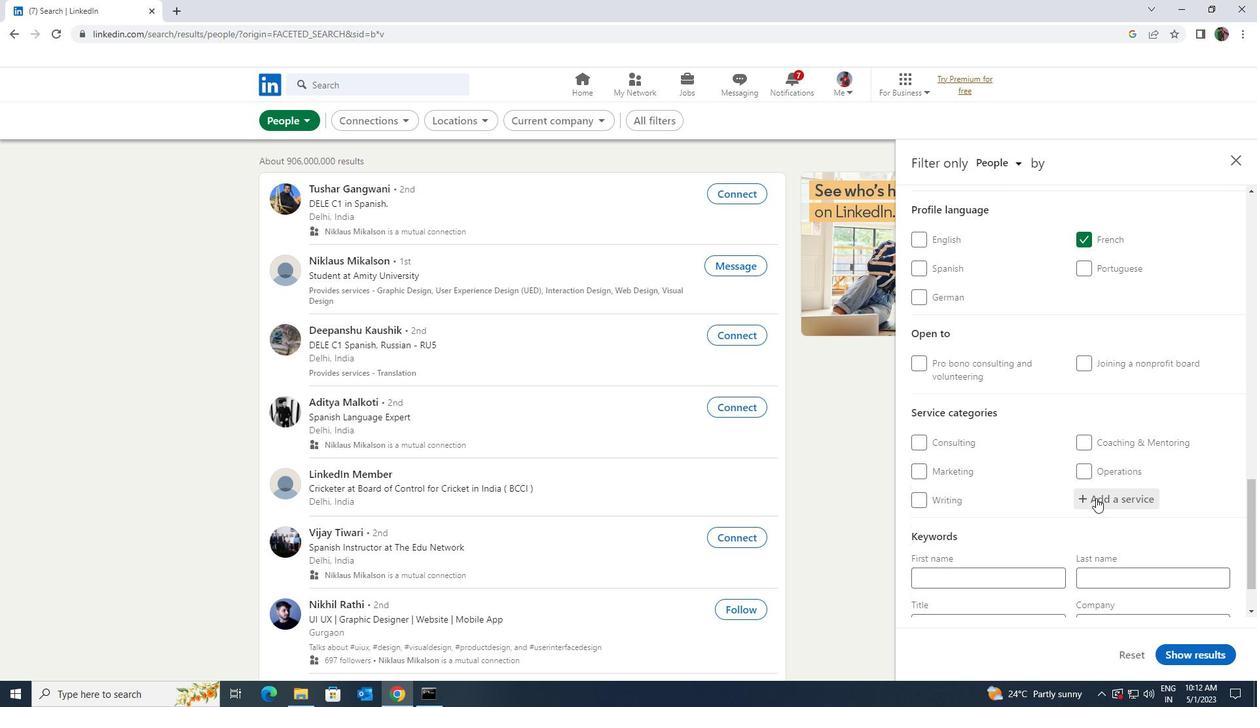 
Action: Key pressed <Key.shift>EVENT<Key.space>
Screenshot: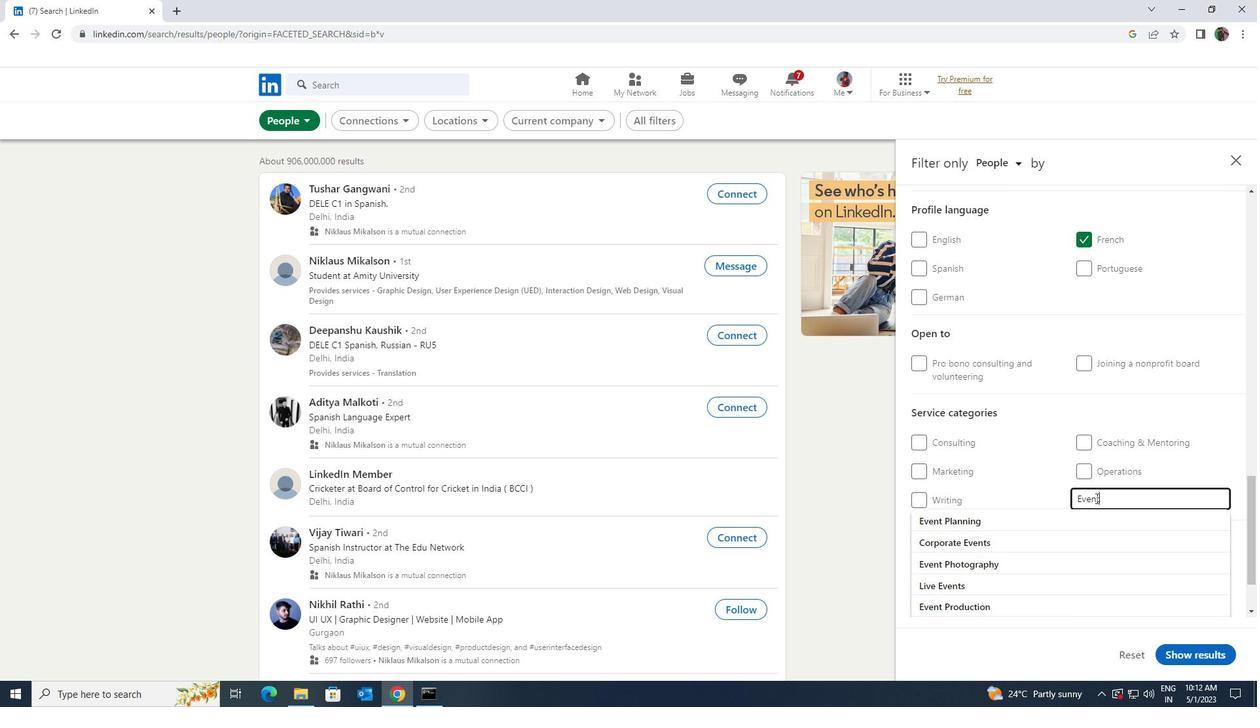 
Action: Mouse moved to (1083, 533)
Screenshot: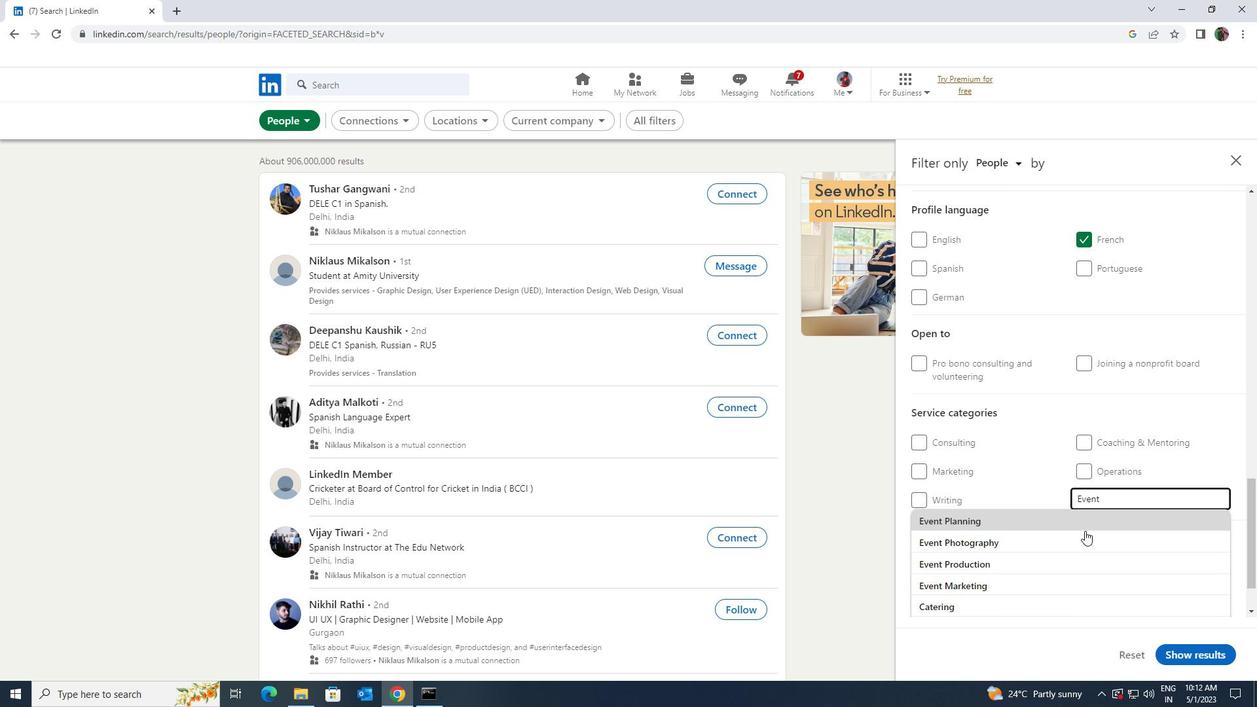 
Action: Mouse pressed left at (1083, 533)
Screenshot: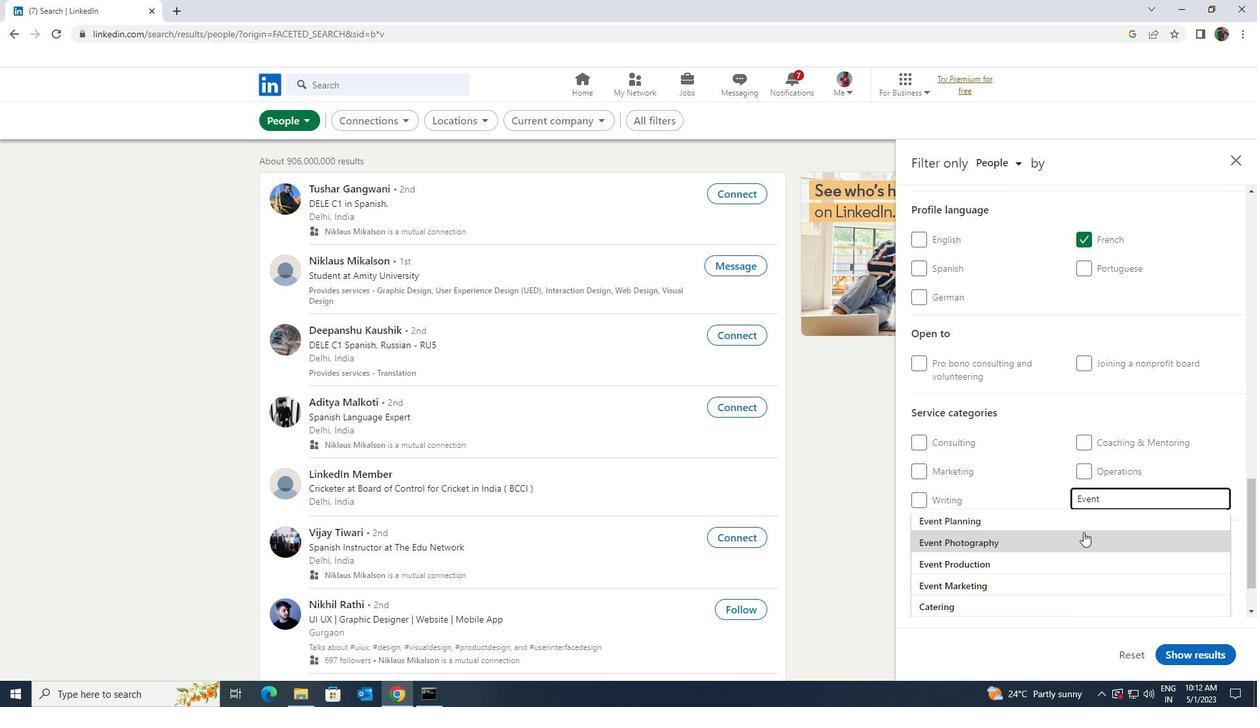 
Action: Mouse scrolled (1083, 532) with delta (0, 0)
Screenshot: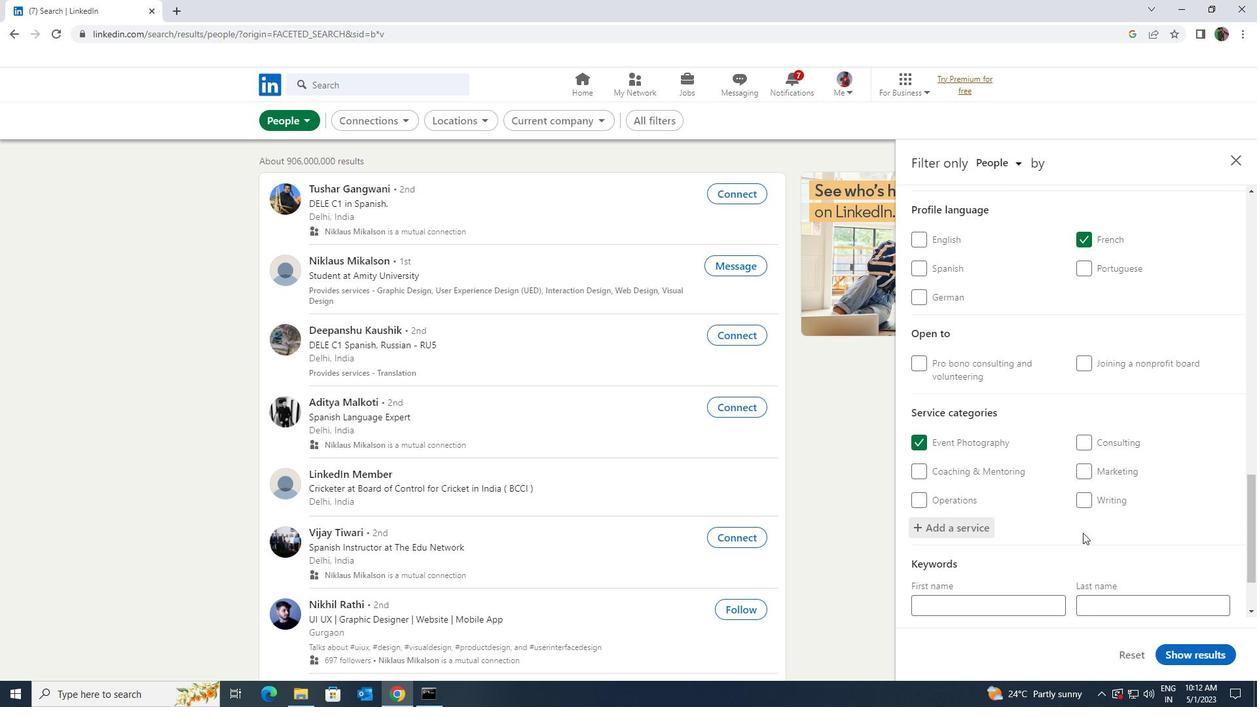 
Action: Mouse scrolled (1083, 532) with delta (0, 0)
Screenshot: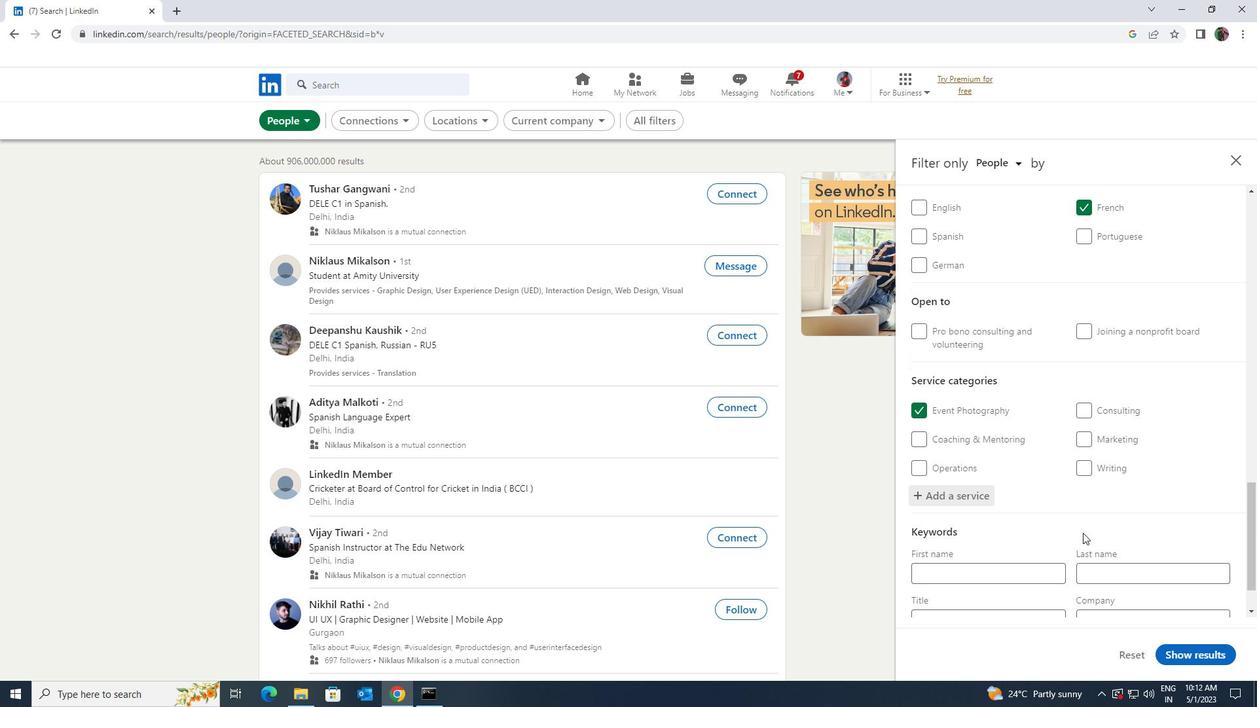 
Action: Mouse scrolled (1083, 532) with delta (0, 0)
Screenshot: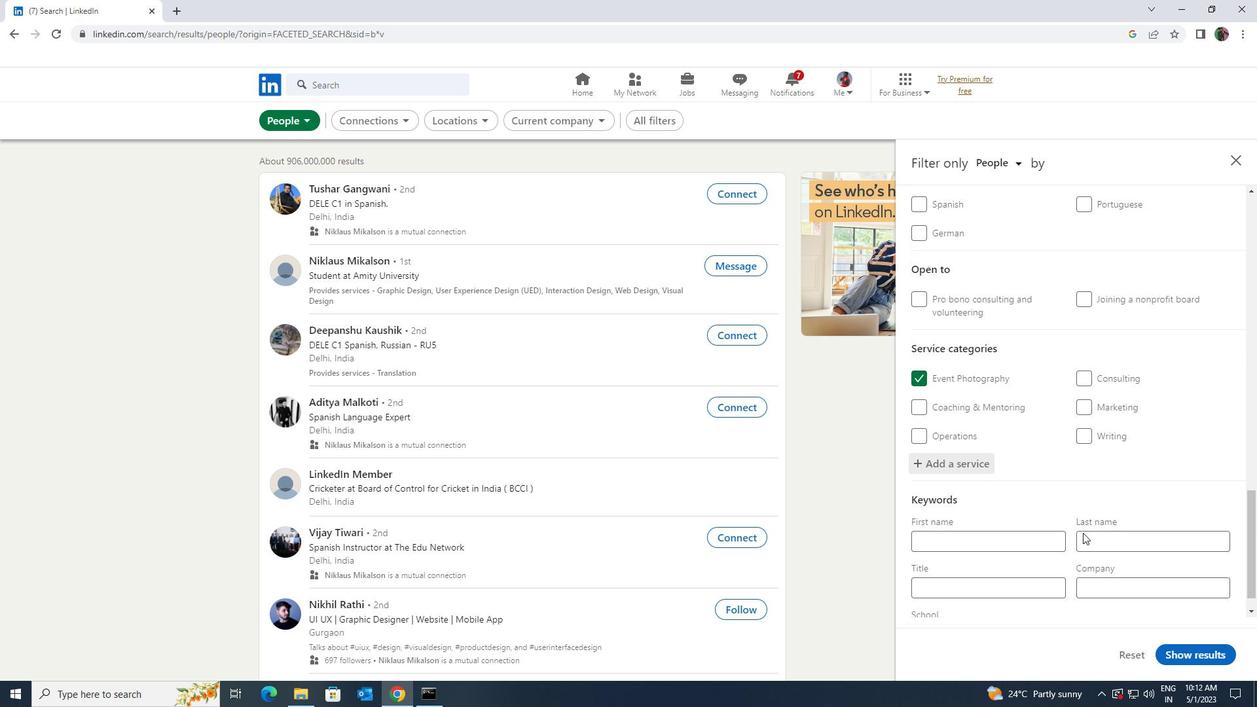 
Action: Mouse moved to (1047, 556)
Screenshot: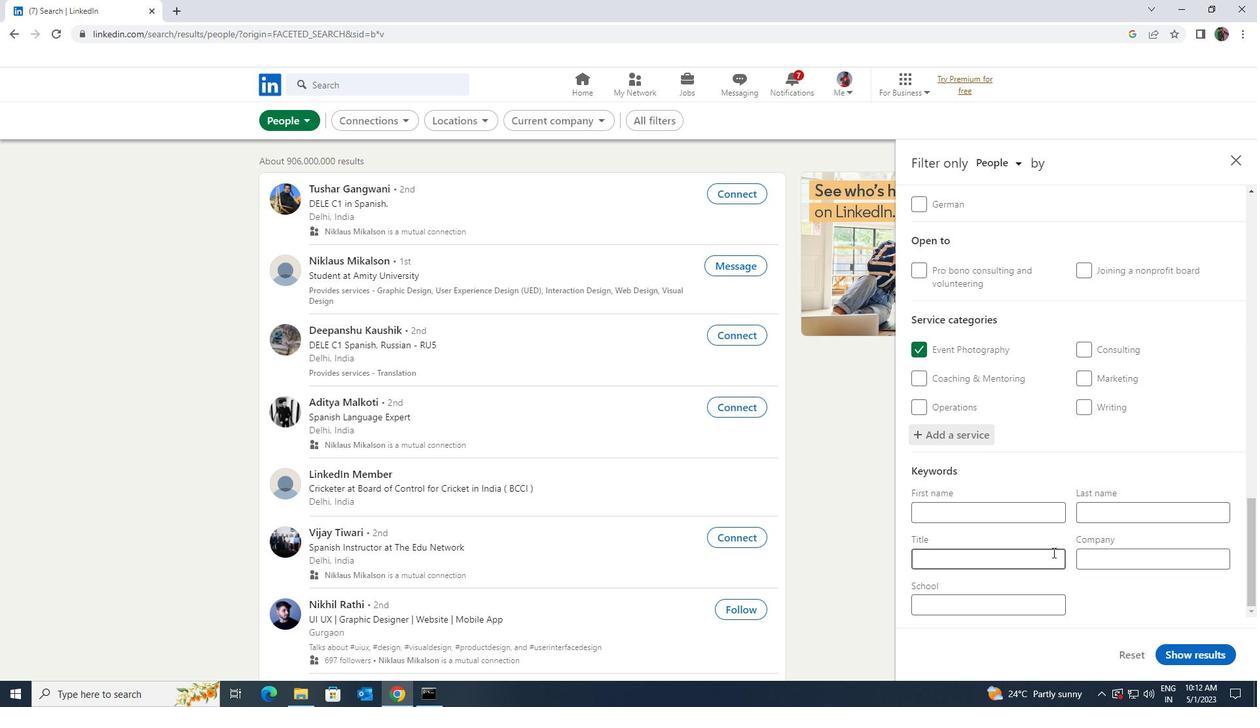 
Action: Mouse pressed left at (1047, 556)
Screenshot: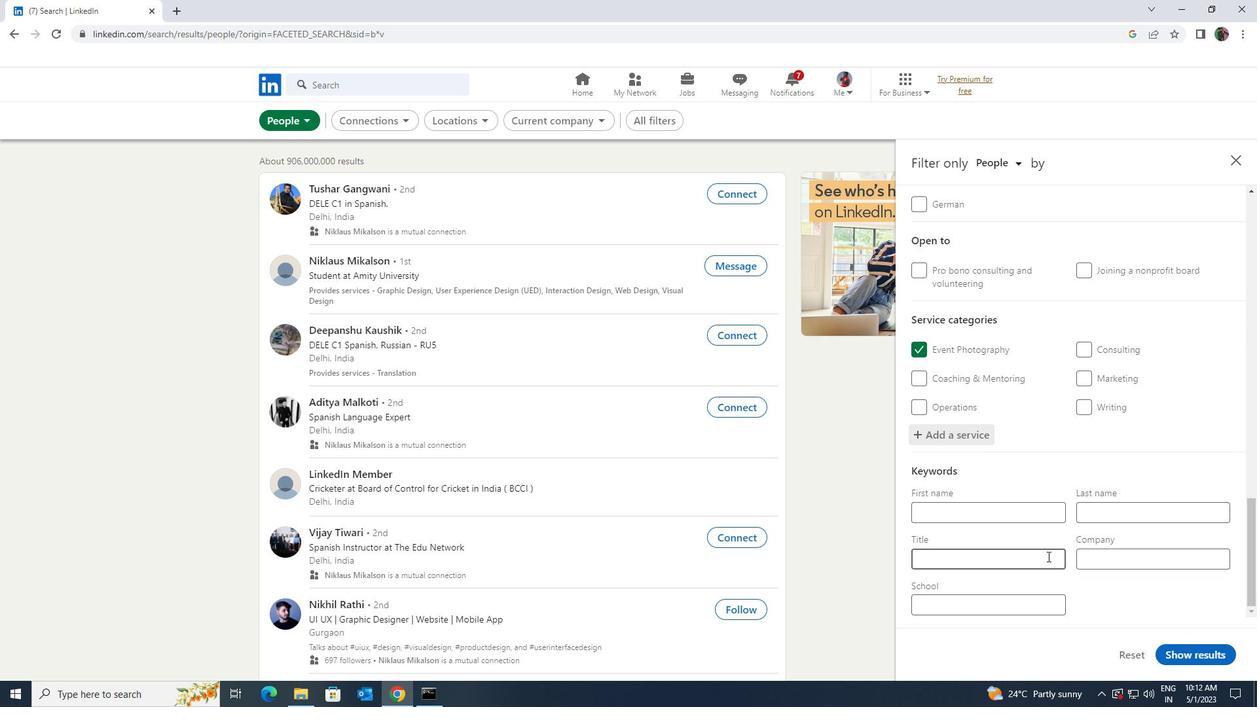 
Action: Key pressed <Key.shift>NUCLEAR<Key.space><Key.shift>ENGINEER
Screenshot: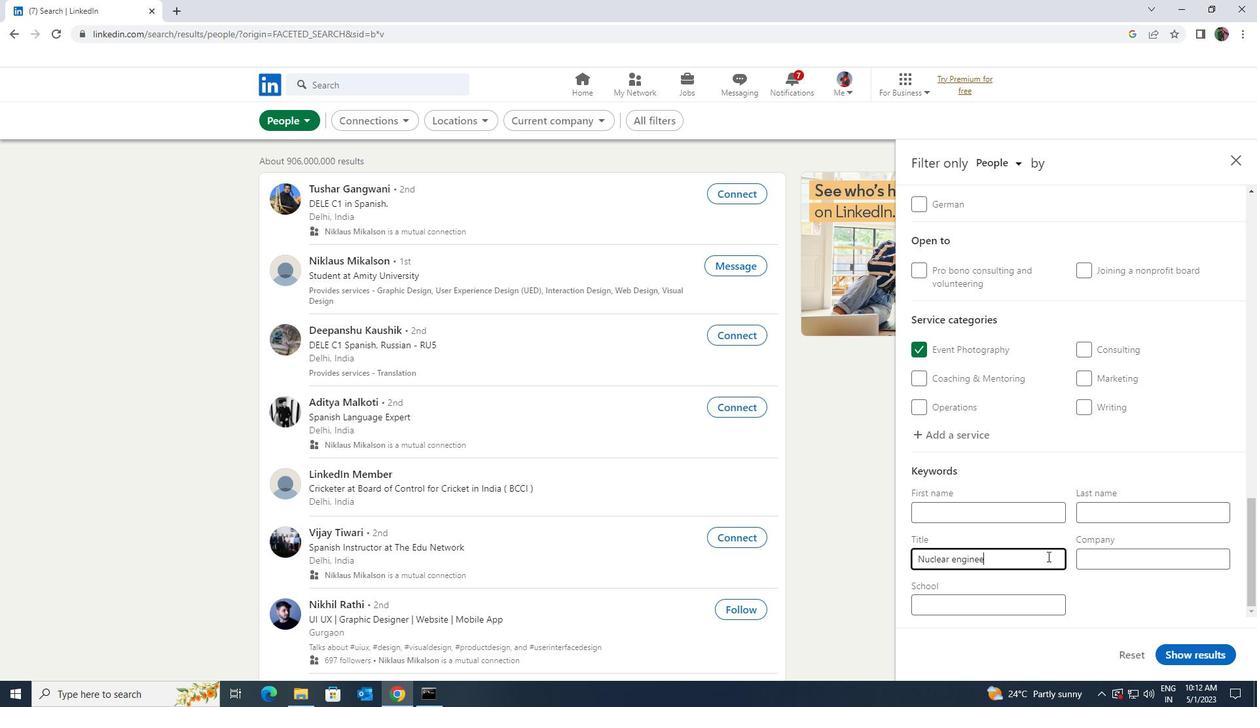 
Action: Mouse moved to (1176, 652)
Screenshot: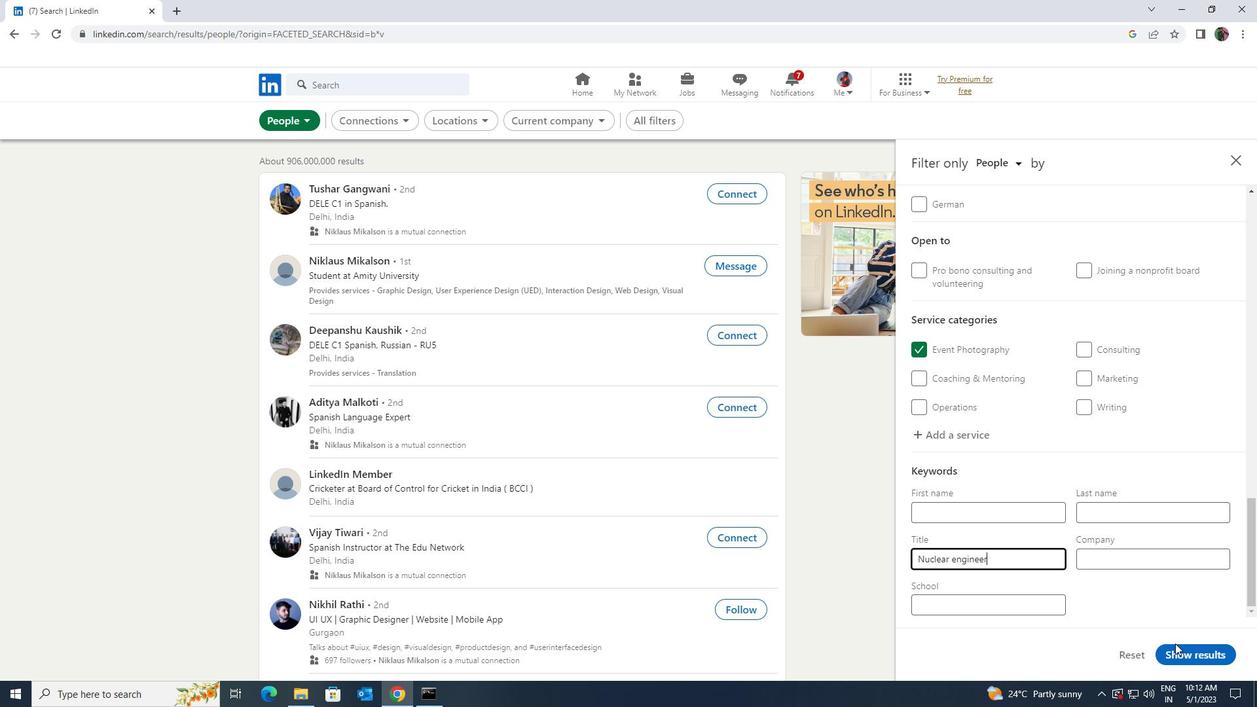 
Action: Mouse pressed left at (1176, 652)
Screenshot: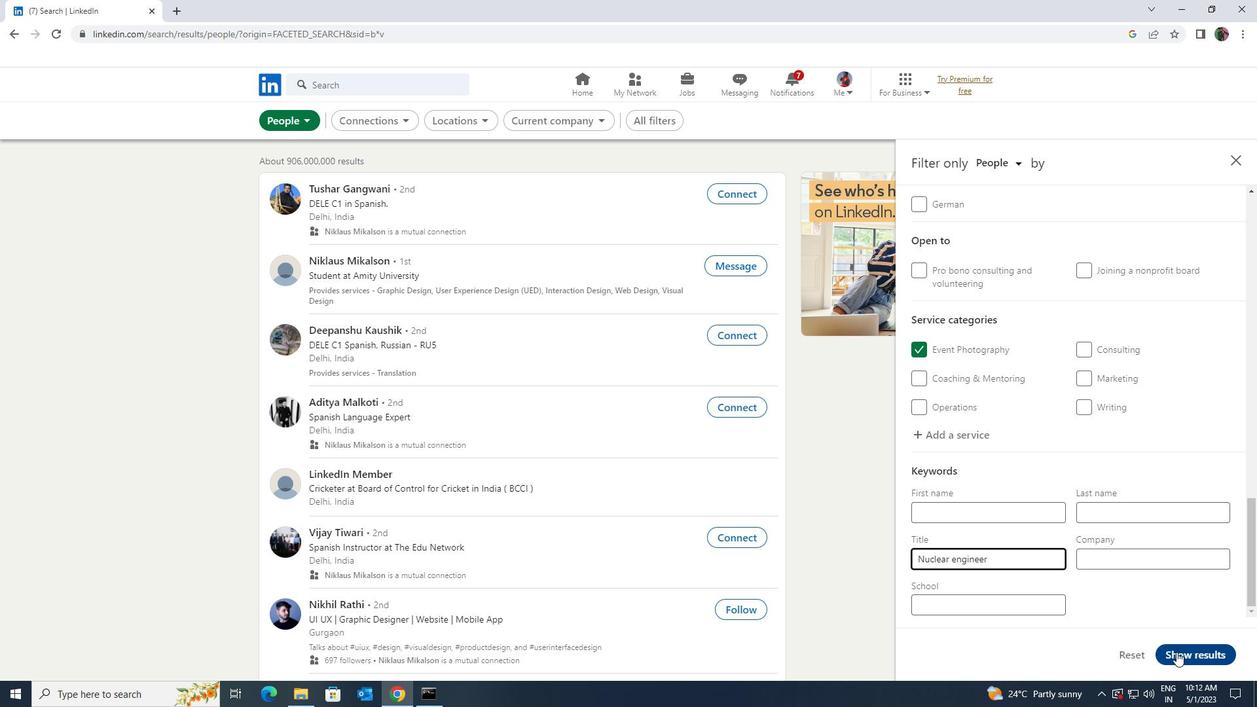 
